 Task: Find connections with filter location Taree with filter topic #LetsWork with filter profile language Potuguese with filter current company ANZ OILFIELD SERVICES PVT. LTD. with filter school AYYA NADAR JANAKI AMMAL COLLEGE with filter industry Water, Waste, Steam, and Air Conditioning Services with filter service category AnimationArchitecture with filter keywords title Bus Driver
Action: Mouse moved to (614, 115)
Screenshot: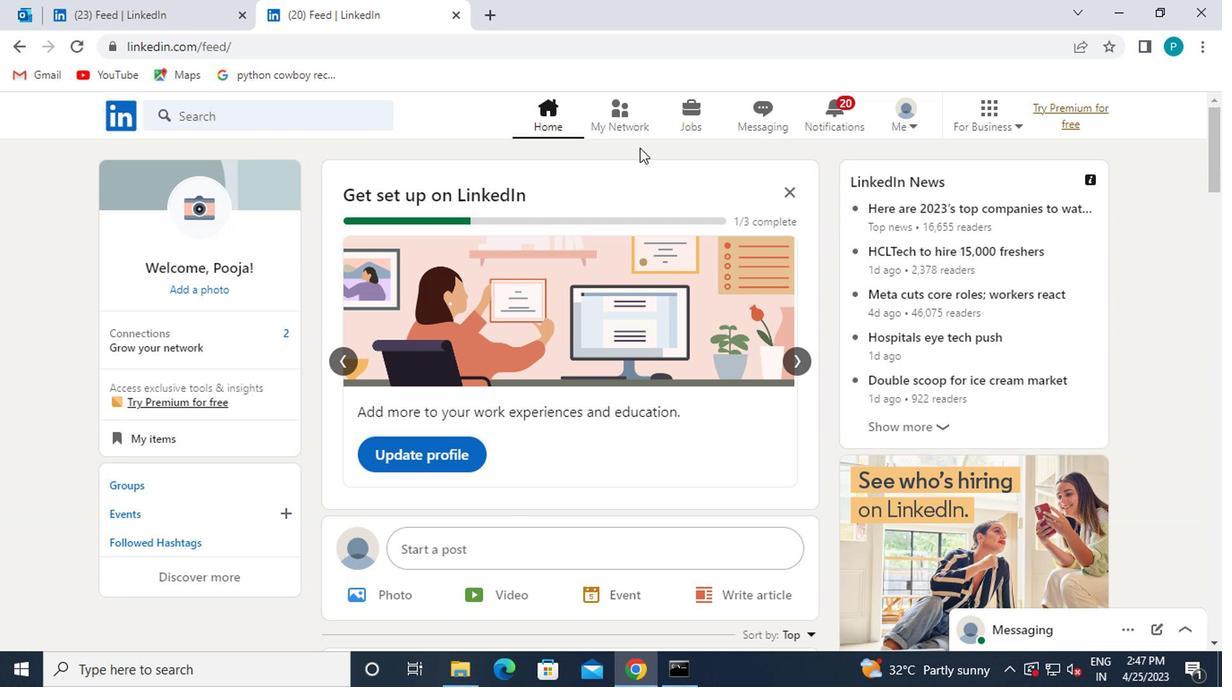 
Action: Mouse pressed left at (614, 115)
Screenshot: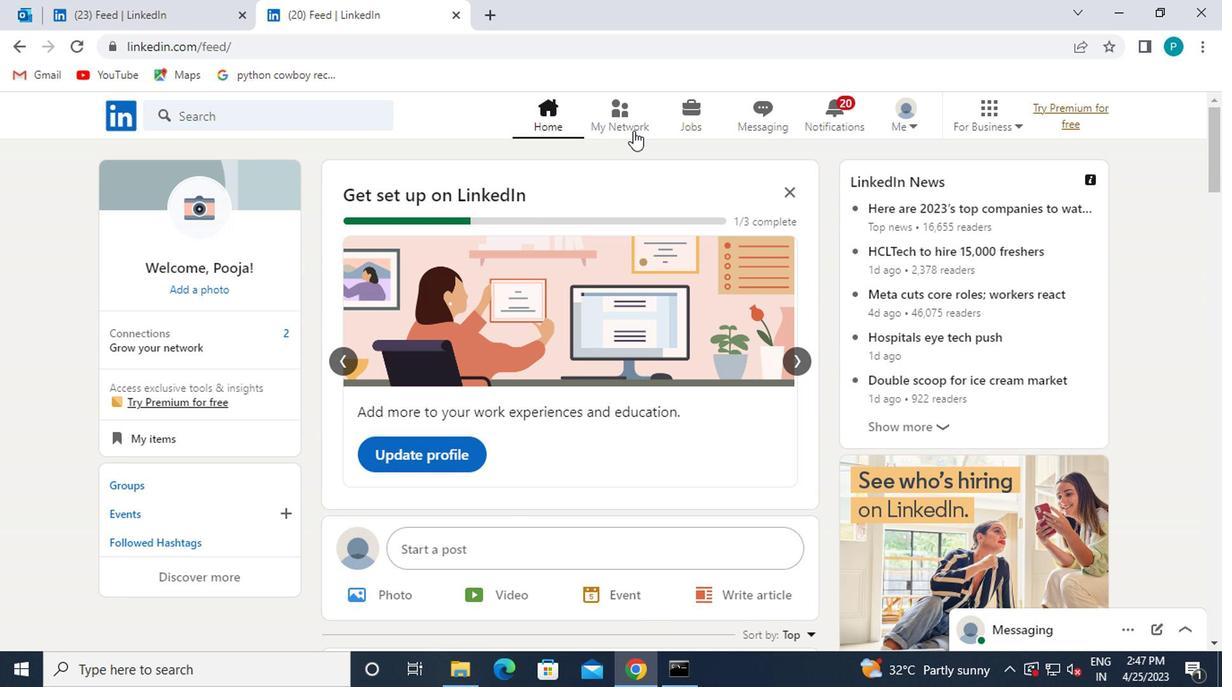 
Action: Mouse moved to (227, 223)
Screenshot: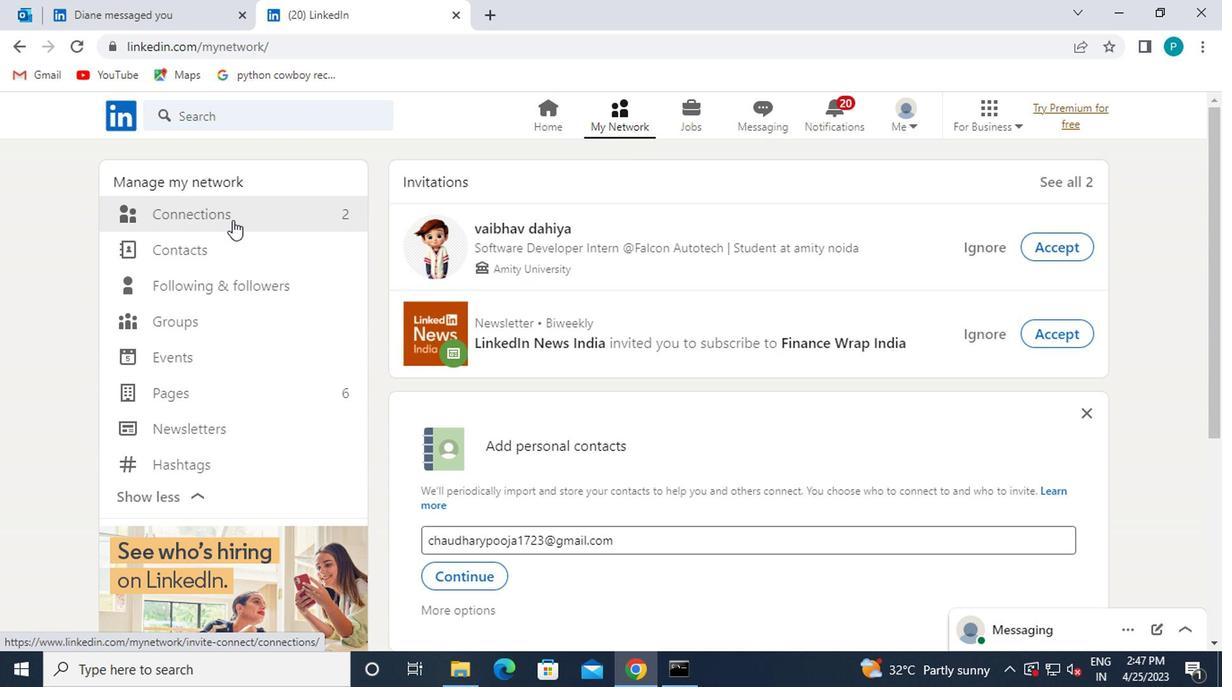 
Action: Mouse pressed left at (227, 223)
Screenshot: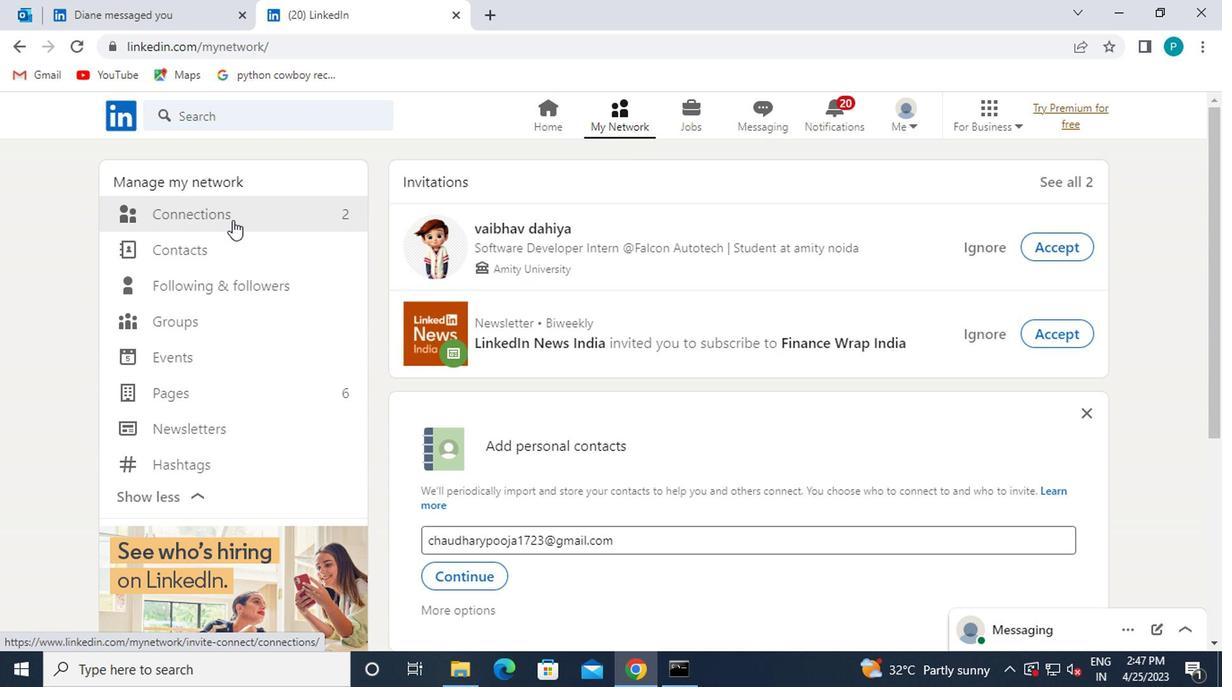 
Action: Mouse moved to (751, 208)
Screenshot: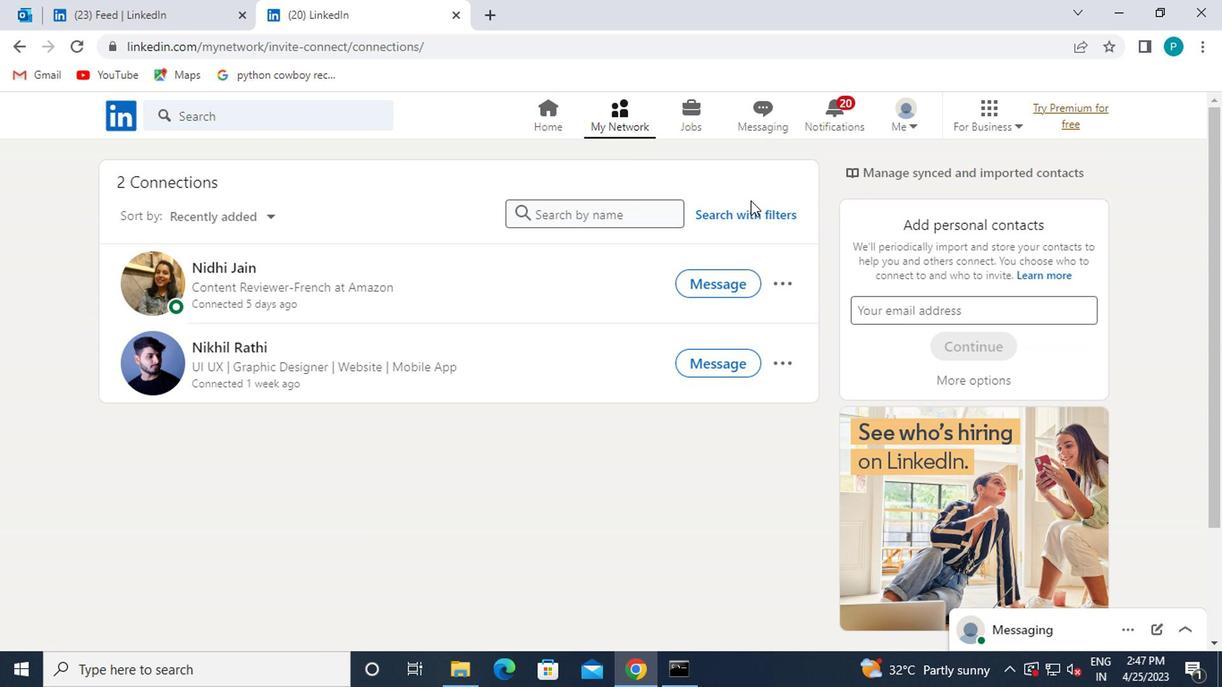 
Action: Mouse pressed left at (751, 208)
Screenshot: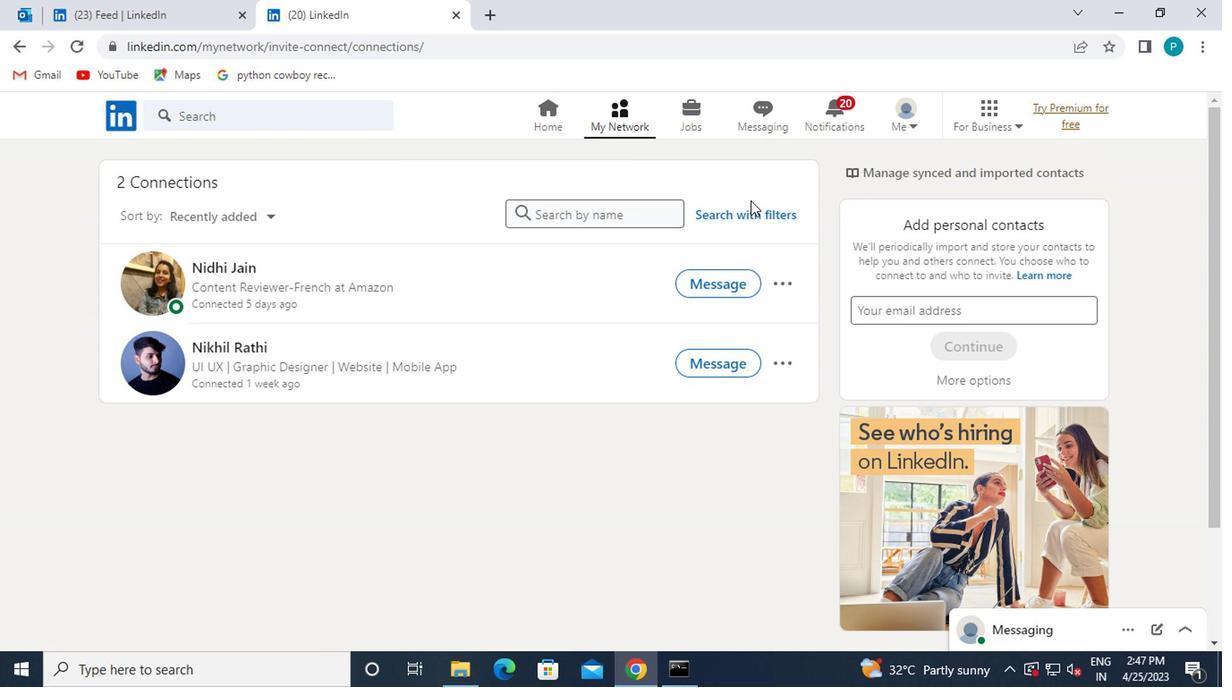 
Action: Mouse moved to (613, 161)
Screenshot: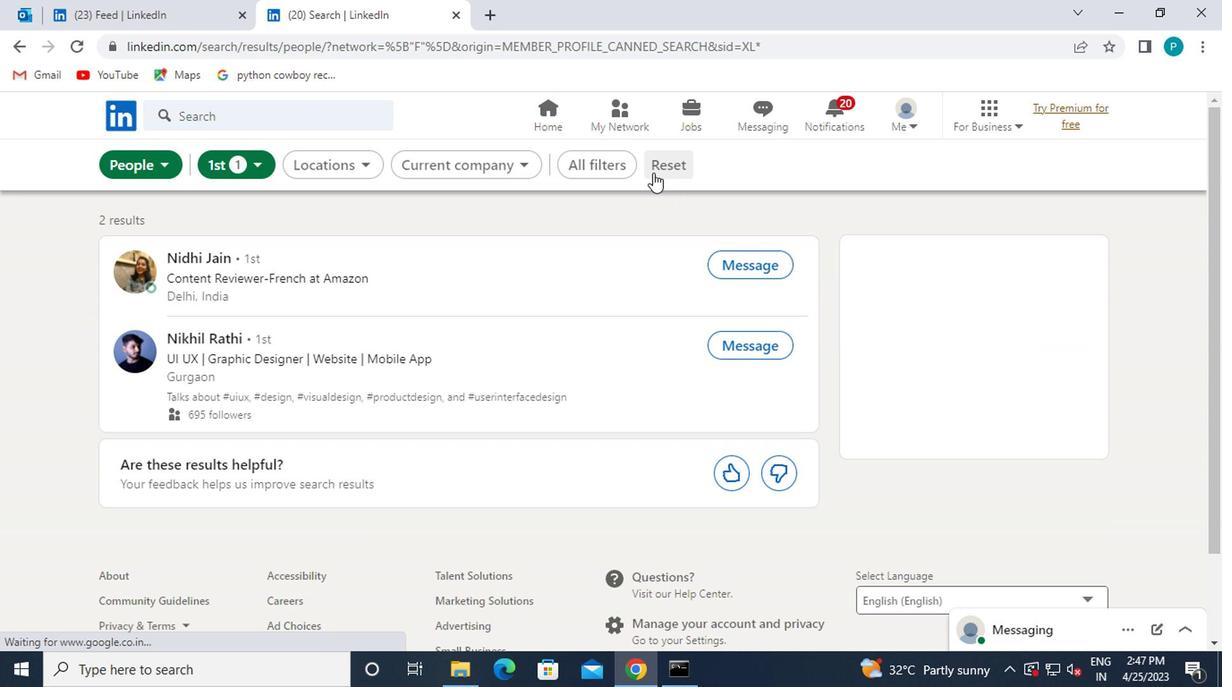
Action: Mouse pressed left at (613, 161)
Screenshot: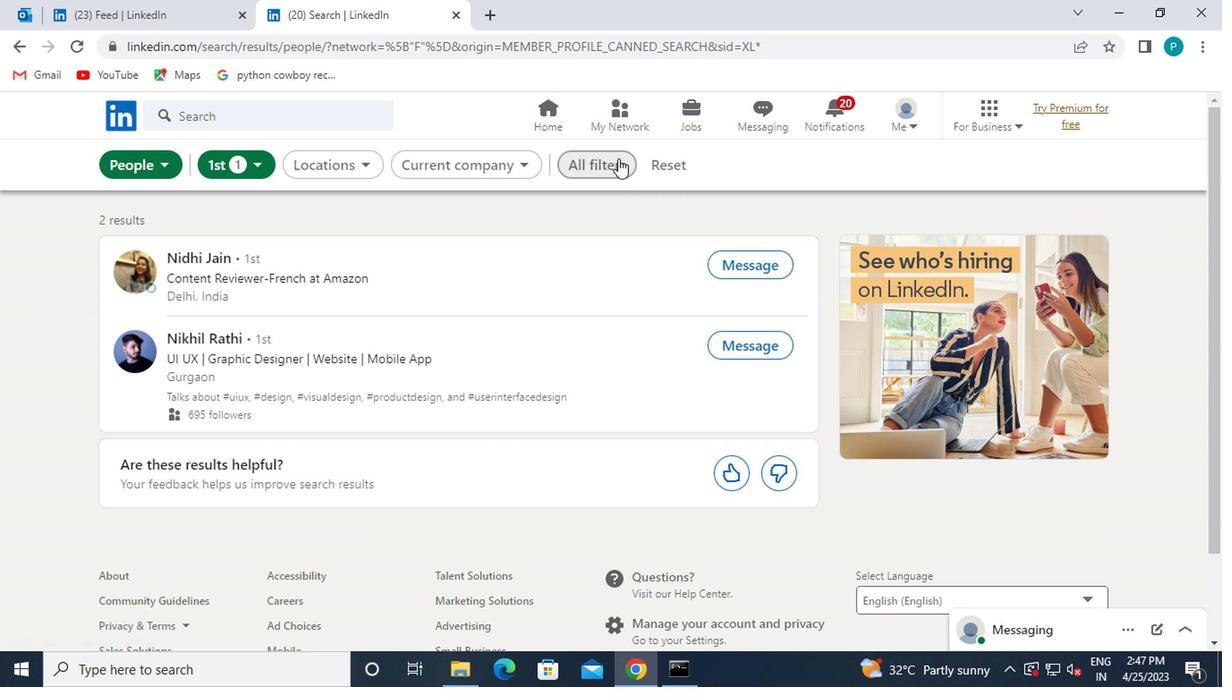 
Action: Mouse moved to (896, 364)
Screenshot: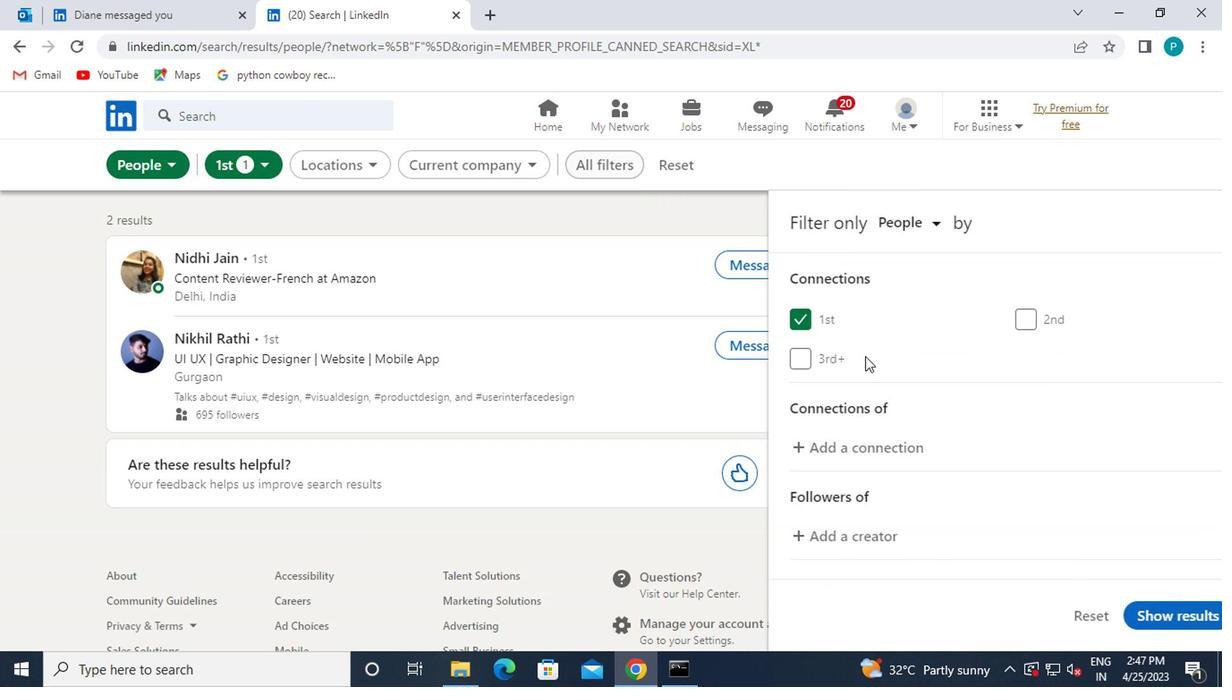 
Action: Mouse scrolled (896, 364) with delta (0, 0)
Screenshot: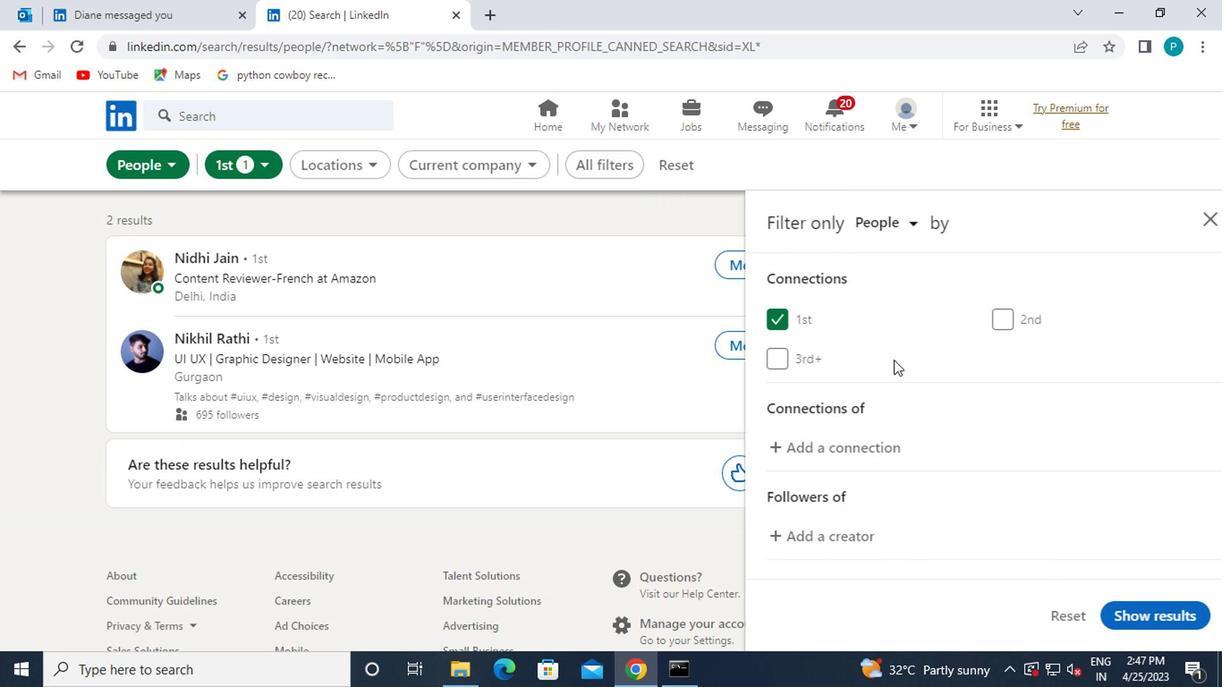 
Action: Mouse scrolled (896, 364) with delta (0, 0)
Screenshot: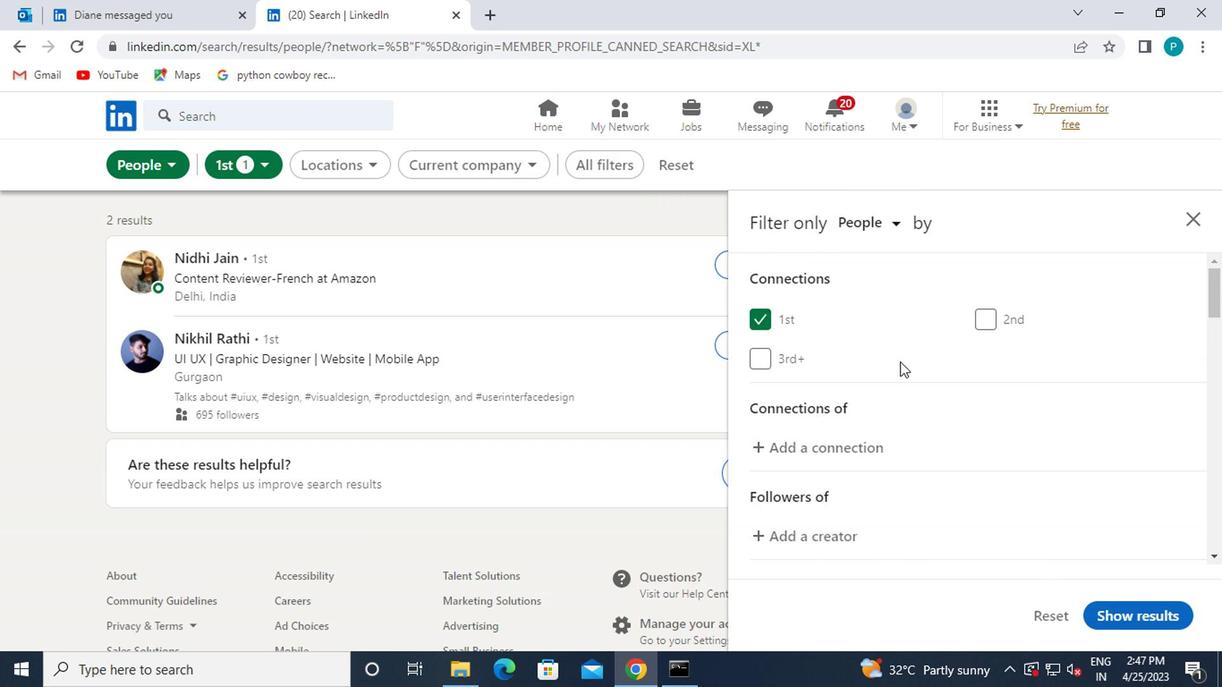 
Action: Mouse moved to (898, 364)
Screenshot: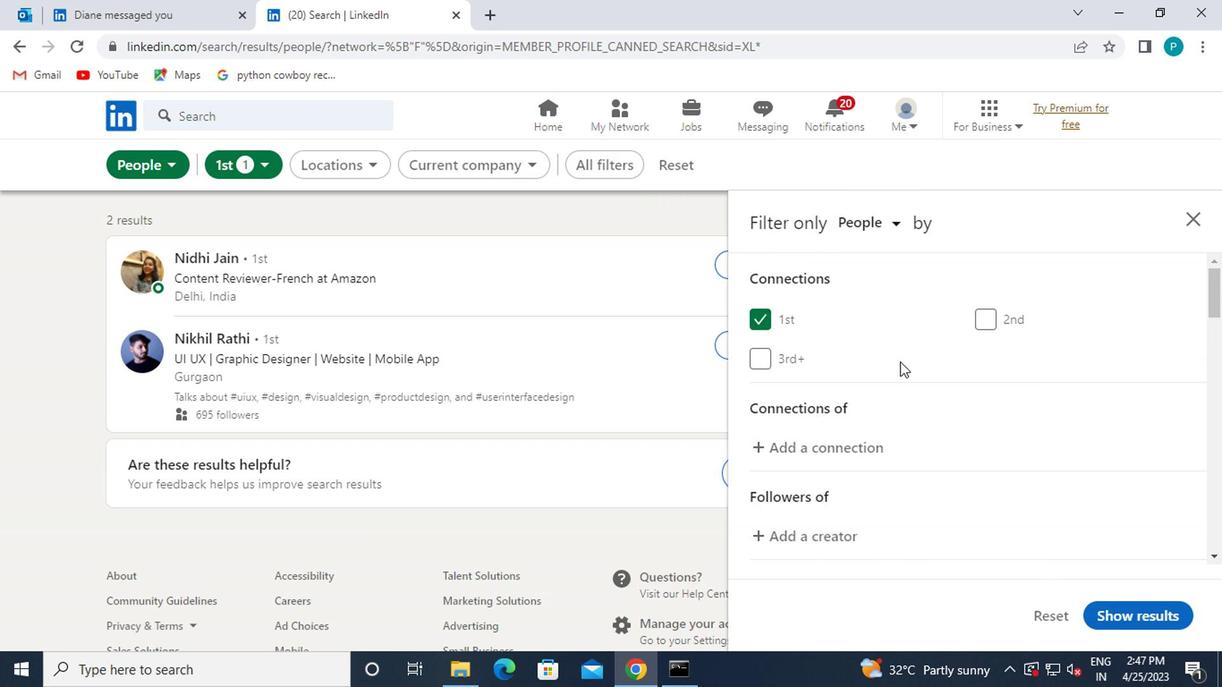 
Action: Mouse scrolled (898, 364) with delta (0, 0)
Screenshot: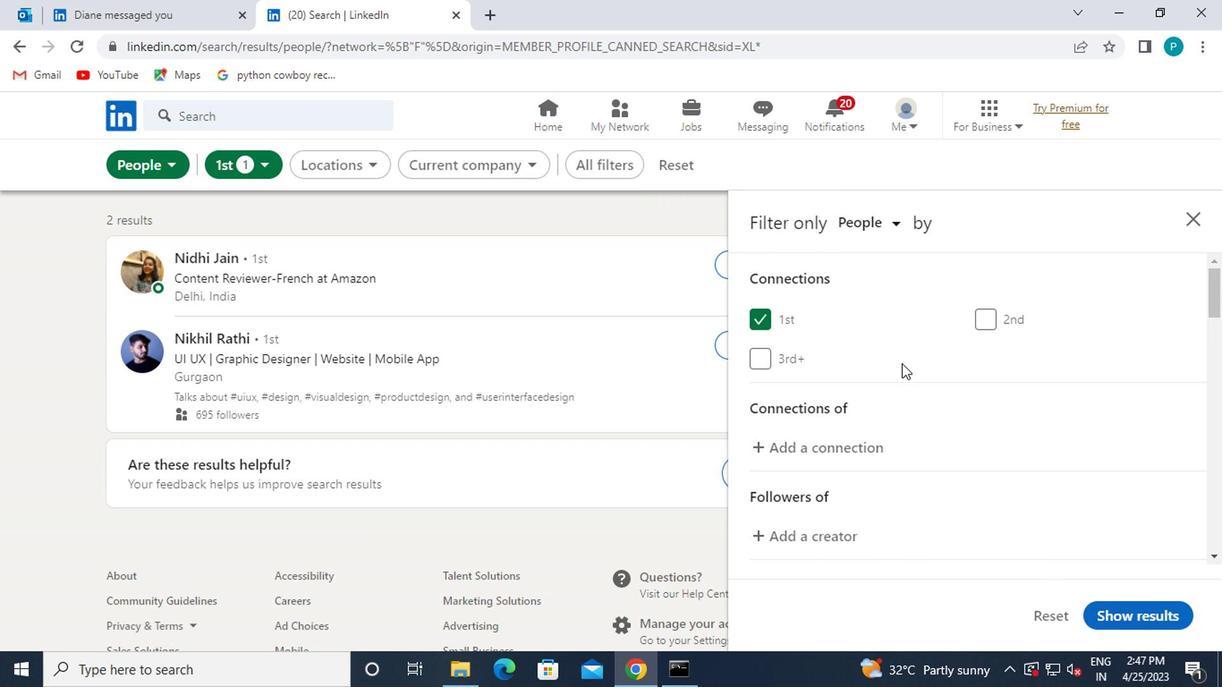 
Action: Mouse moved to (1008, 430)
Screenshot: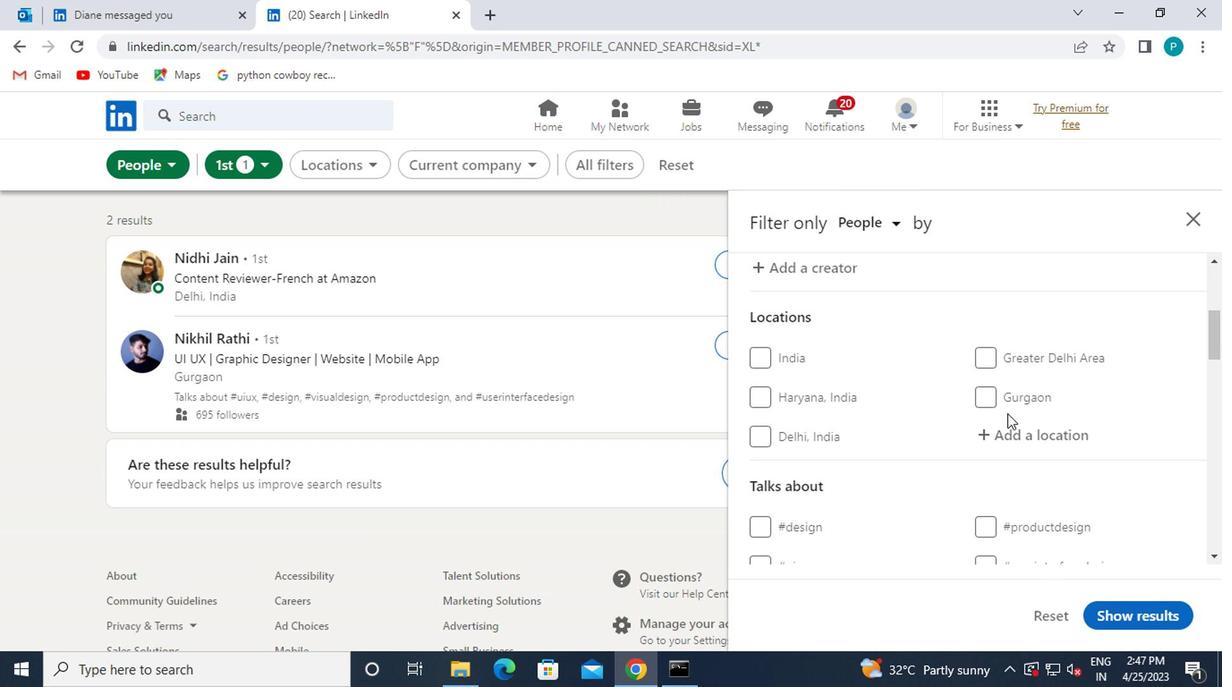 
Action: Mouse pressed left at (1008, 430)
Screenshot: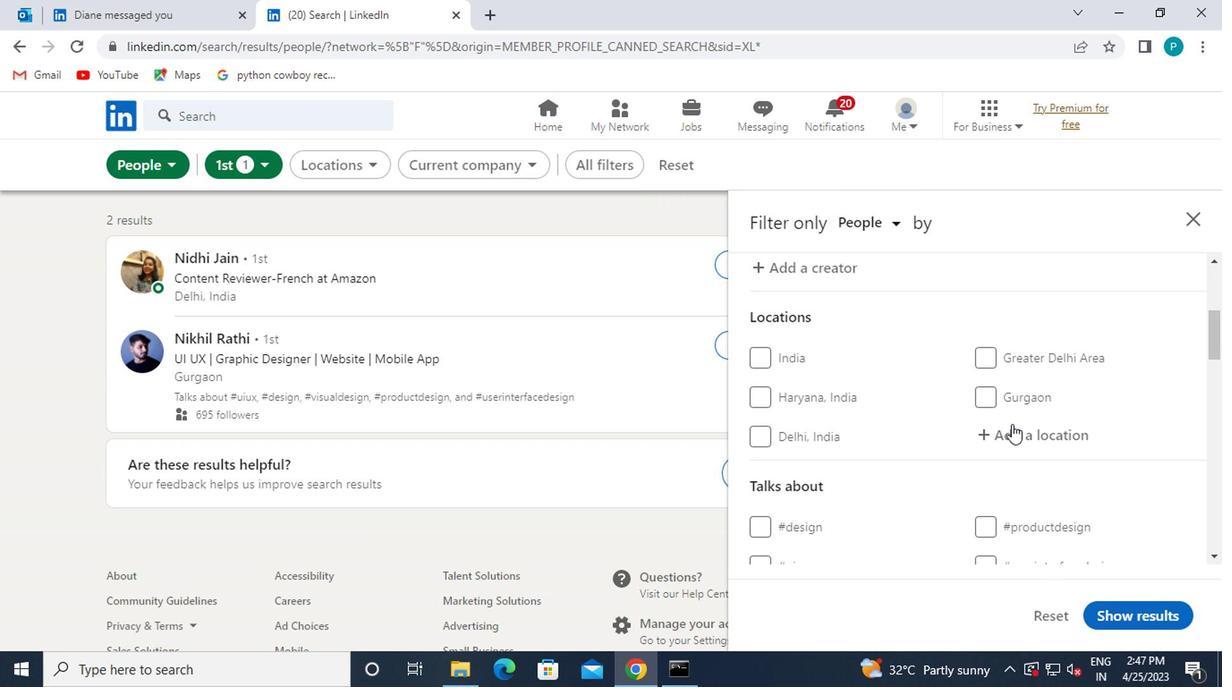 
Action: Key pressed <Key.caps_lock>t<Key.caps_lock>aree
Screenshot: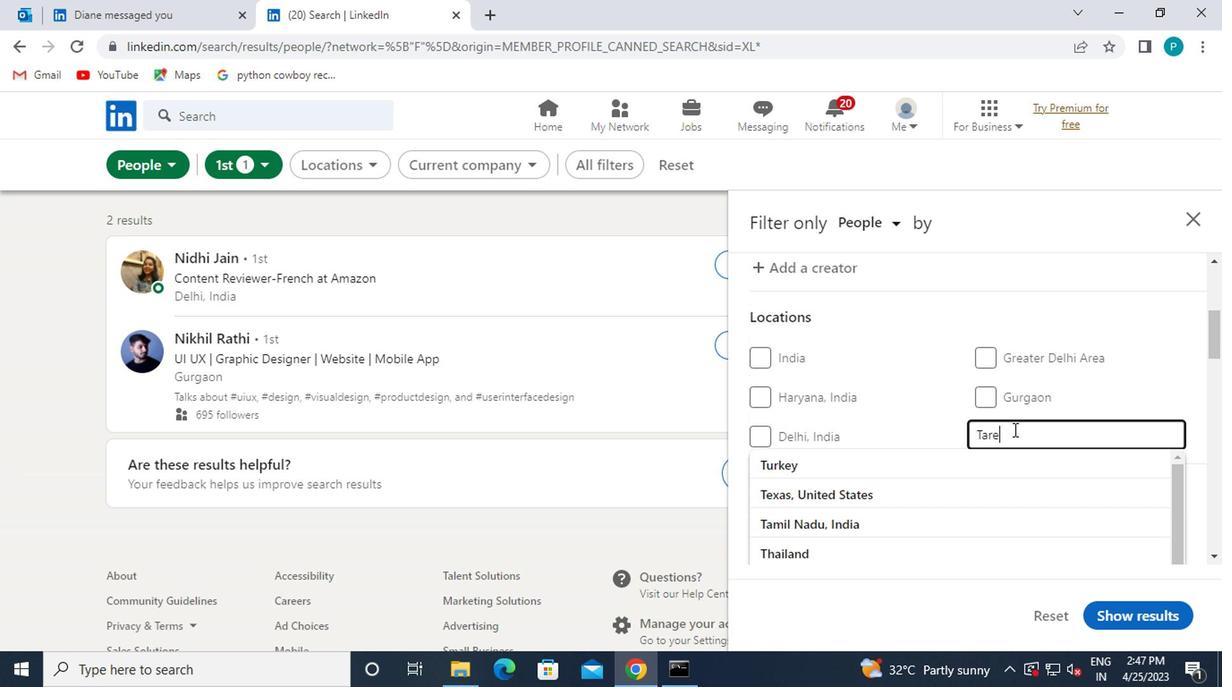 
Action: Mouse moved to (910, 471)
Screenshot: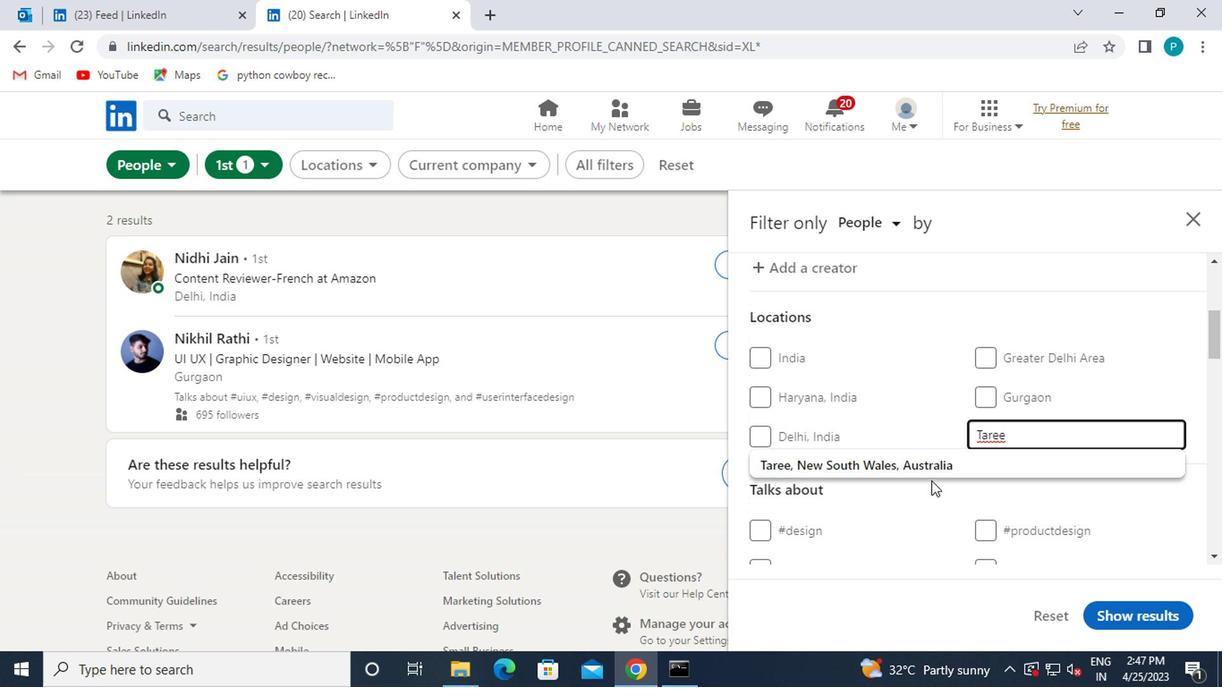 
Action: Mouse pressed left at (910, 471)
Screenshot: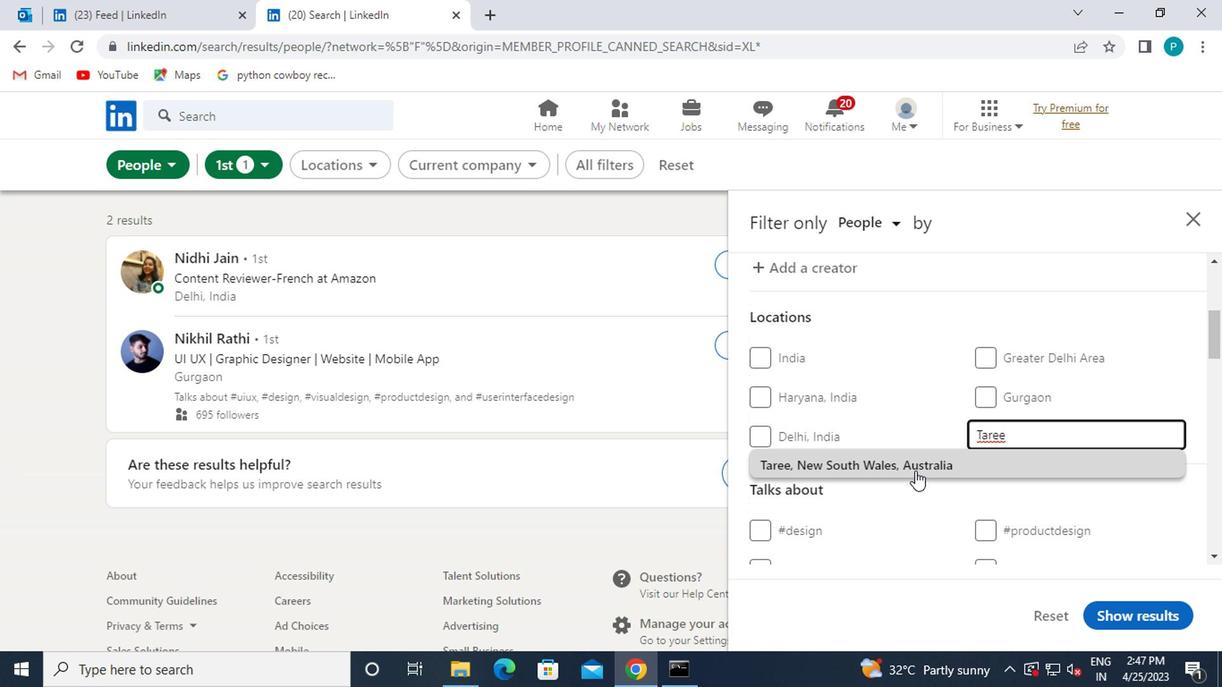 
Action: Mouse scrolled (910, 470) with delta (0, -1)
Screenshot: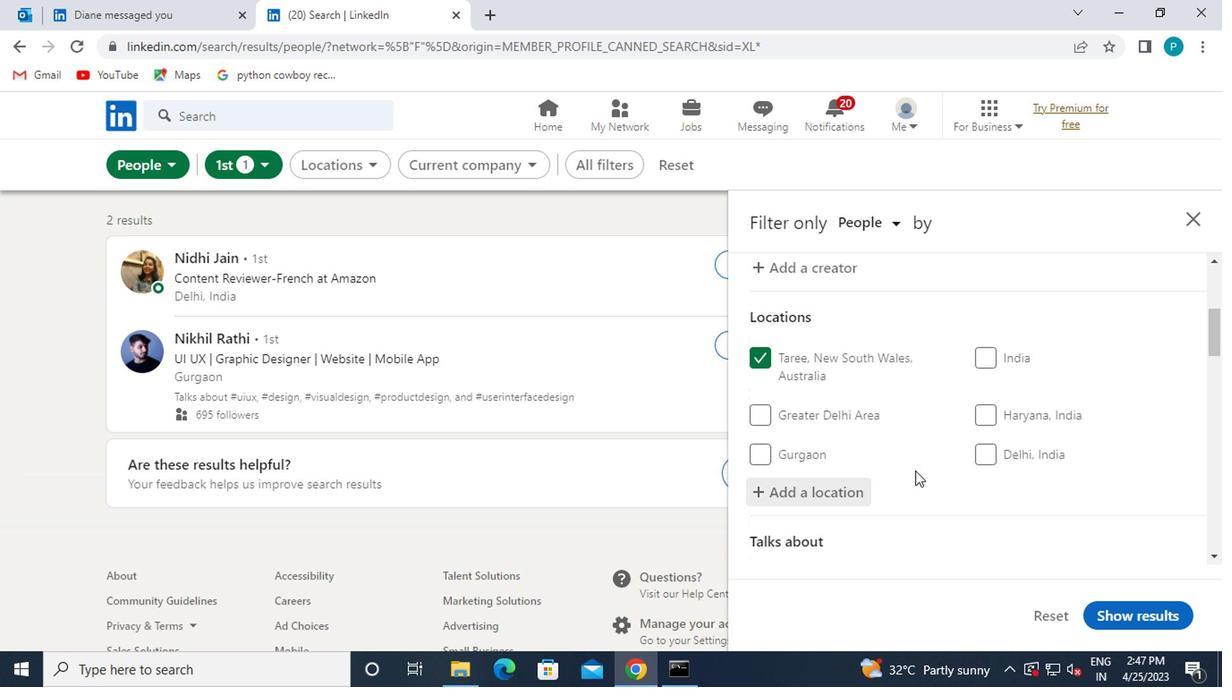 
Action: Mouse moved to (914, 472)
Screenshot: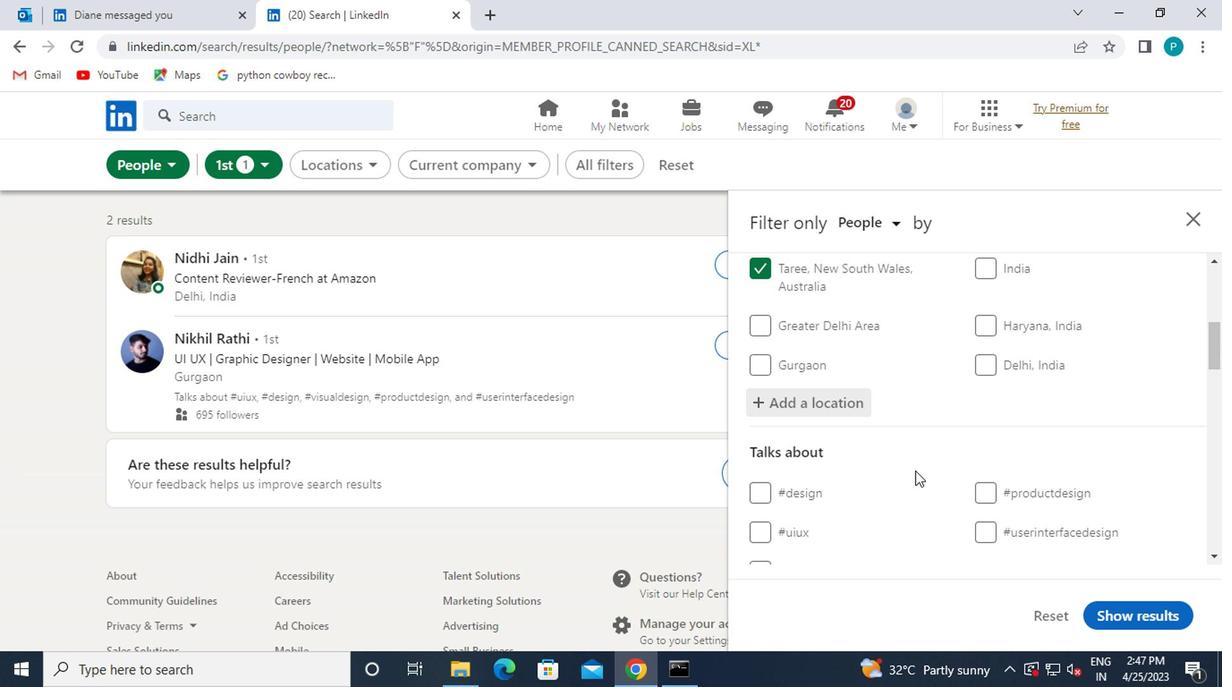 
Action: Mouse scrolled (914, 471) with delta (0, 0)
Screenshot: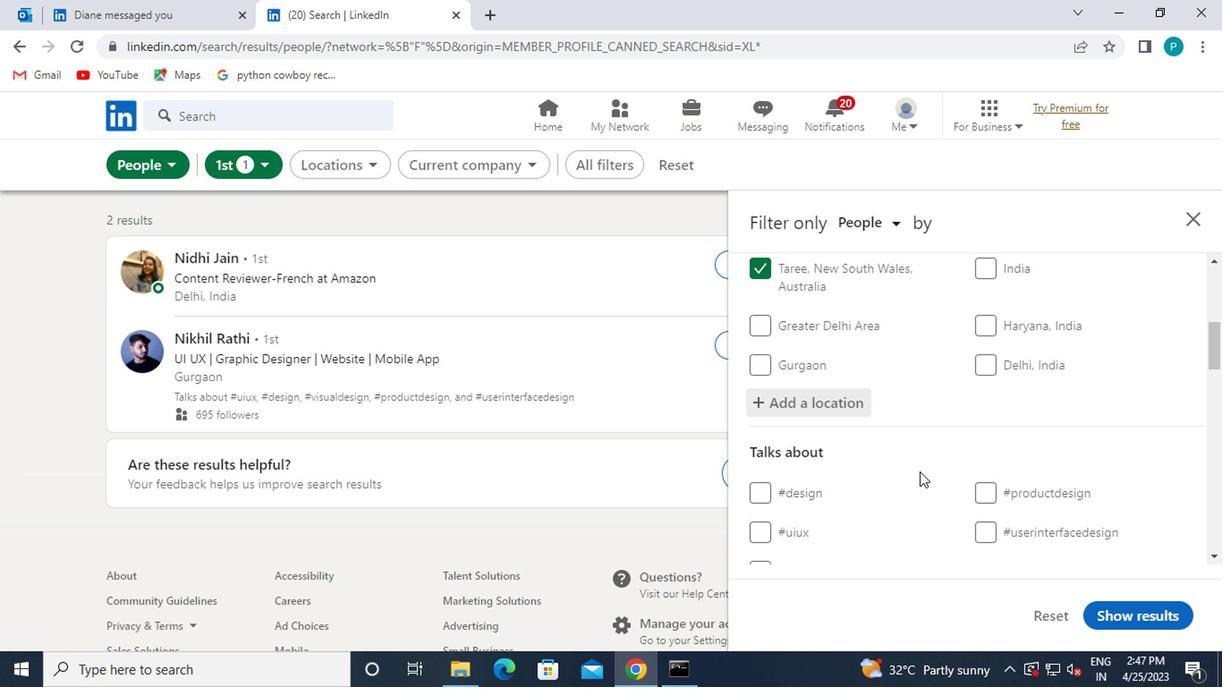 
Action: Mouse moved to (1015, 487)
Screenshot: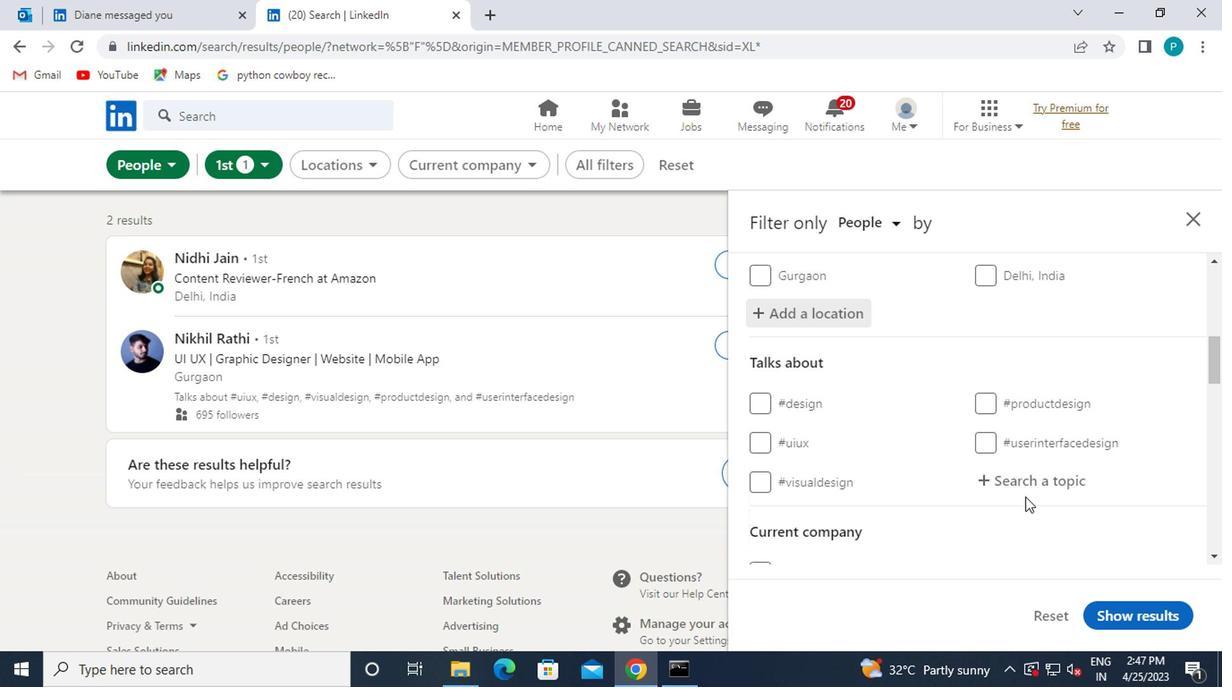 
Action: Mouse pressed left at (1015, 487)
Screenshot: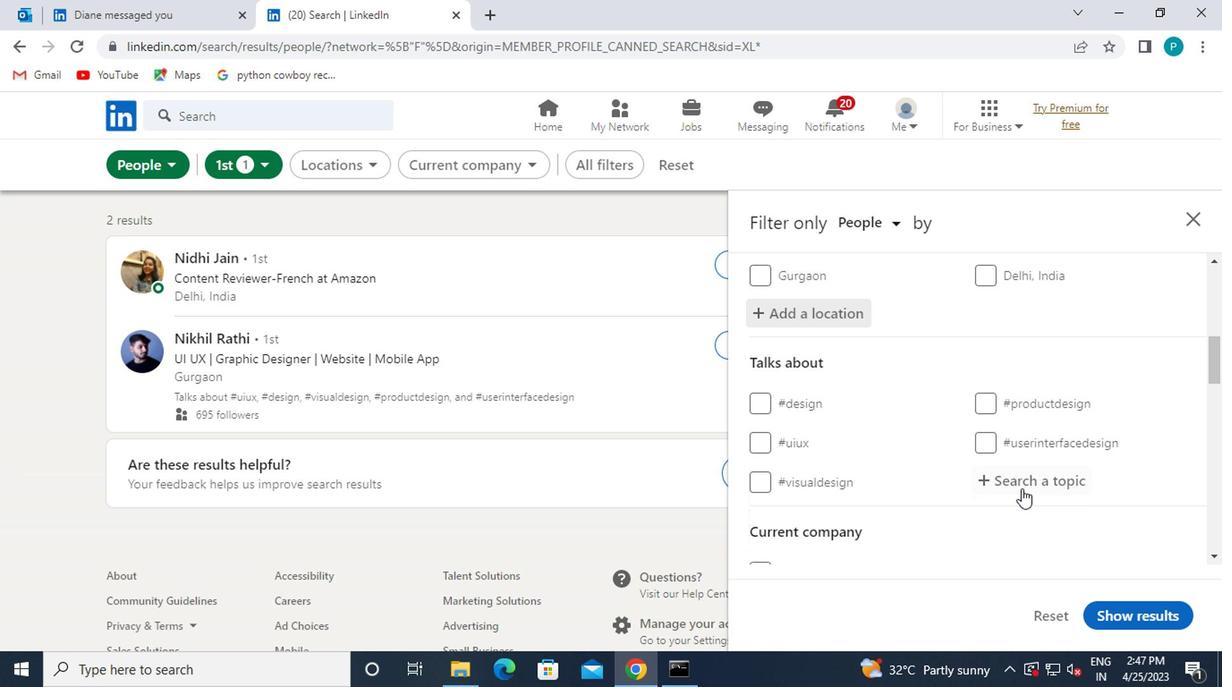 
Action: Key pressed <Key.shift>#LETSWORK
Screenshot: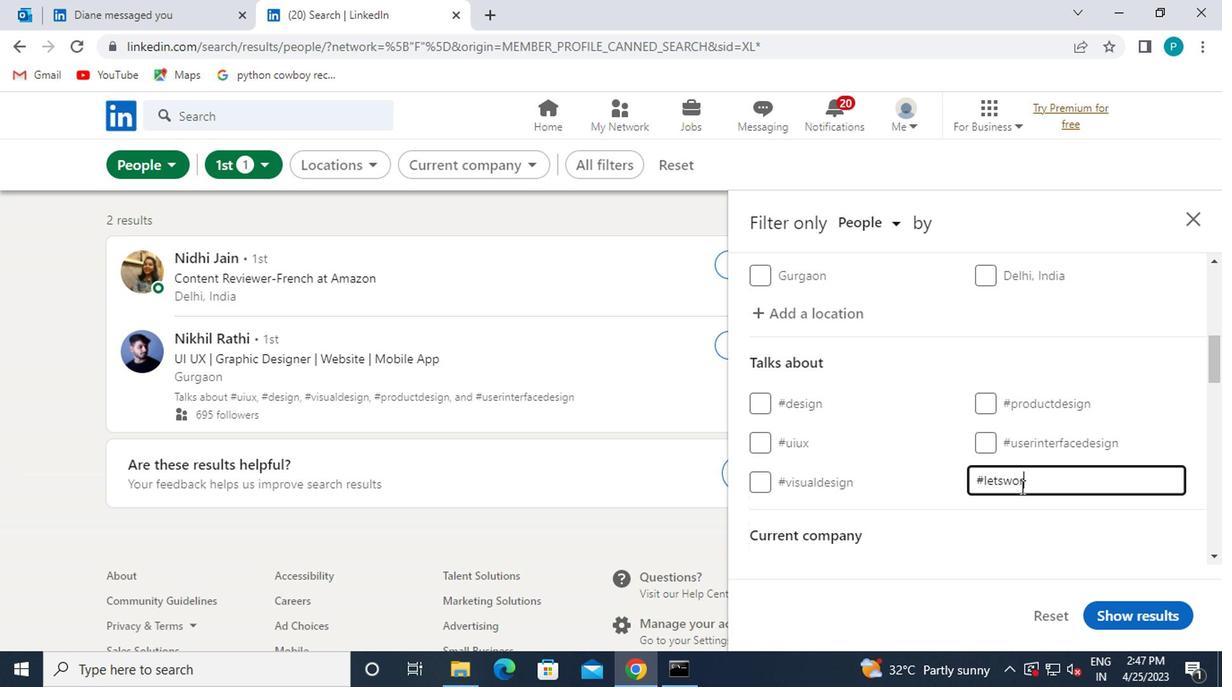 
Action: Mouse moved to (966, 500)
Screenshot: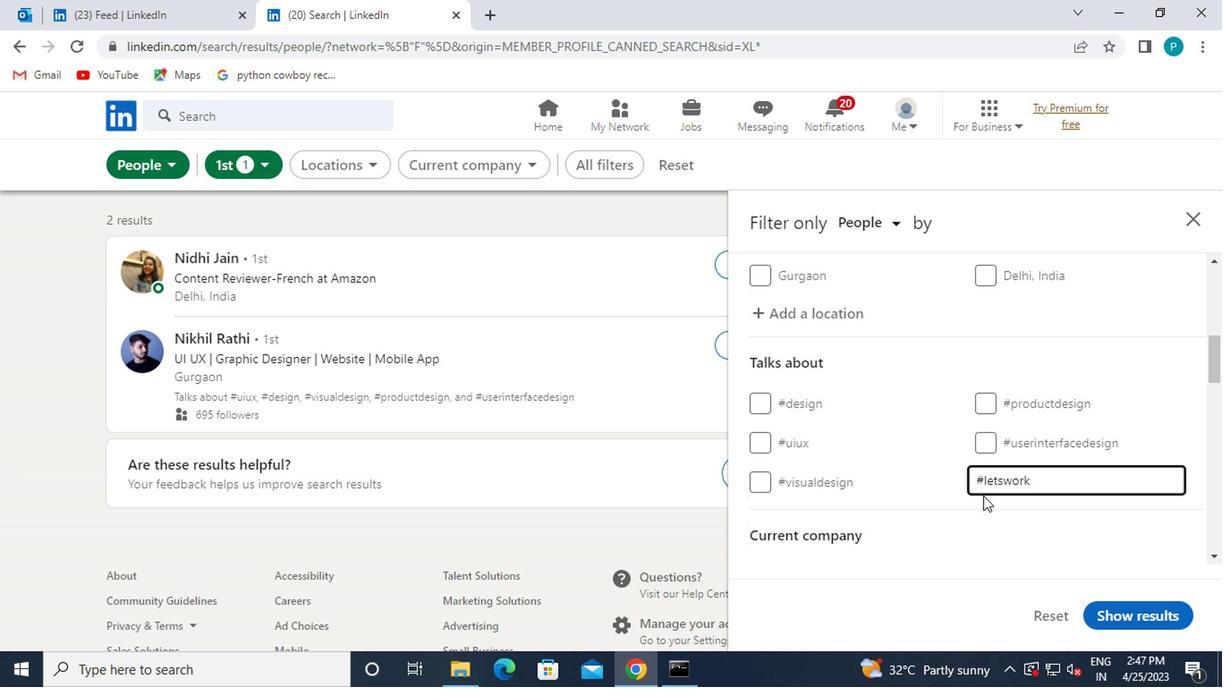 
Action: Mouse scrolled (966, 500) with delta (0, 0)
Screenshot: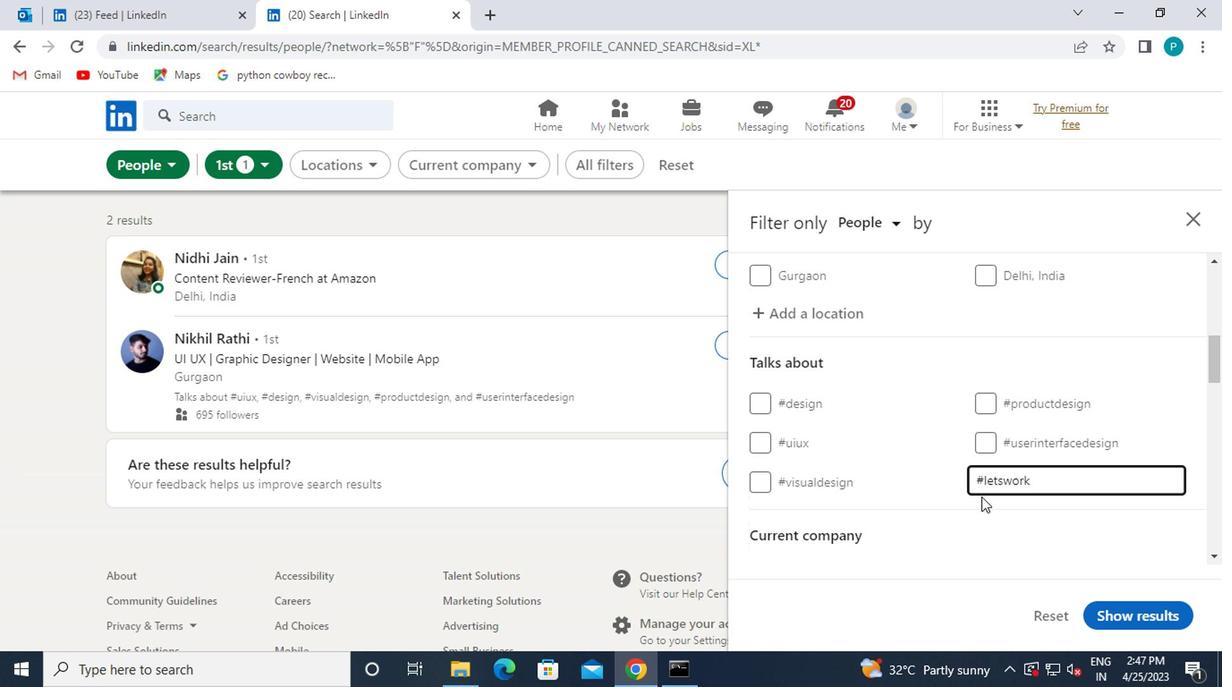 
Action: Mouse moved to (989, 480)
Screenshot: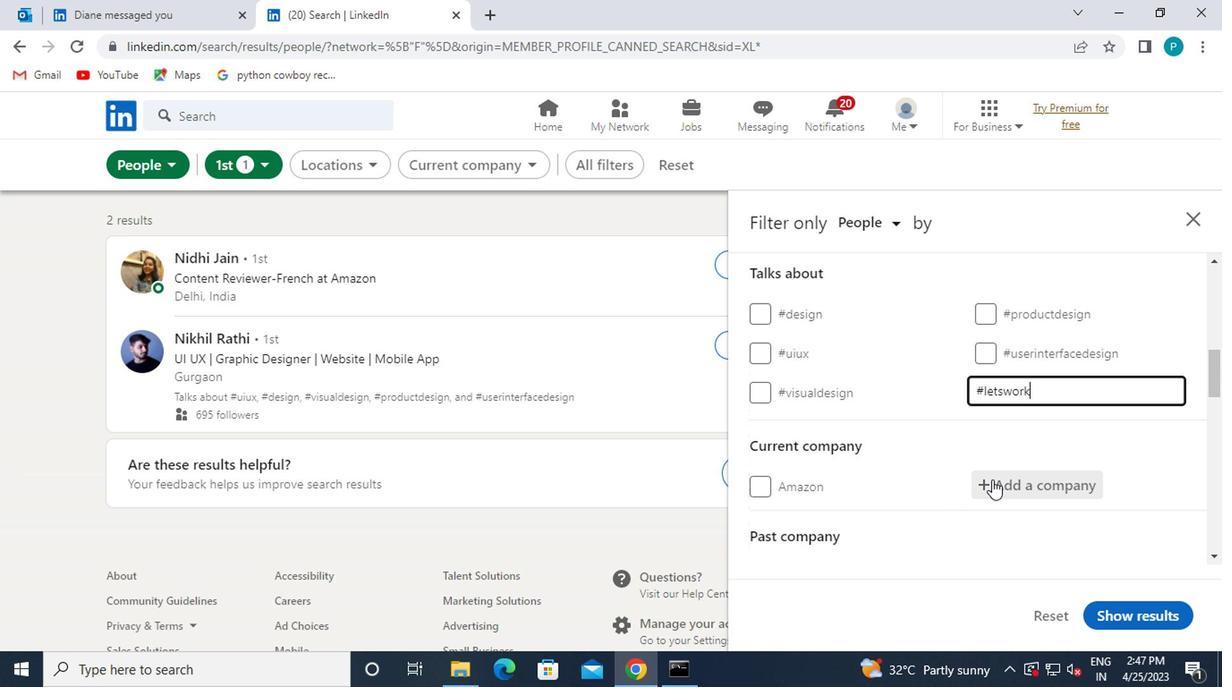 
Action: Mouse pressed left at (989, 480)
Screenshot: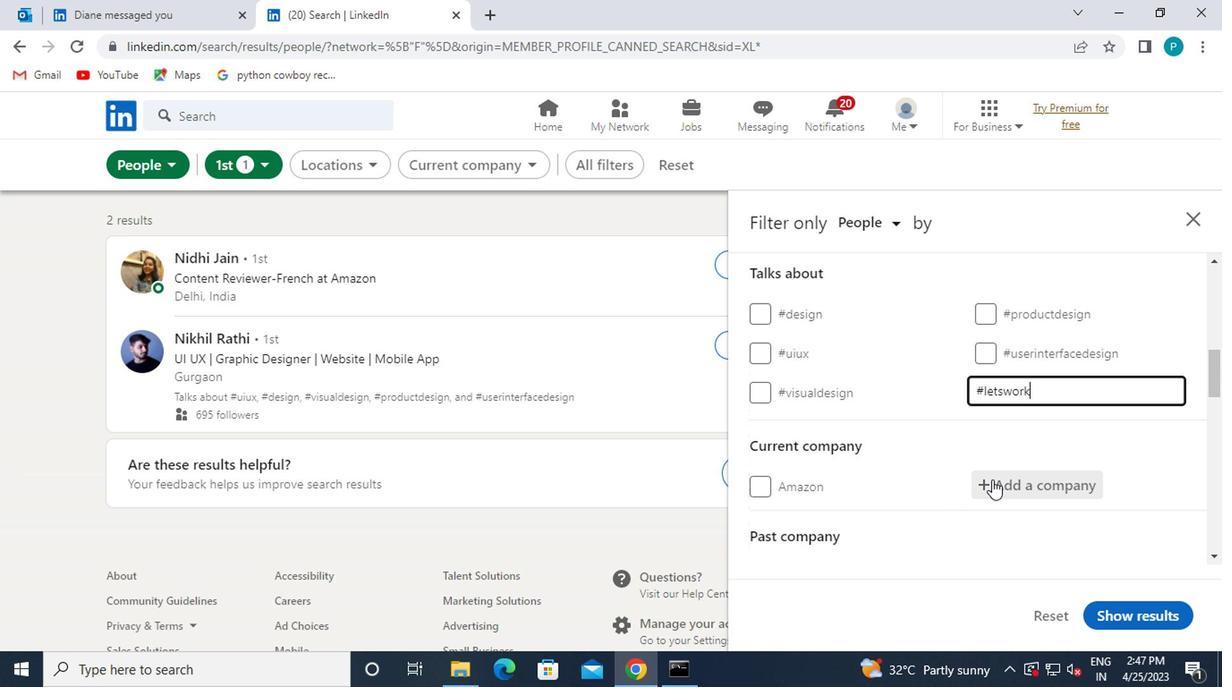 
Action: Mouse moved to (989, 483)
Screenshot: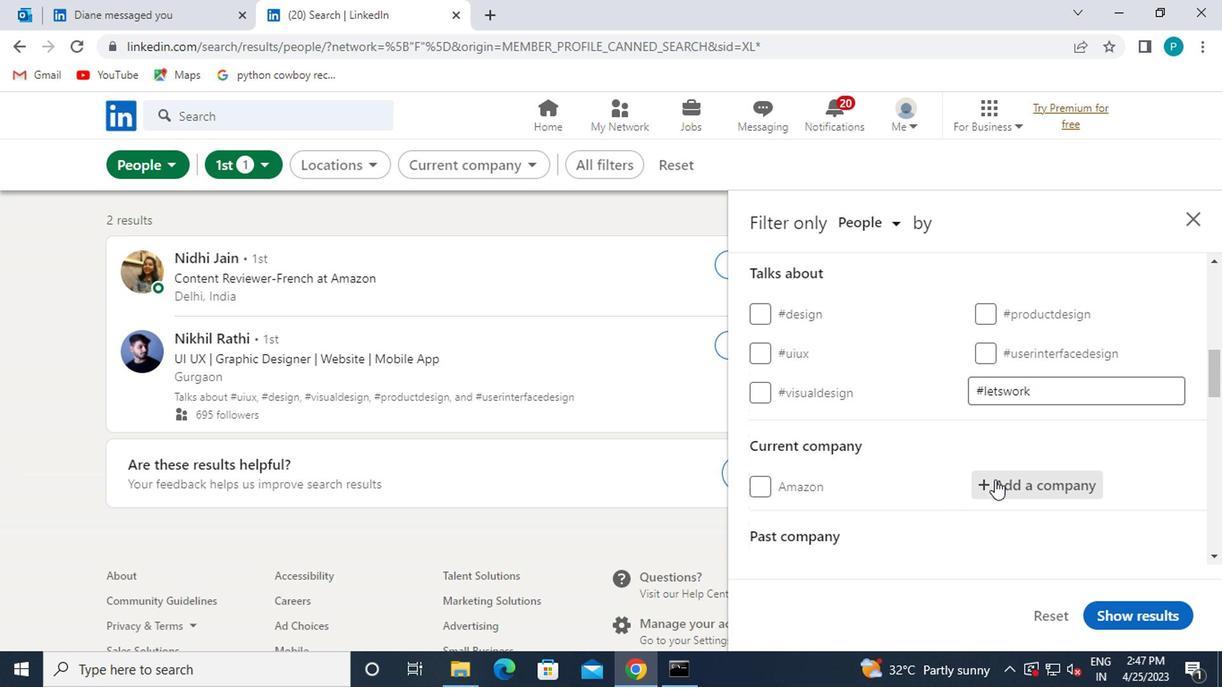 
Action: Key pressed ANZ
Screenshot: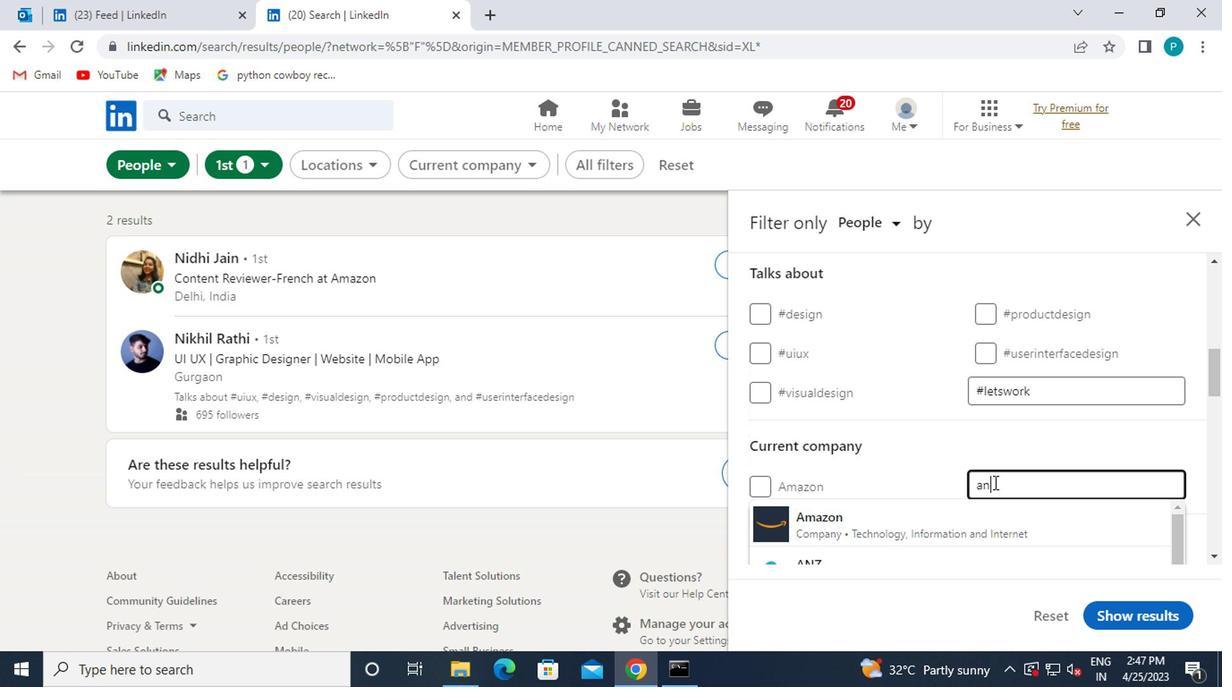 
Action: Mouse moved to (803, 499)
Screenshot: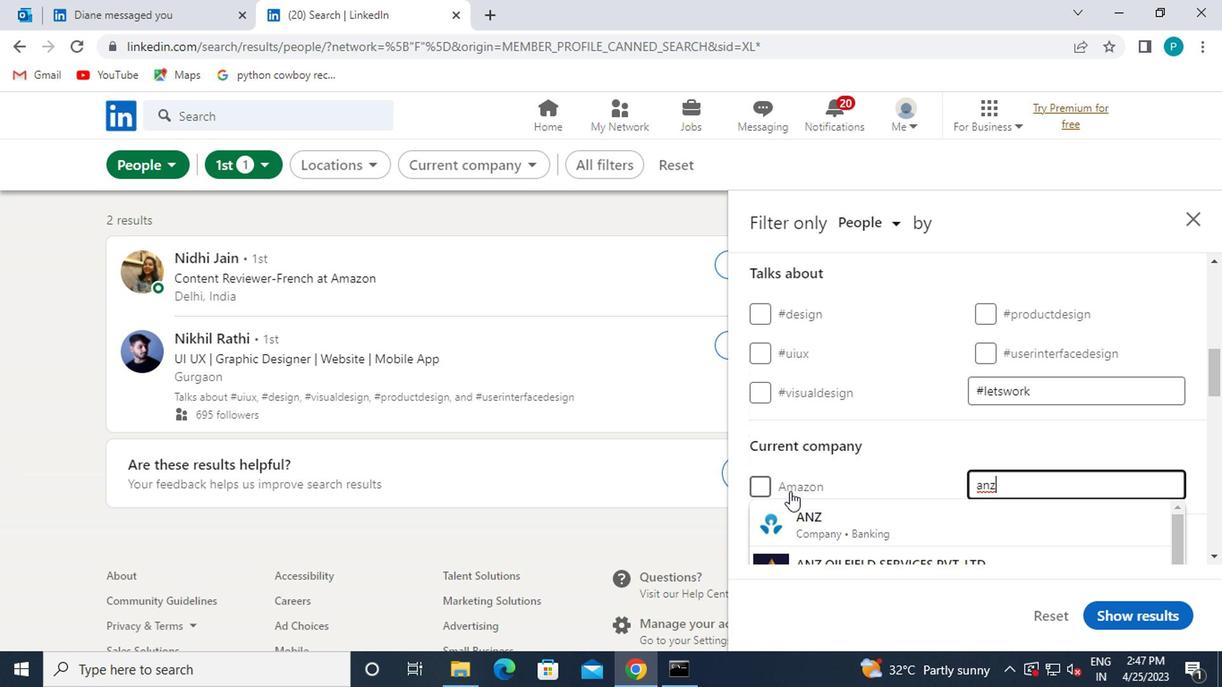 
Action: Mouse scrolled (803, 498) with delta (0, 0)
Screenshot: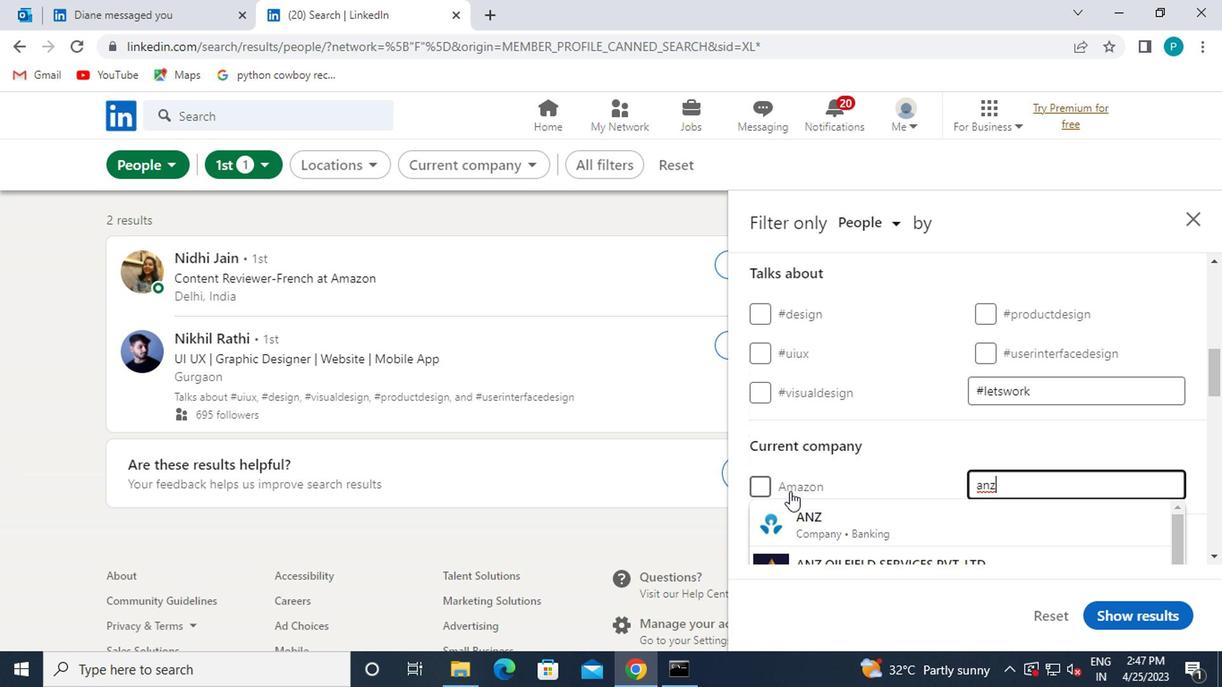 
Action: Mouse moved to (851, 525)
Screenshot: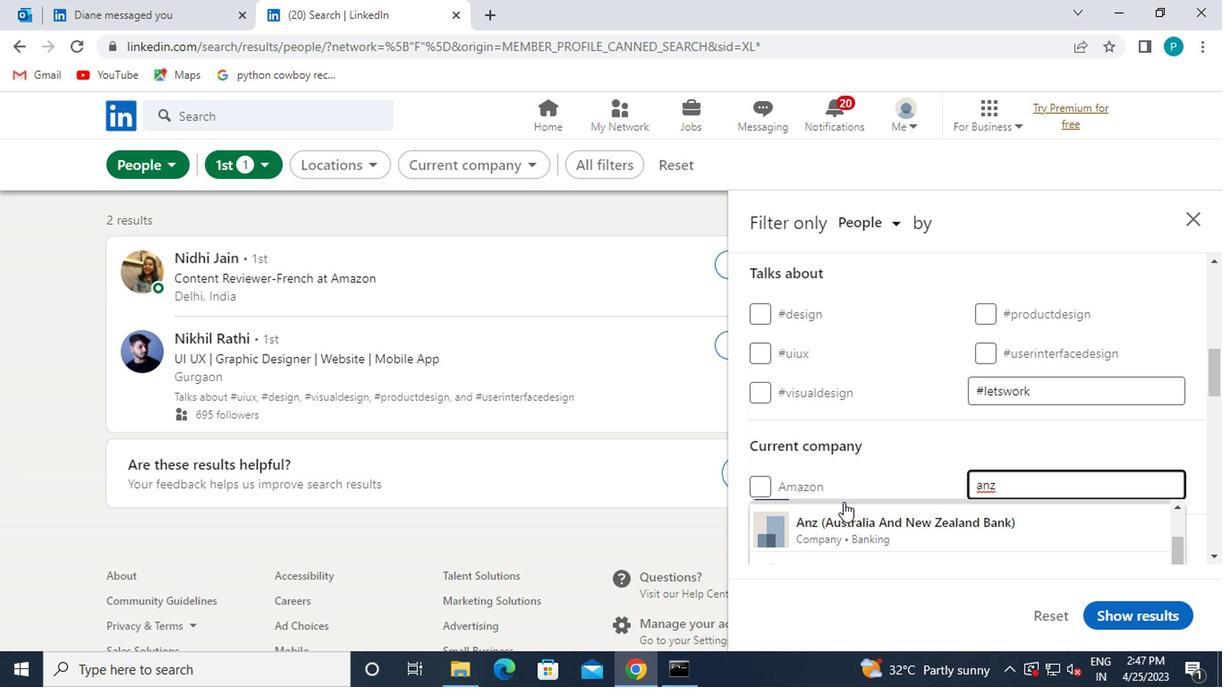 
Action: Mouse scrolled (851, 525) with delta (0, 0)
Screenshot: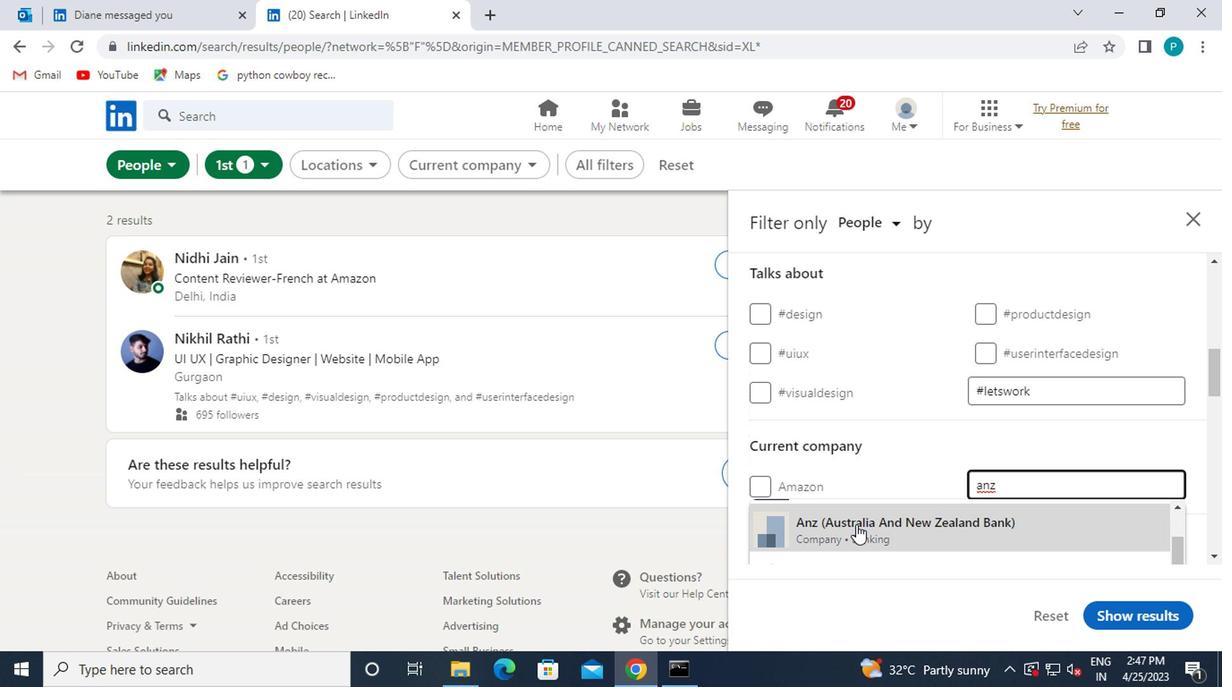 
Action: Mouse moved to (859, 544)
Screenshot: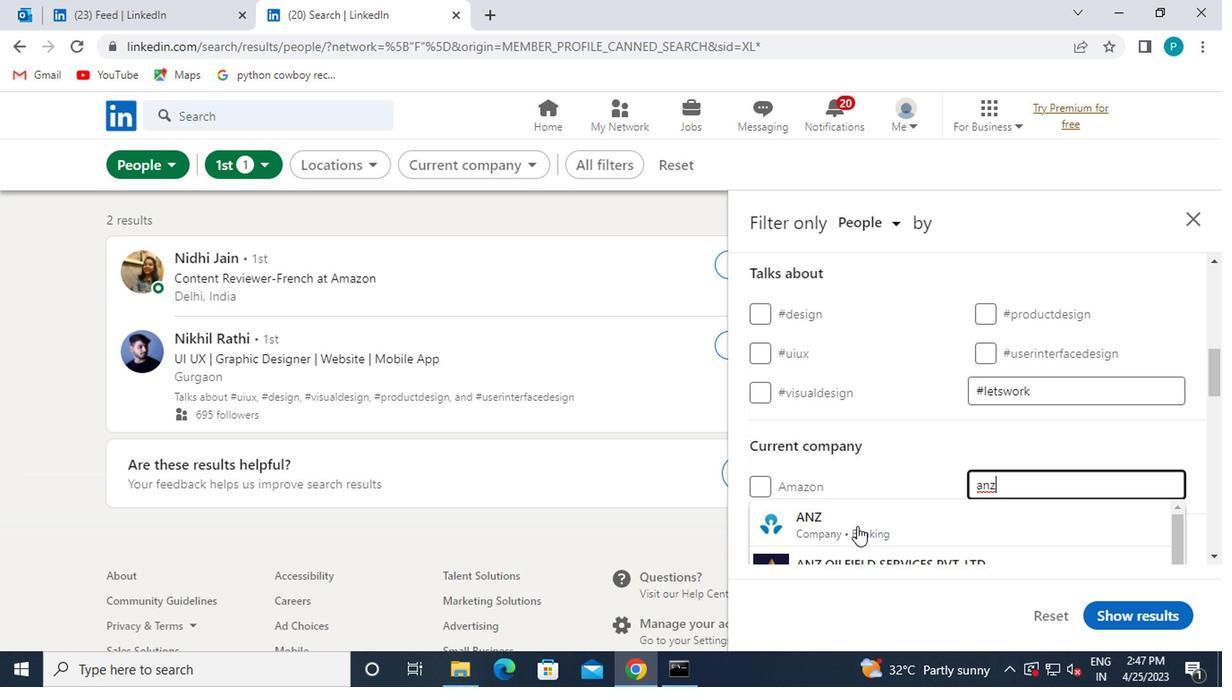 
Action: Mouse scrolled (859, 543) with delta (0, 0)
Screenshot: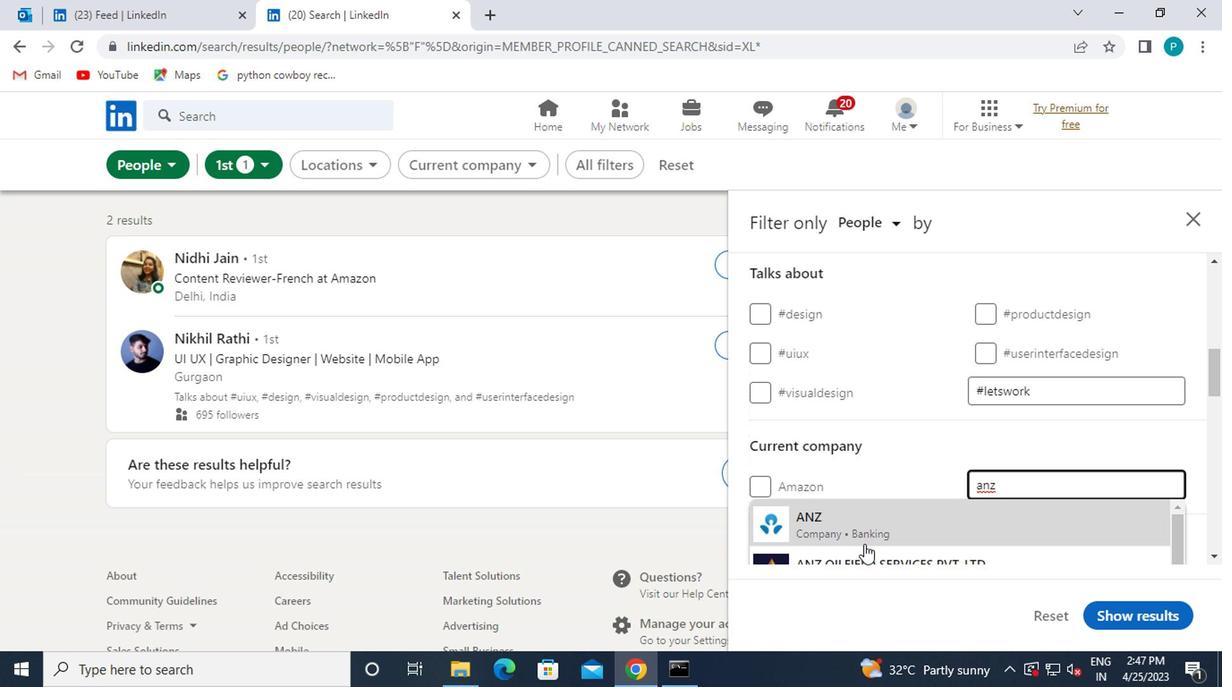 
Action: Mouse moved to (861, 525)
Screenshot: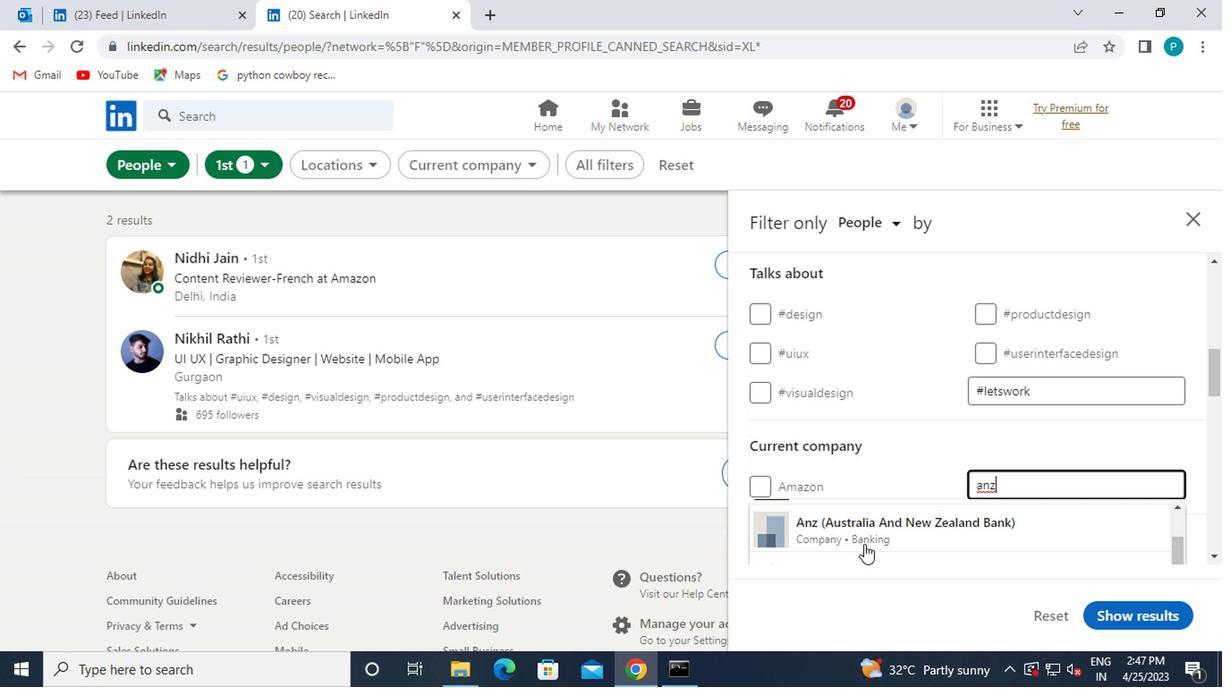 
Action: Mouse scrolled (861, 526) with delta (0, 0)
Screenshot: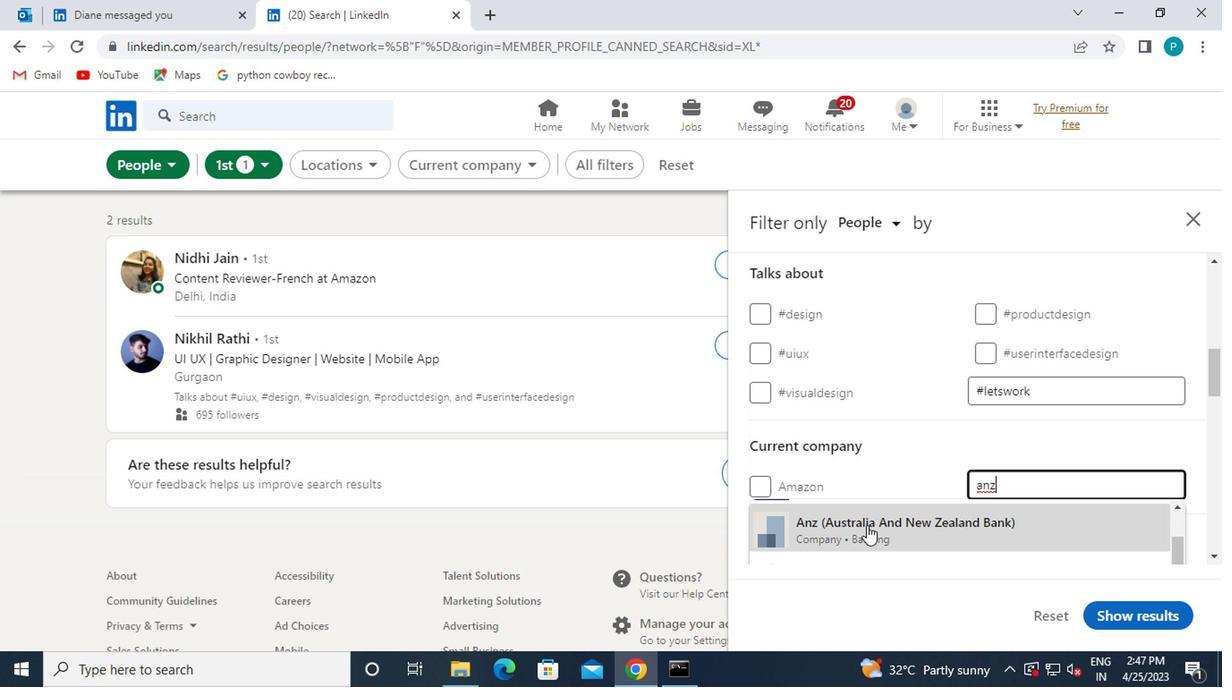 
Action: Mouse scrolled (861, 525) with delta (0, 0)
Screenshot: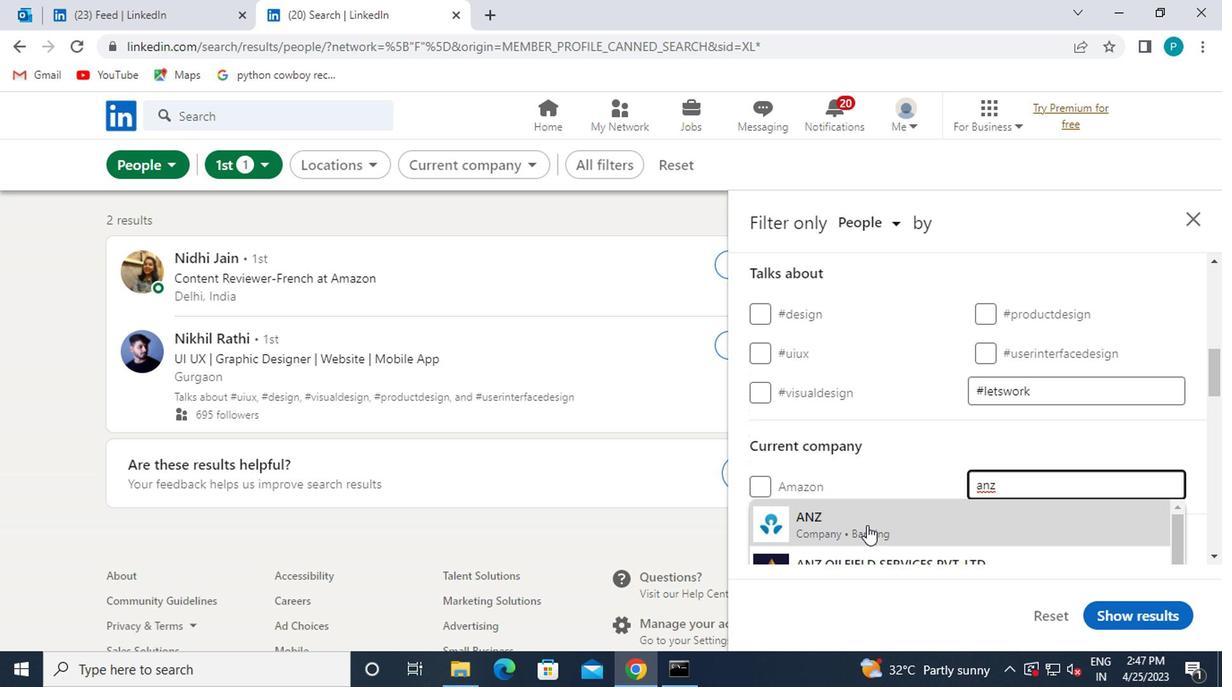 
Action: Mouse scrolled (861, 526) with delta (0, 0)
Screenshot: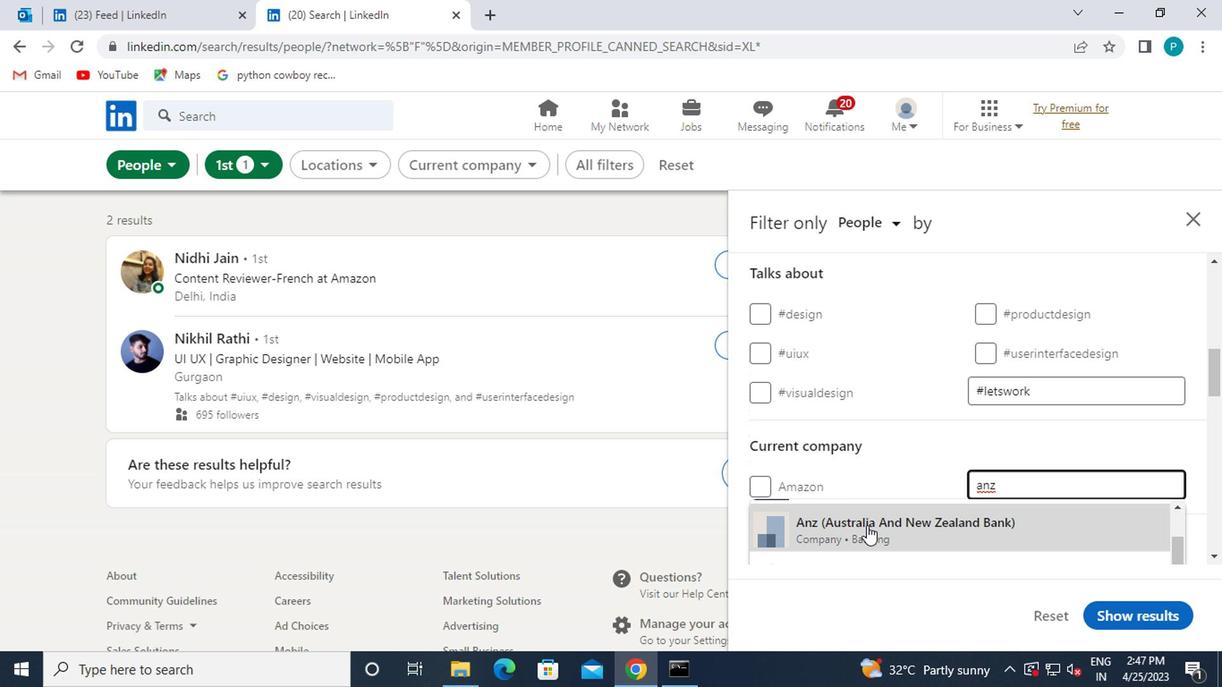 
Action: Mouse moved to (1005, 486)
Screenshot: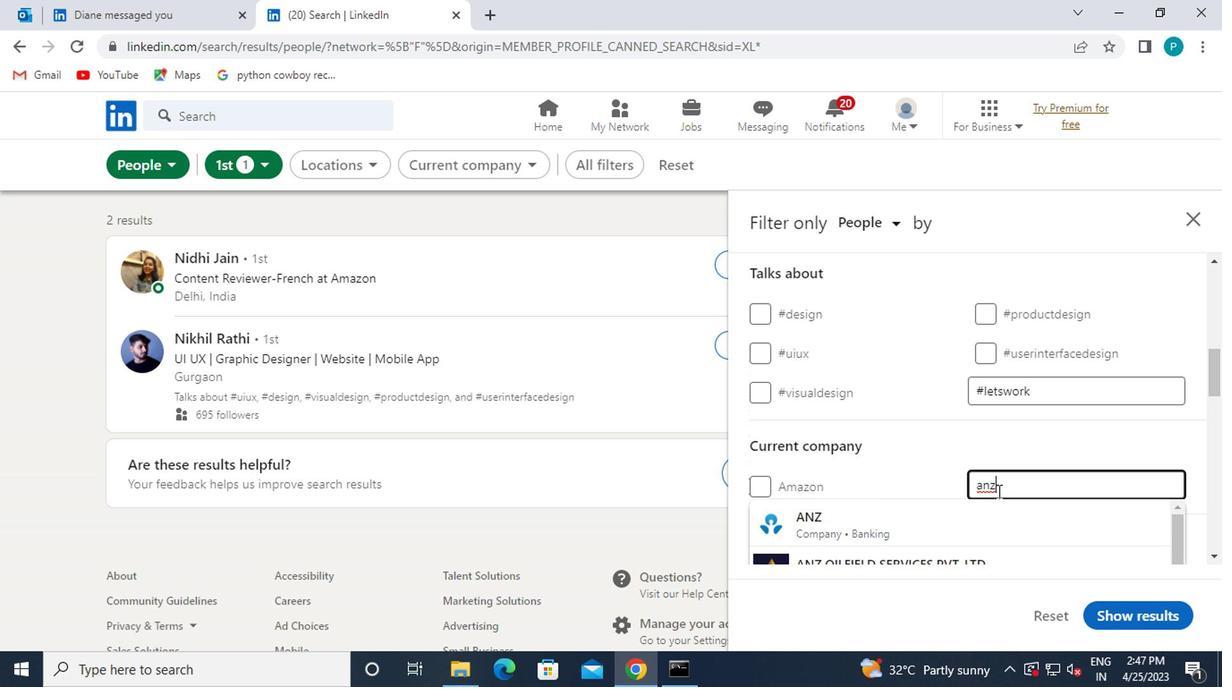 
Action: Key pressed <Key.space>OI
Screenshot: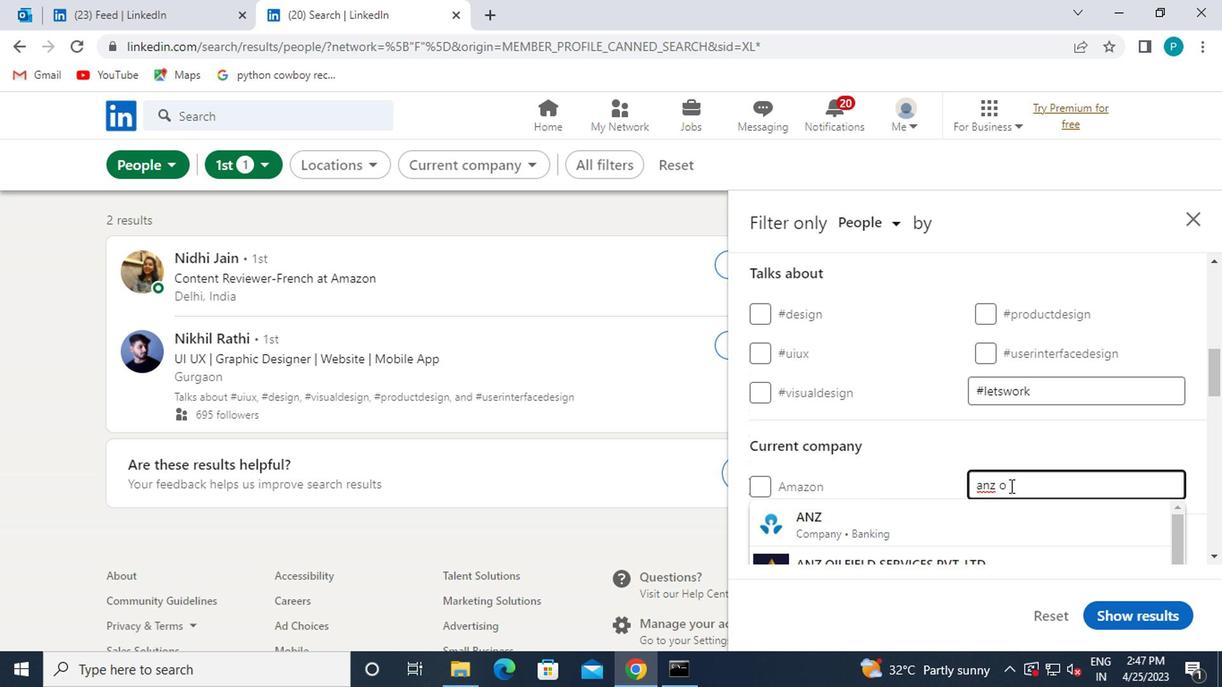 
Action: Mouse moved to (966, 516)
Screenshot: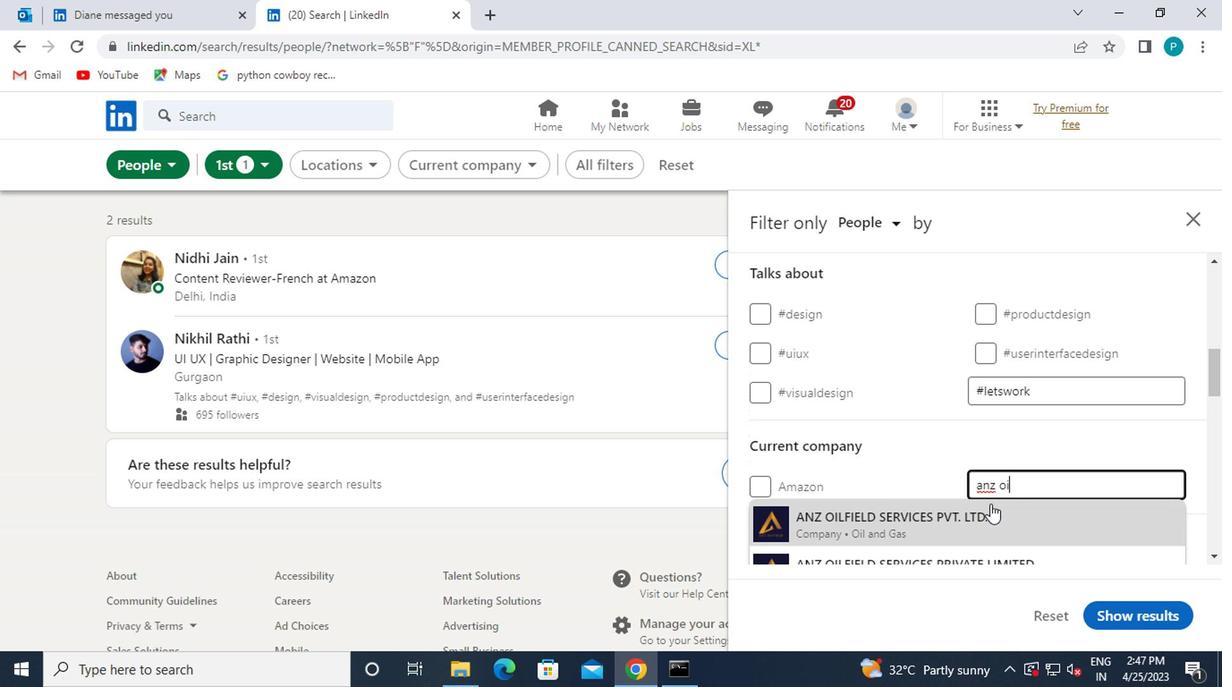 
Action: Mouse pressed left at (966, 516)
Screenshot: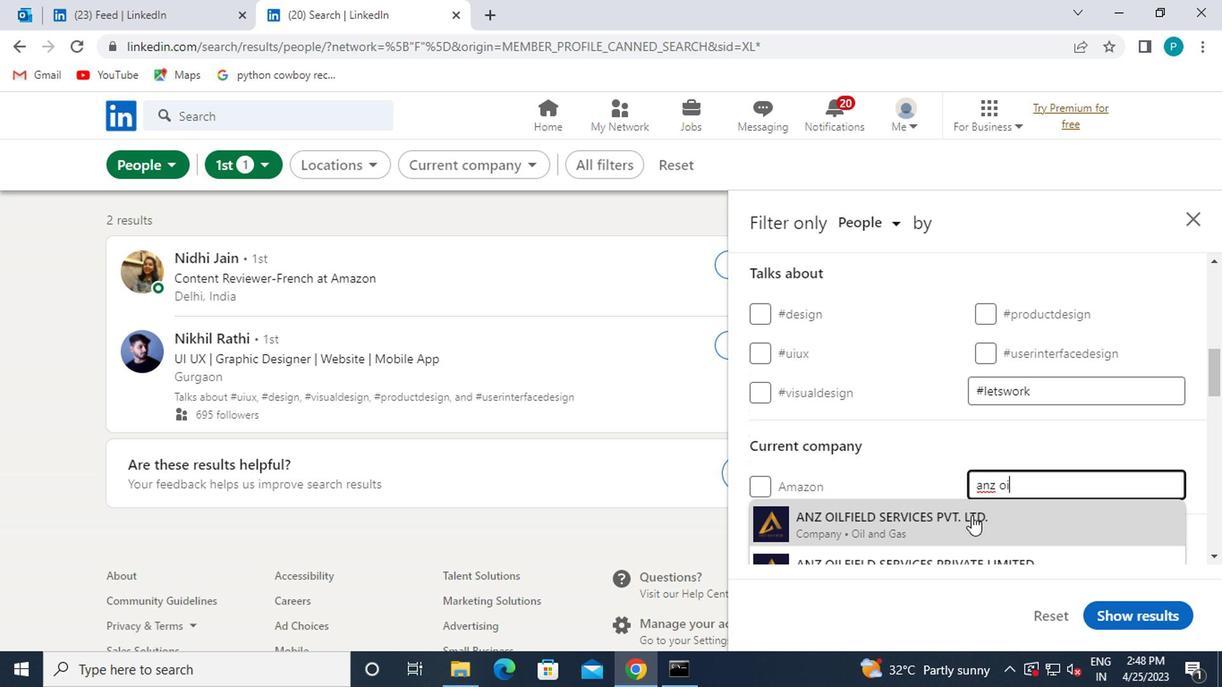 
Action: Mouse moved to (887, 480)
Screenshot: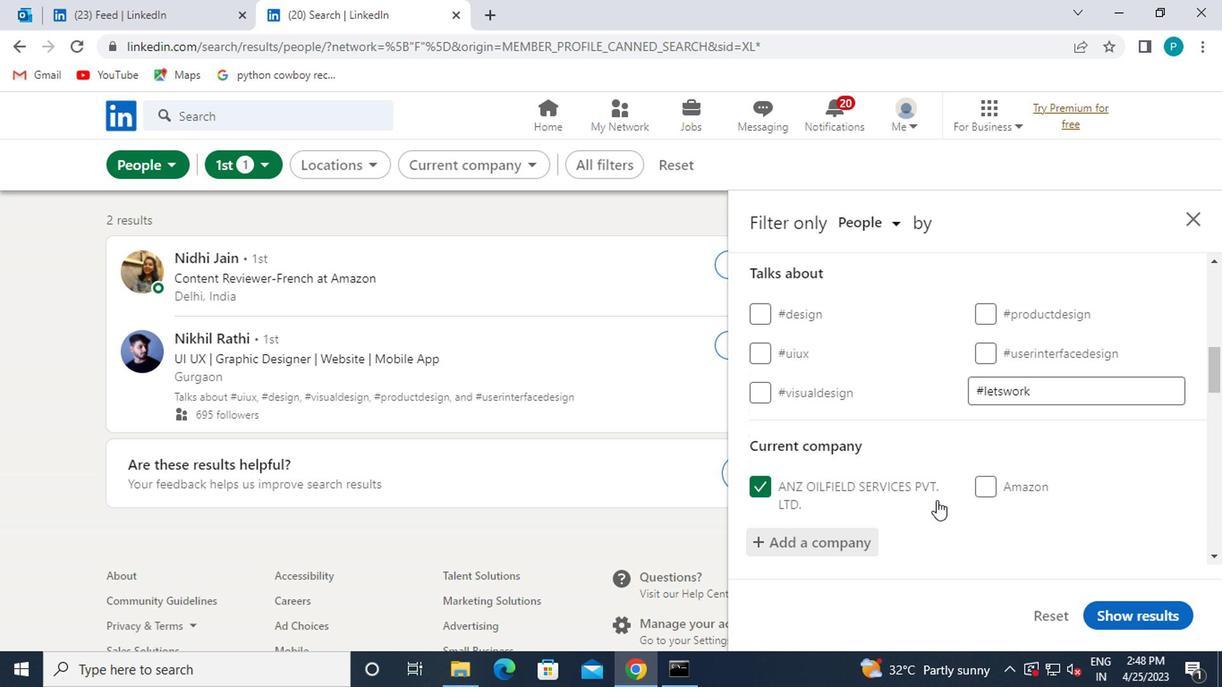 
Action: Mouse scrolled (887, 479) with delta (0, -1)
Screenshot: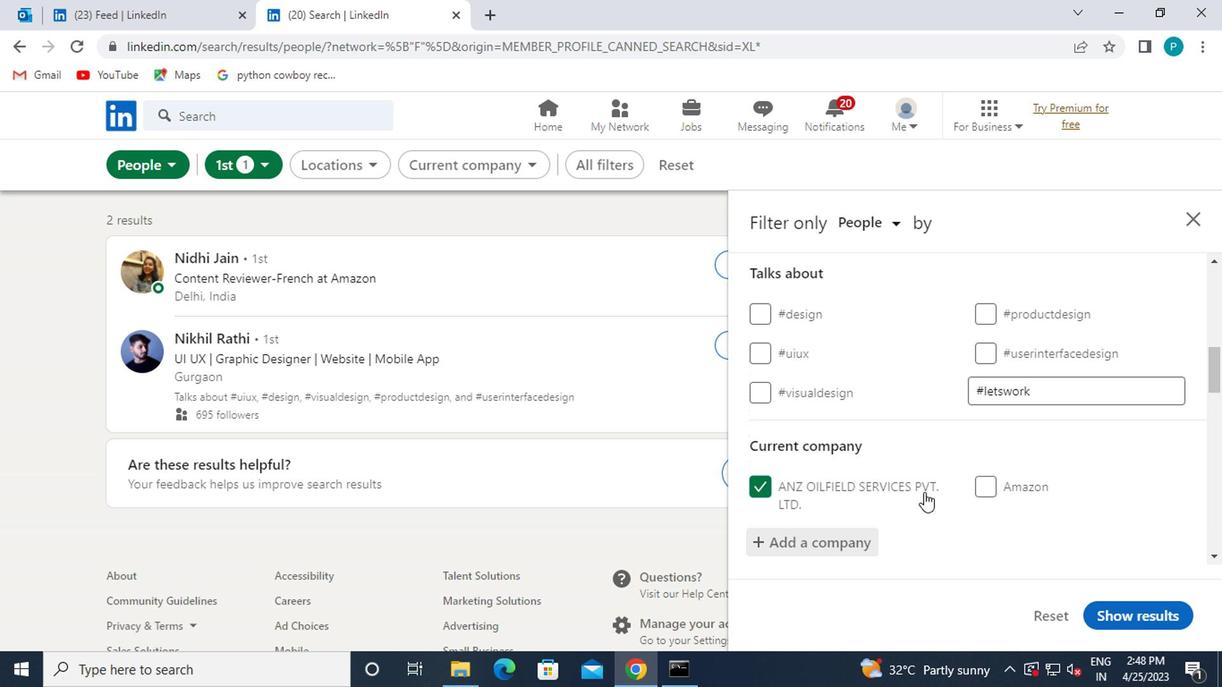 
Action: Mouse scrolled (887, 479) with delta (0, -1)
Screenshot: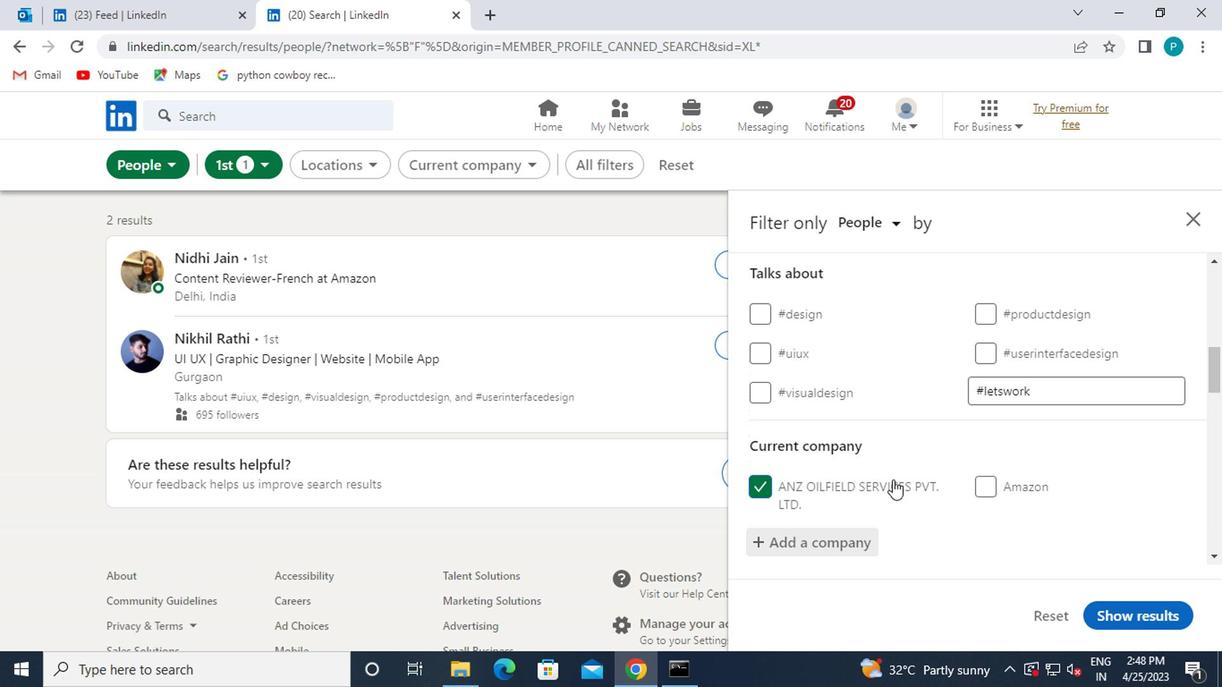 
Action: Mouse scrolled (887, 479) with delta (0, -1)
Screenshot: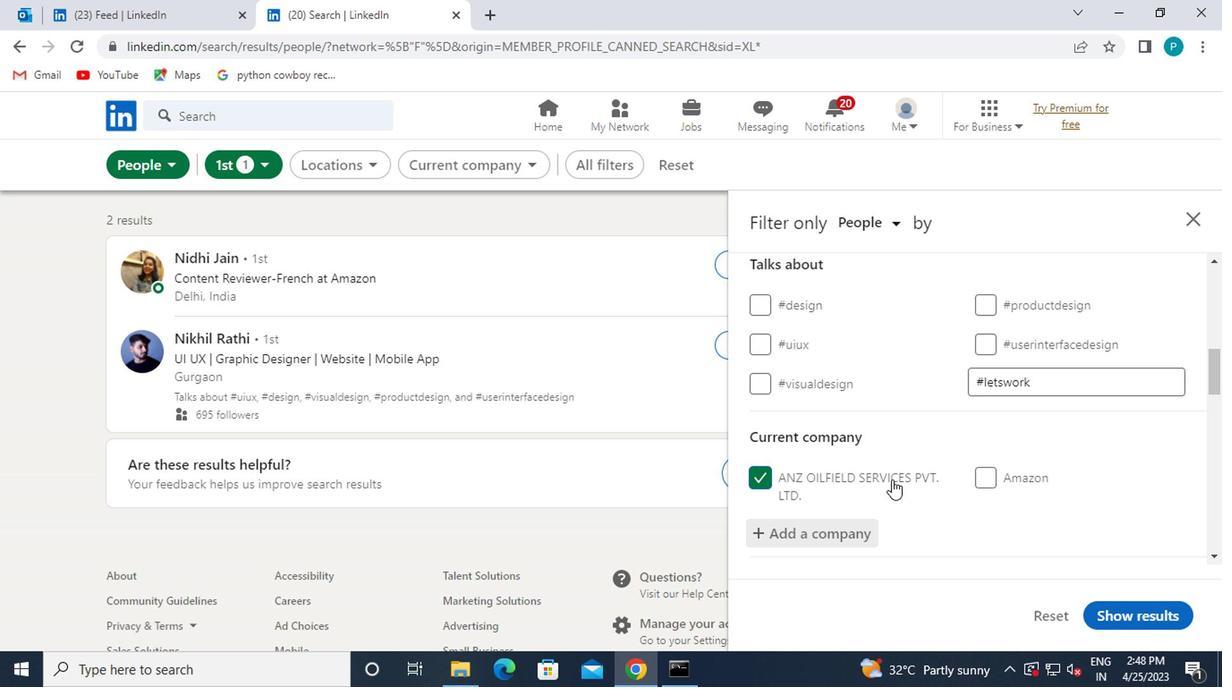 
Action: Mouse moved to (936, 509)
Screenshot: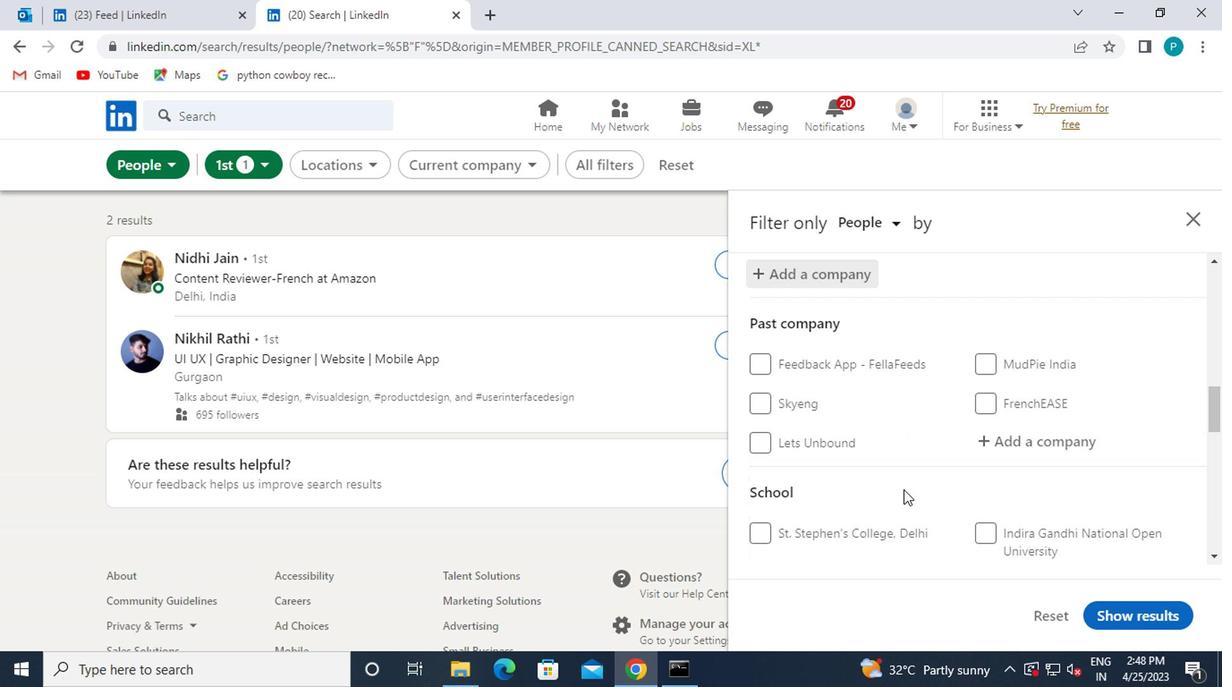 
Action: Mouse scrolled (936, 507) with delta (0, -1)
Screenshot: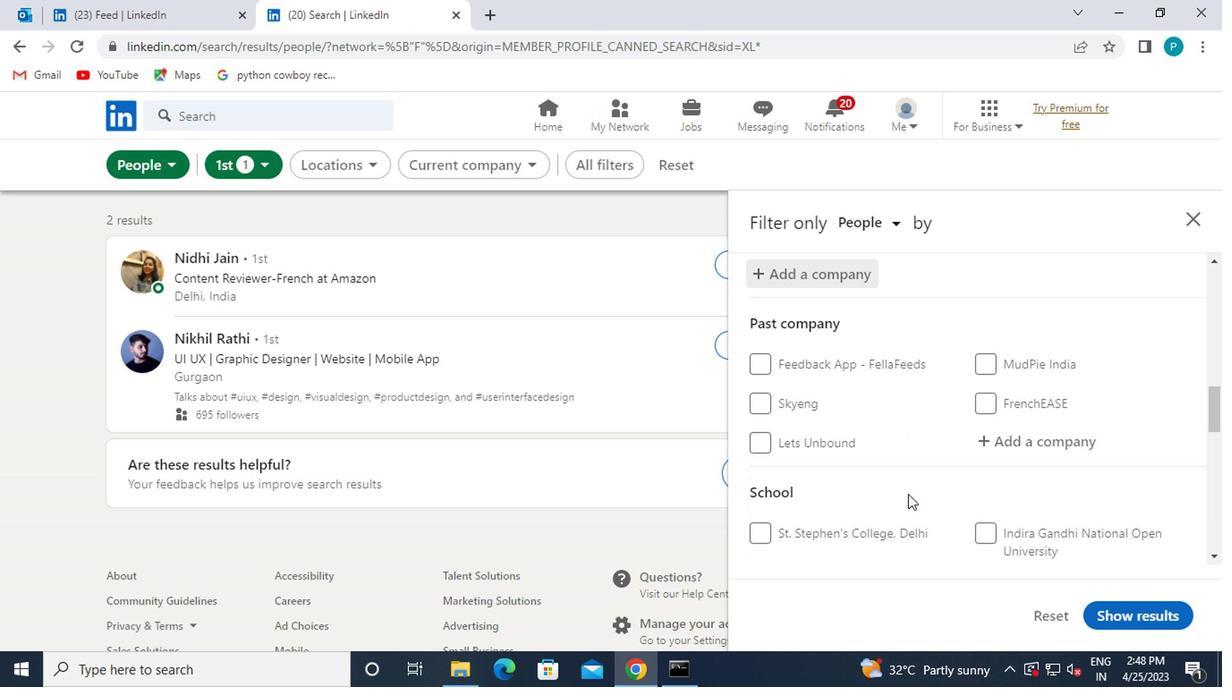 
Action: Mouse moved to (973, 514)
Screenshot: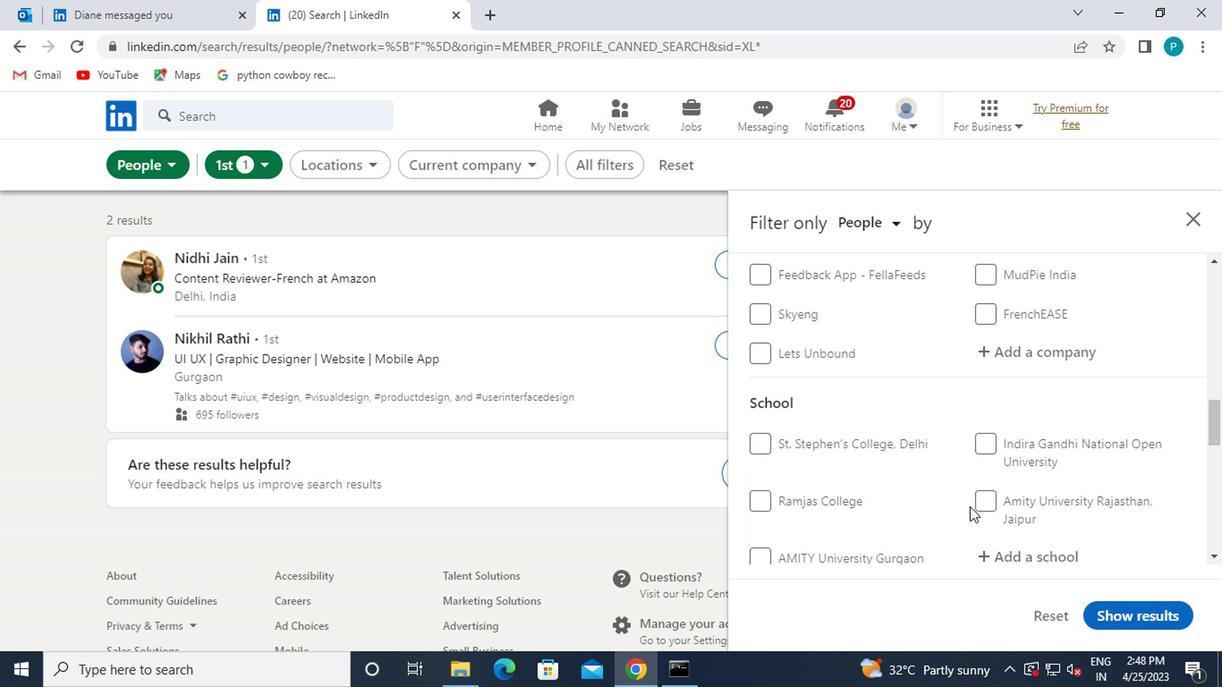 
Action: Mouse scrolled (973, 514) with delta (0, 0)
Screenshot: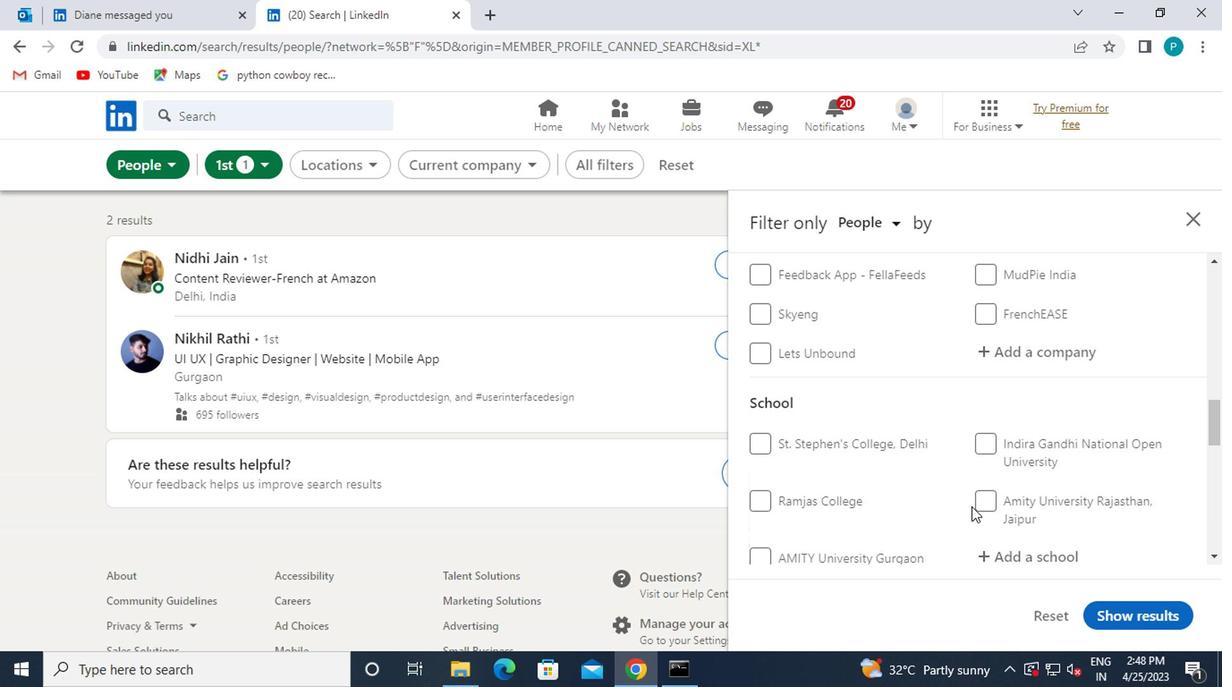 
Action: Mouse moved to (988, 474)
Screenshot: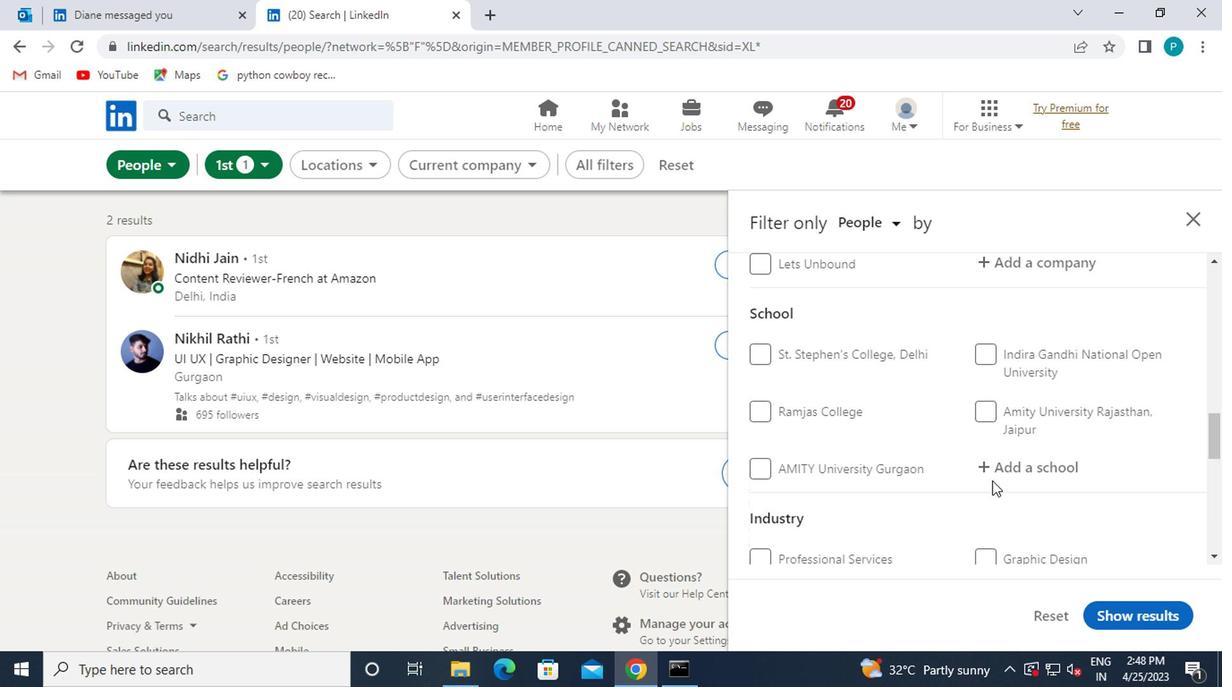 
Action: Mouse pressed left at (988, 474)
Screenshot: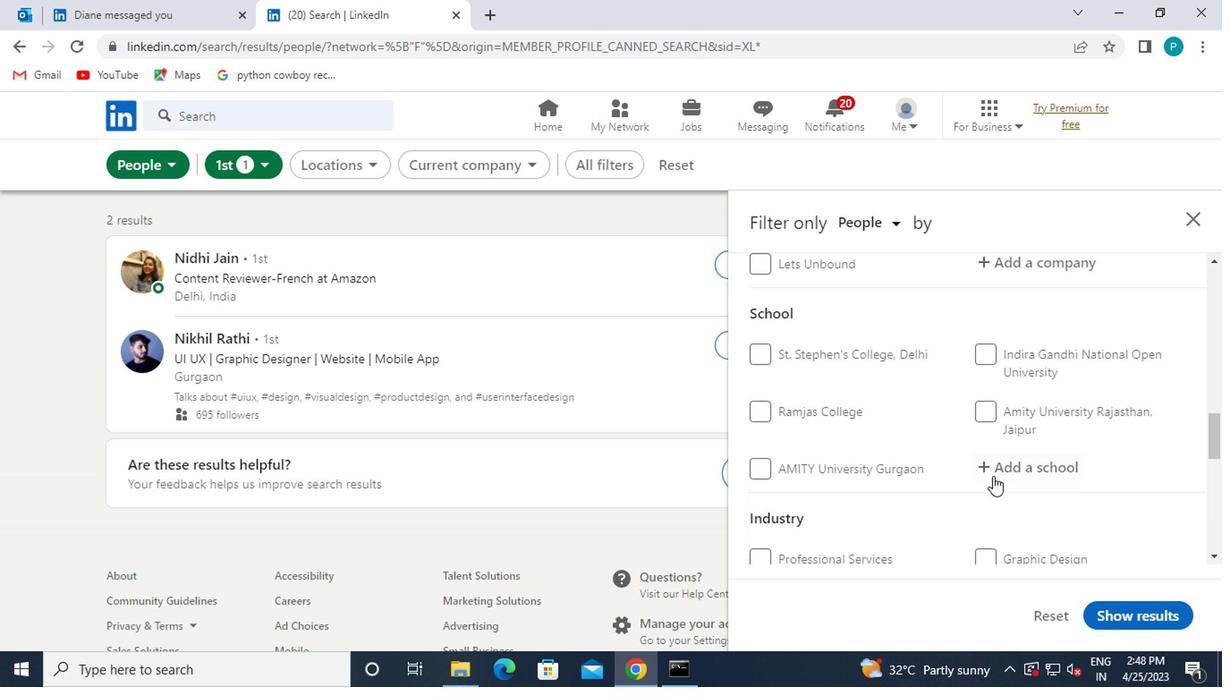 
Action: Key pressed <Key.caps_lock>AYYA
Screenshot: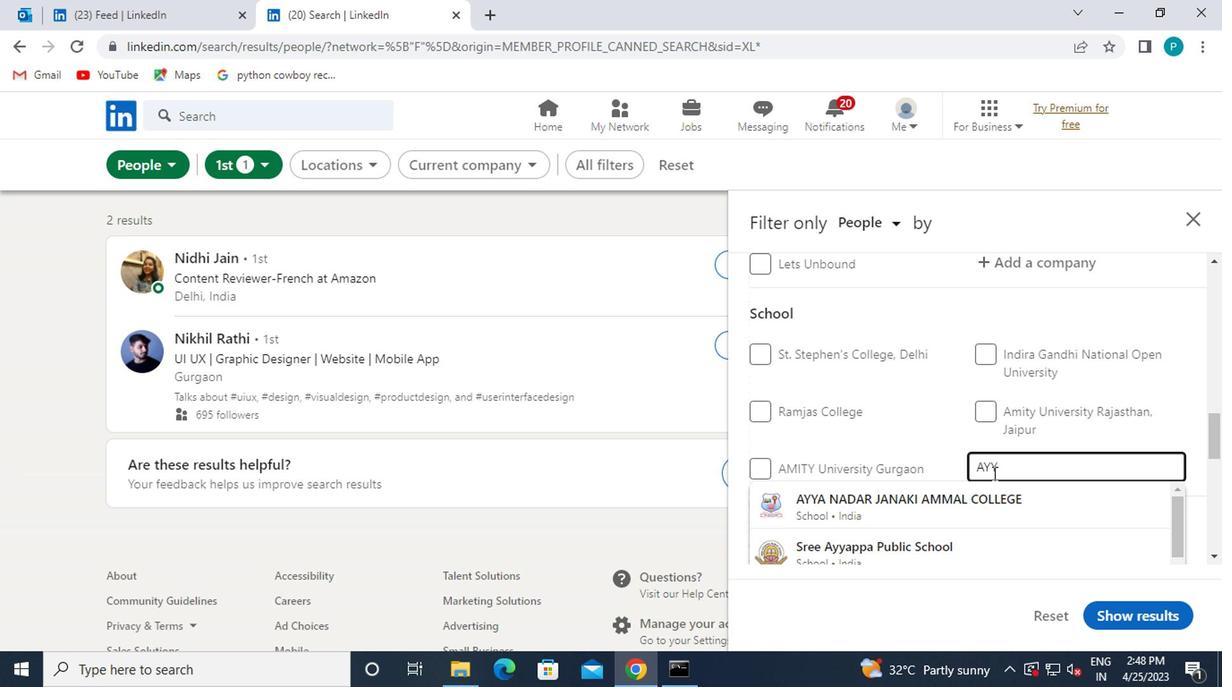 
Action: Mouse moved to (984, 506)
Screenshot: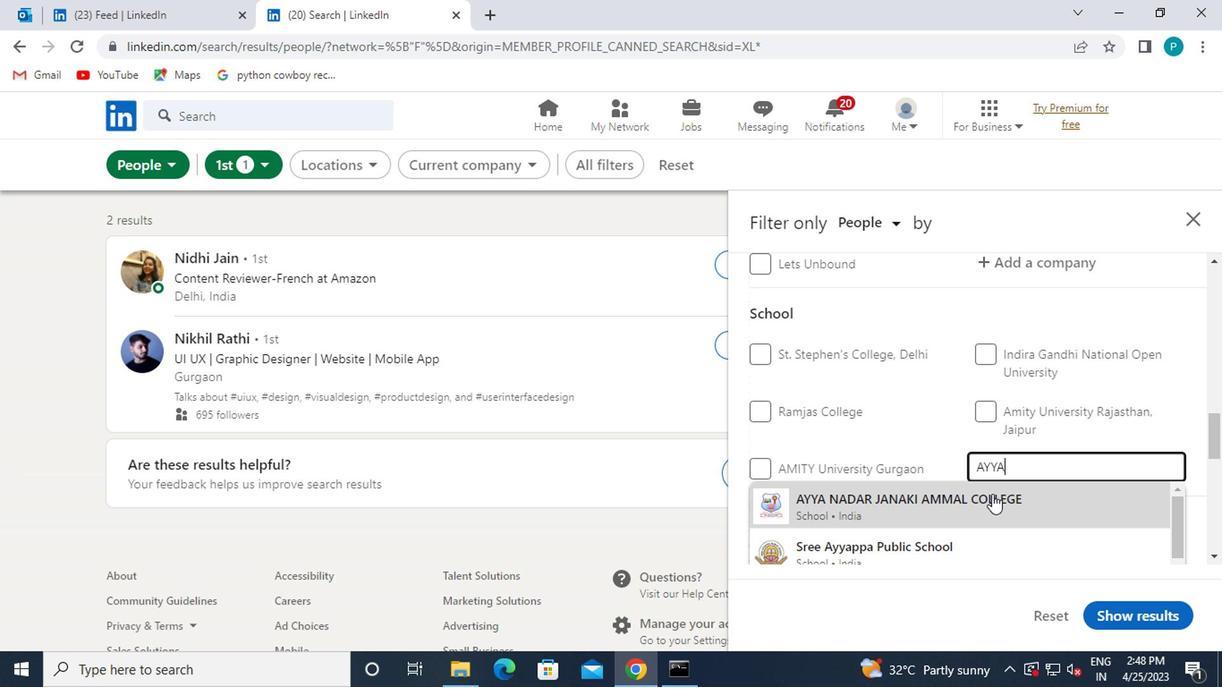 
Action: Mouse pressed left at (984, 506)
Screenshot: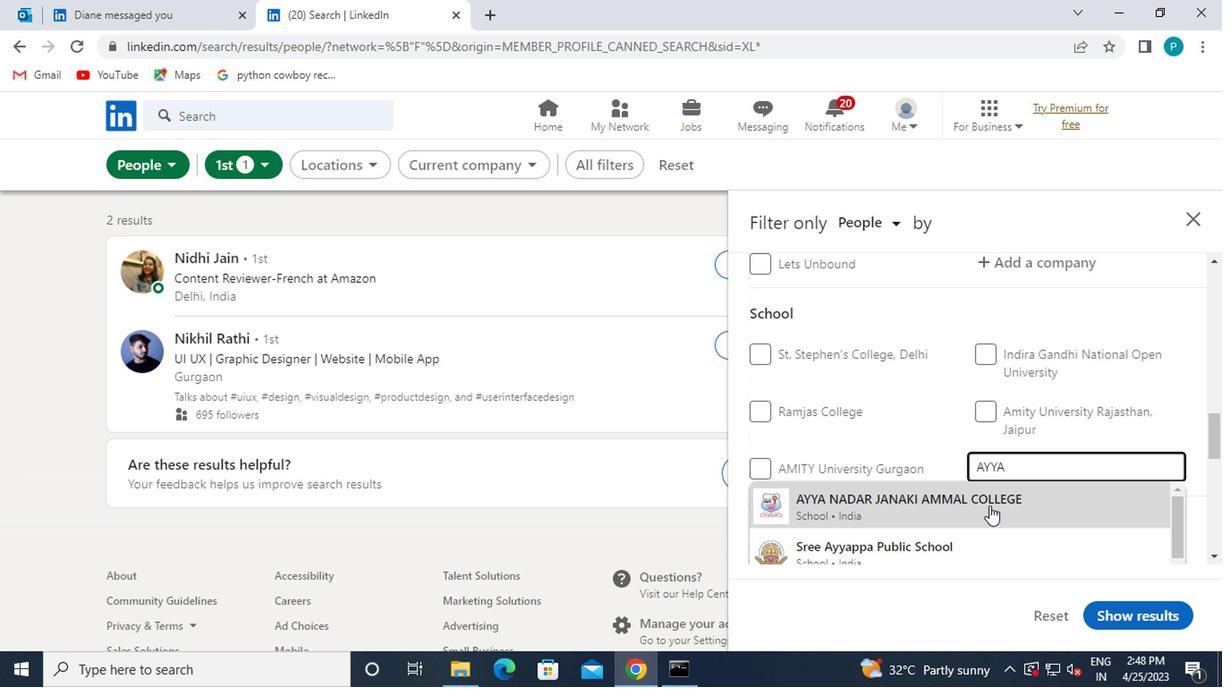 
Action: Mouse moved to (973, 503)
Screenshot: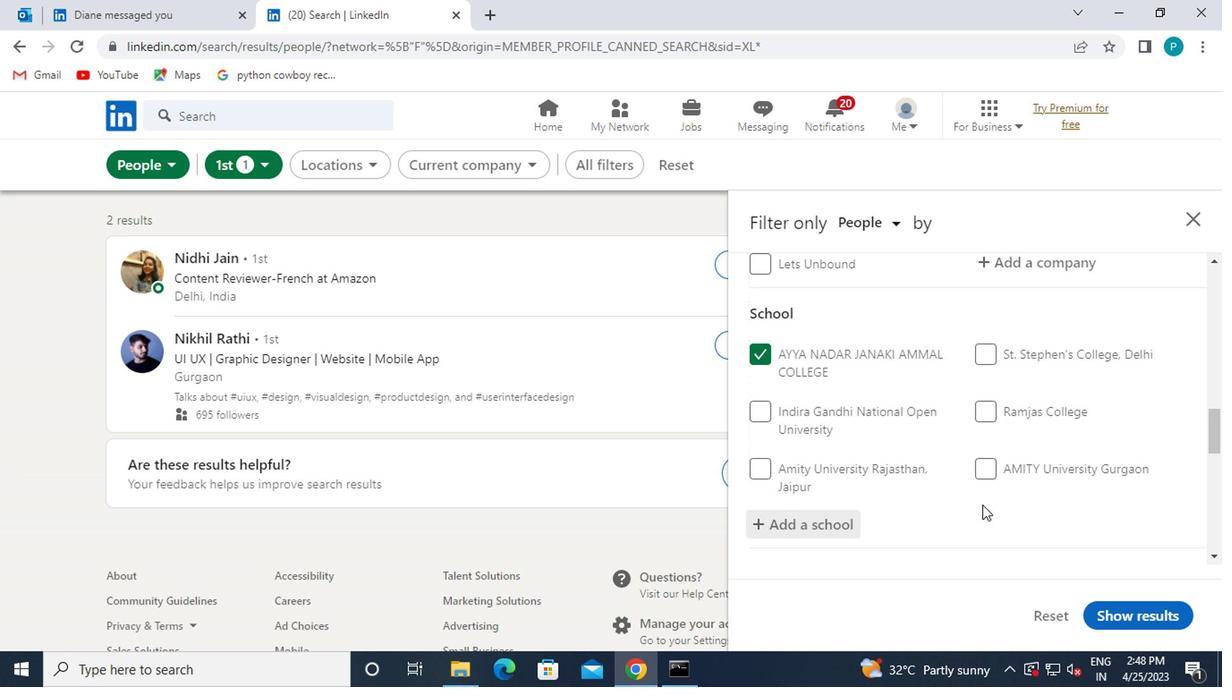 
Action: Mouse scrolled (973, 502) with delta (0, 0)
Screenshot: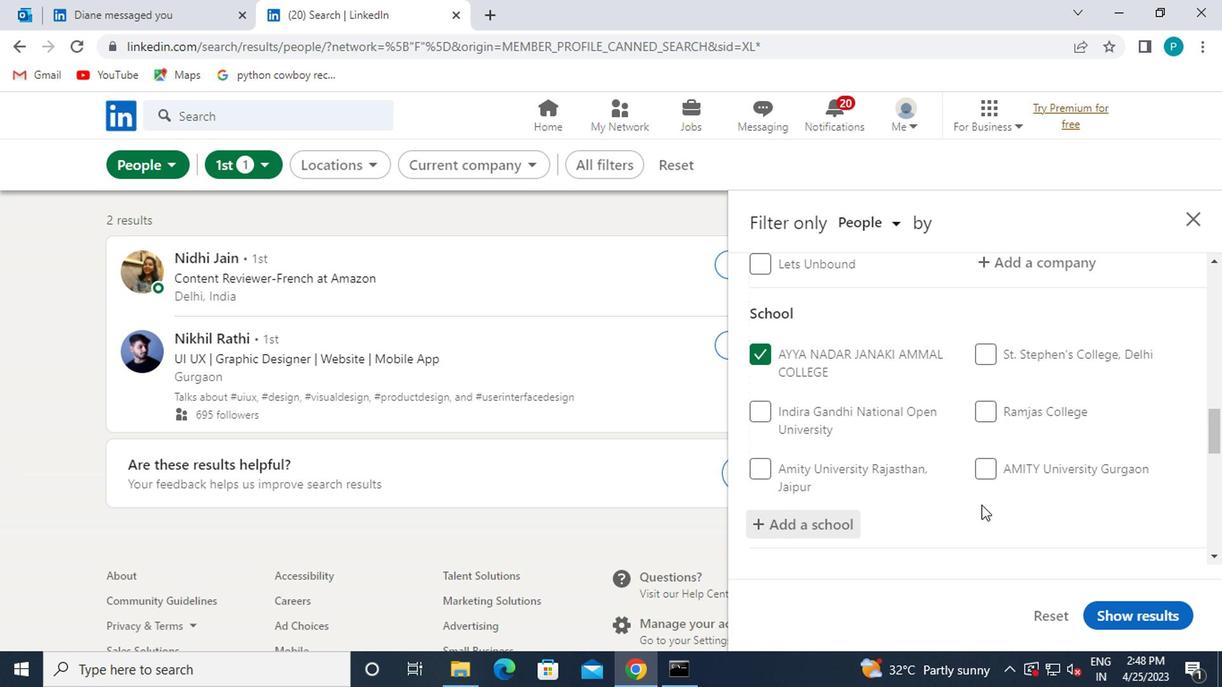 
Action: Mouse moved to (970, 500)
Screenshot: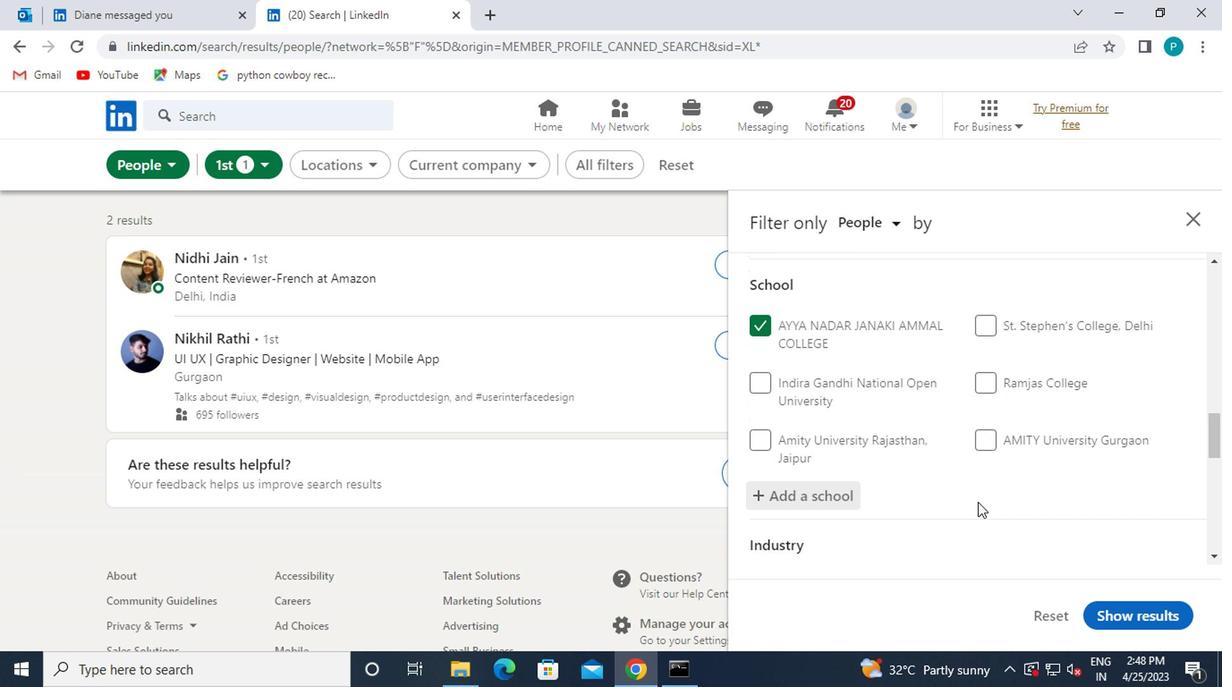 
Action: Mouse scrolled (970, 500) with delta (0, 0)
Screenshot: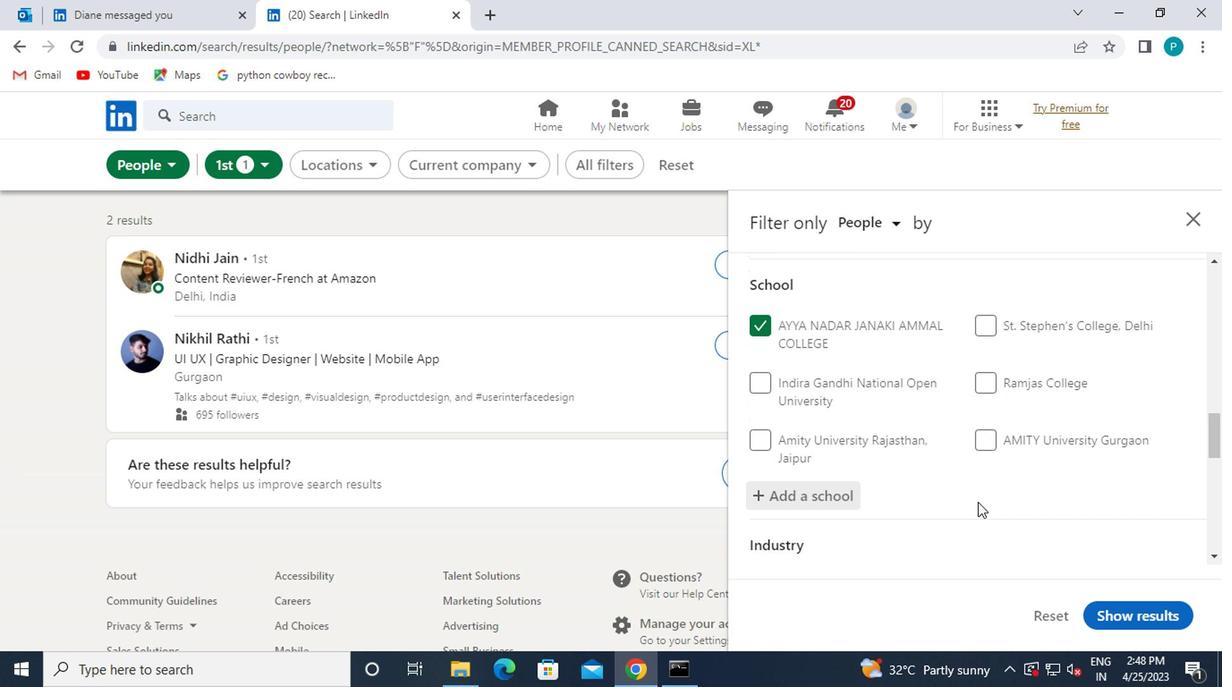 
Action: Mouse moved to (931, 490)
Screenshot: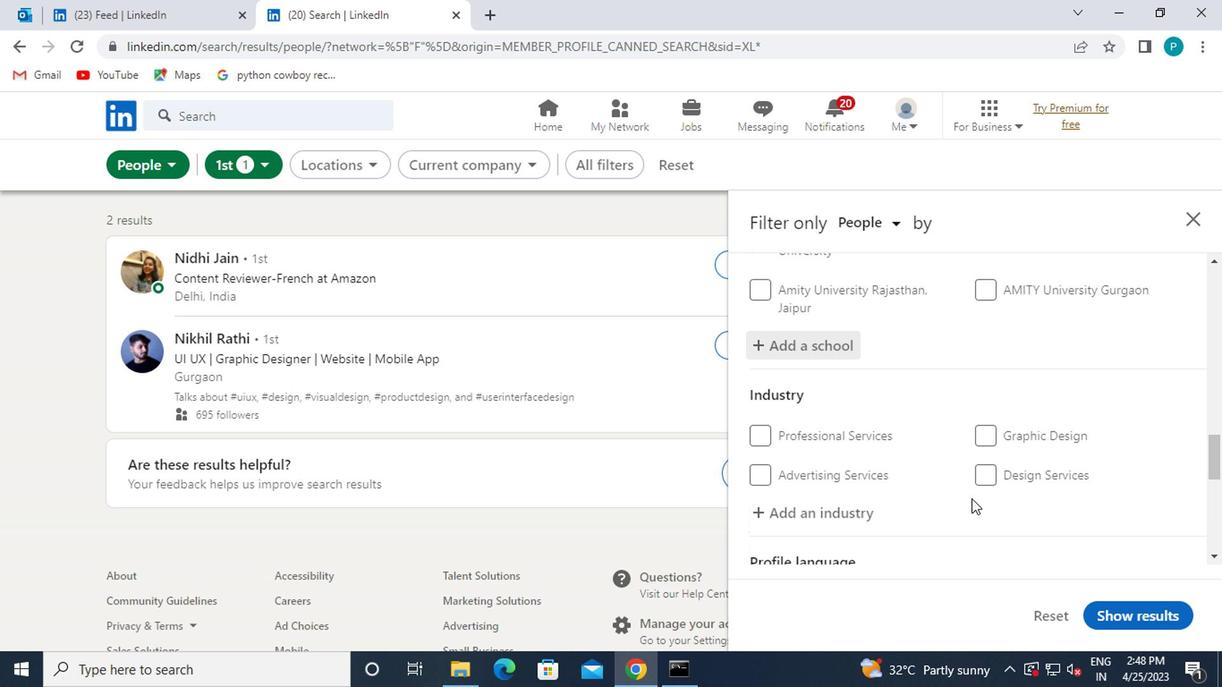 
Action: Mouse scrolled (931, 489) with delta (0, 0)
Screenshot: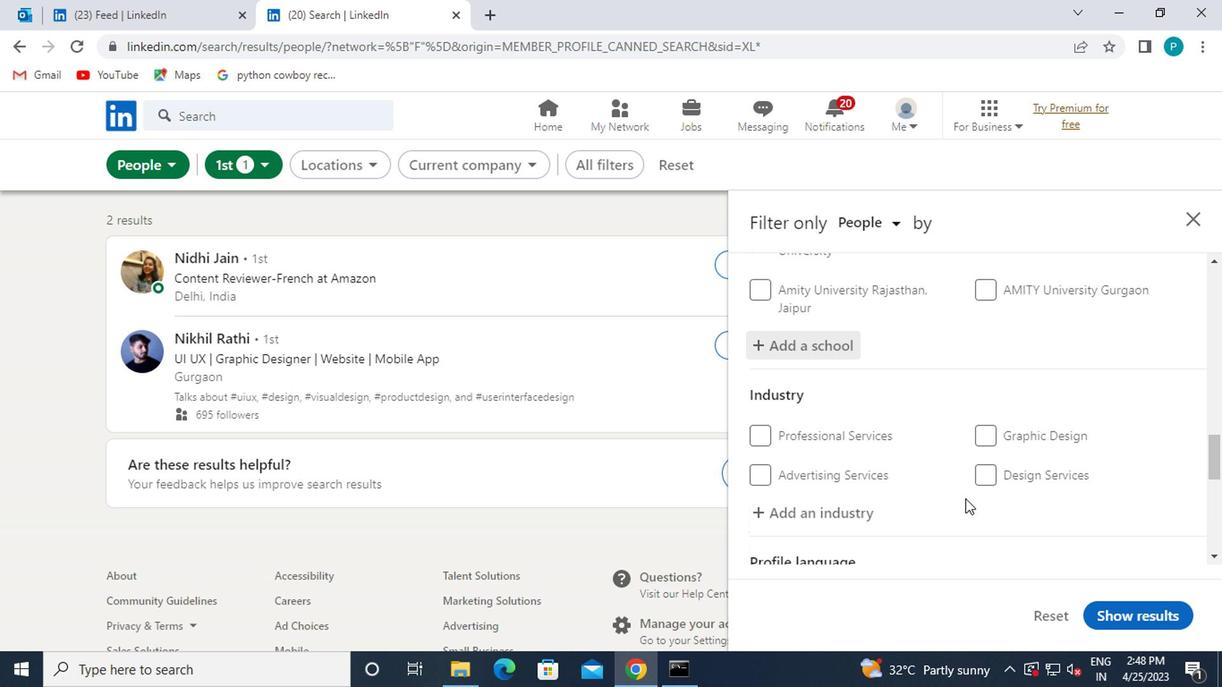 
Action: Mouse moved to (931, 490)
Screenshot: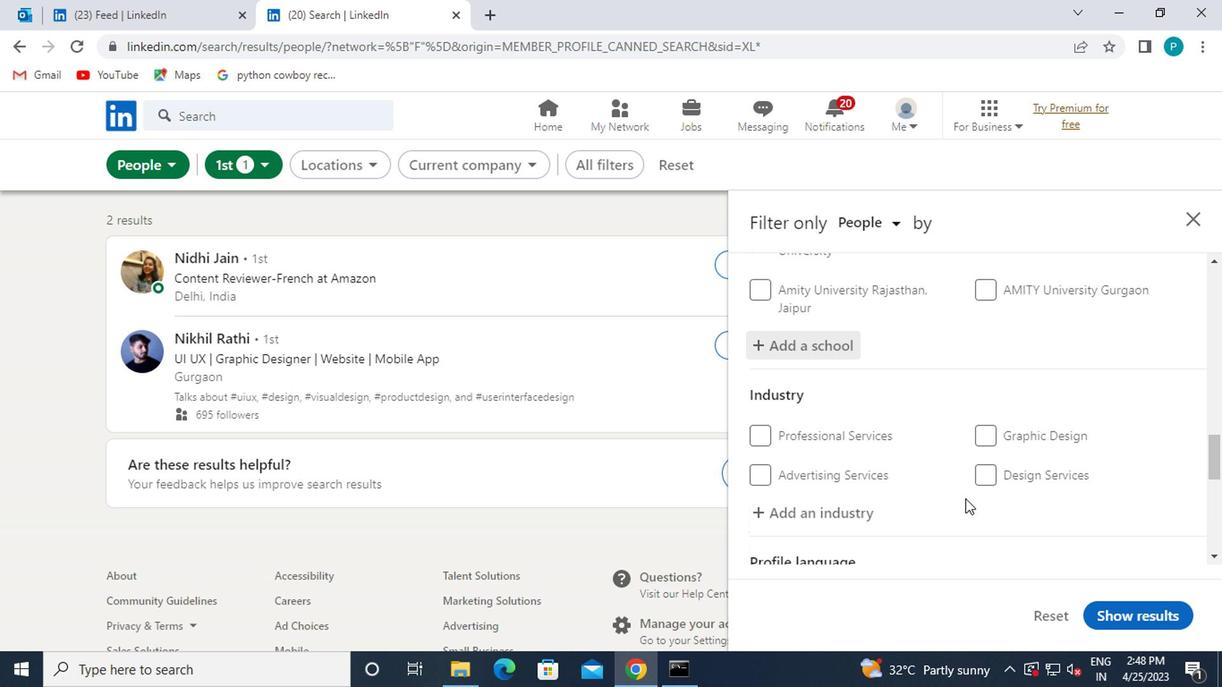
Action: Mouse scrolled (931, 489) with delta (0, 0)
Screenshot: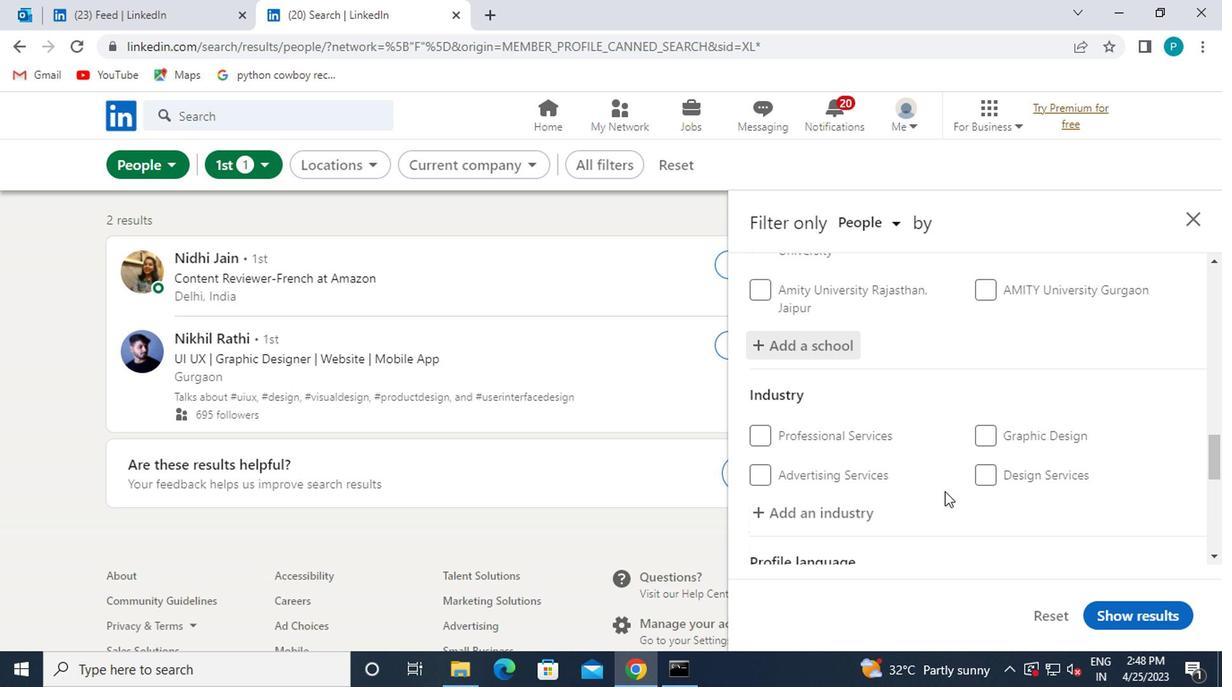 
Action: Mouse moved to (757, 345)
Screenshot: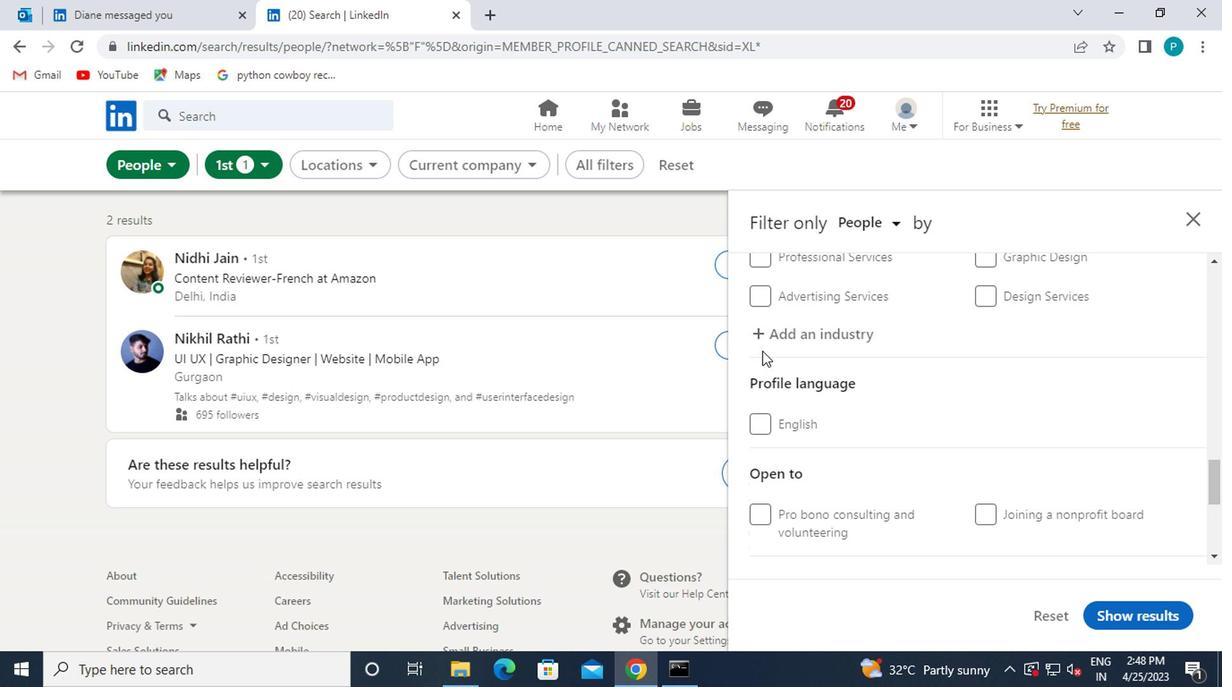 
Action: Mouse pressed left at (757, 345)
Screenshot: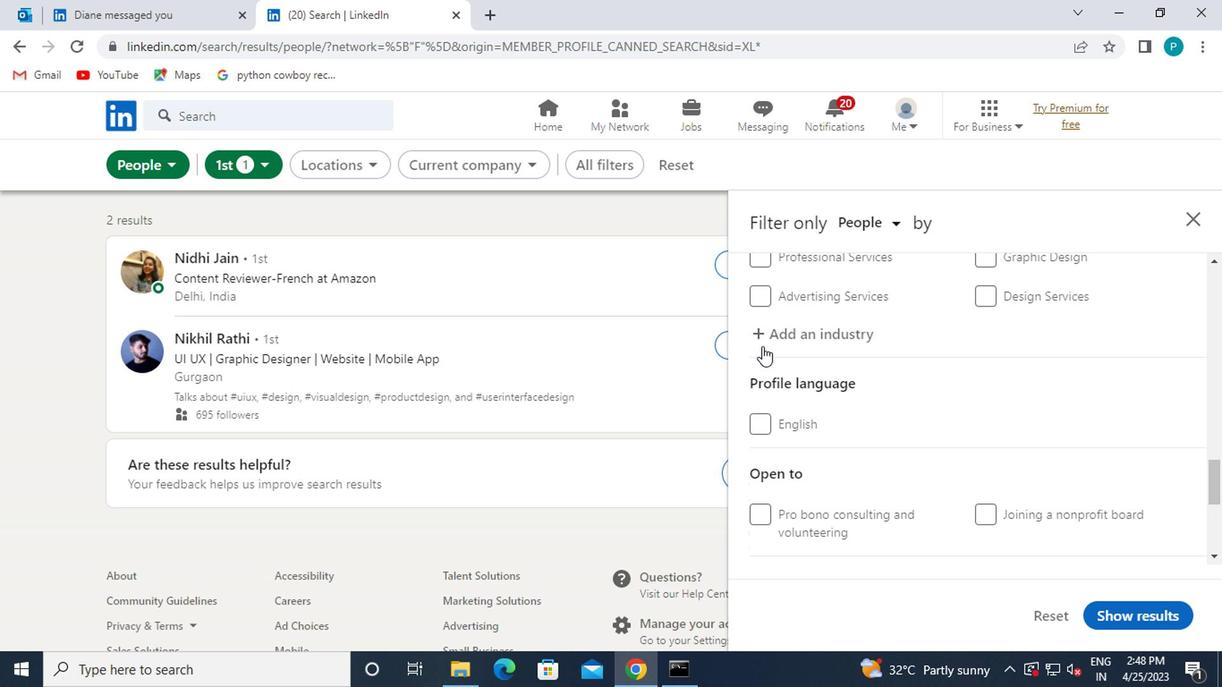 
Action: Key pressed WA<Key.backspace><Key.caps_lock>AT
Screenshot: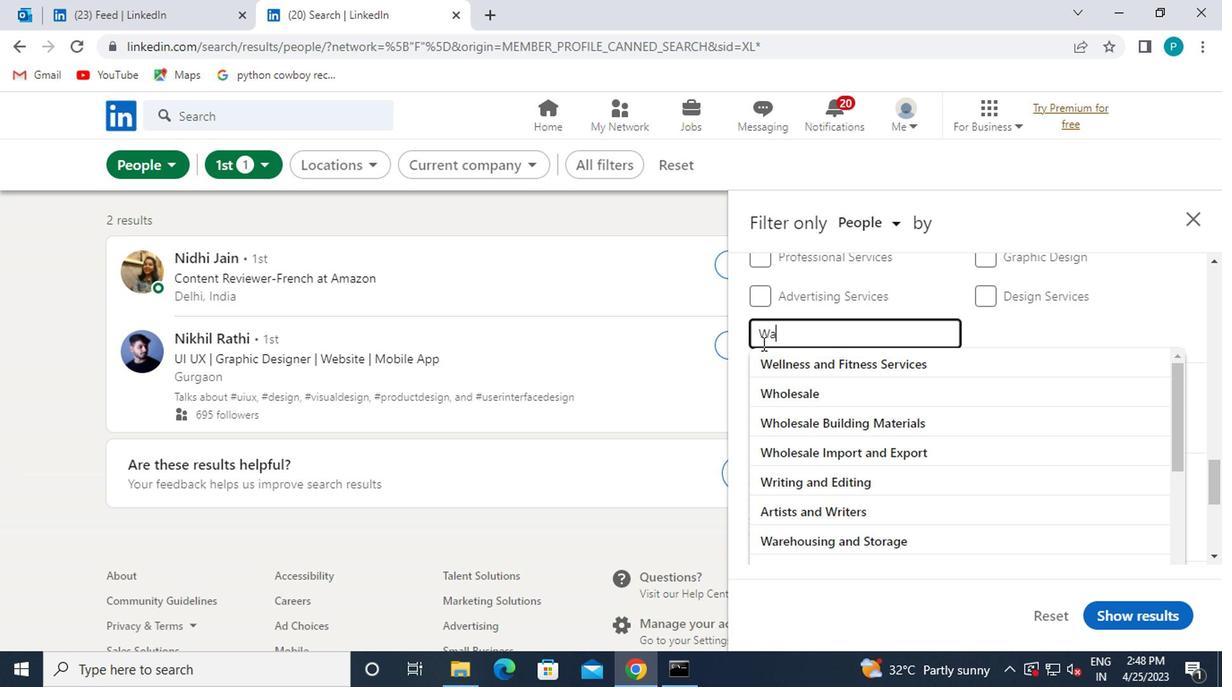 
Action: Mouse moved to (812, 413)
Screenshot: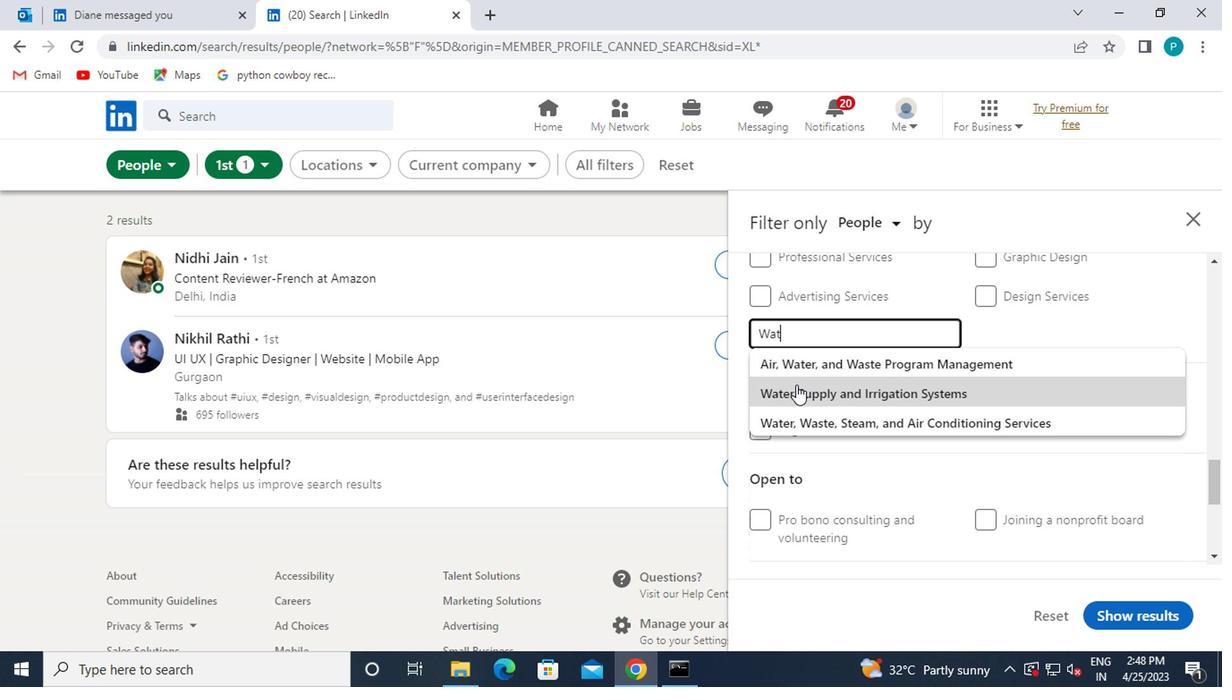 
Action: Mouse pressed left at (812, 413)
Screenshot: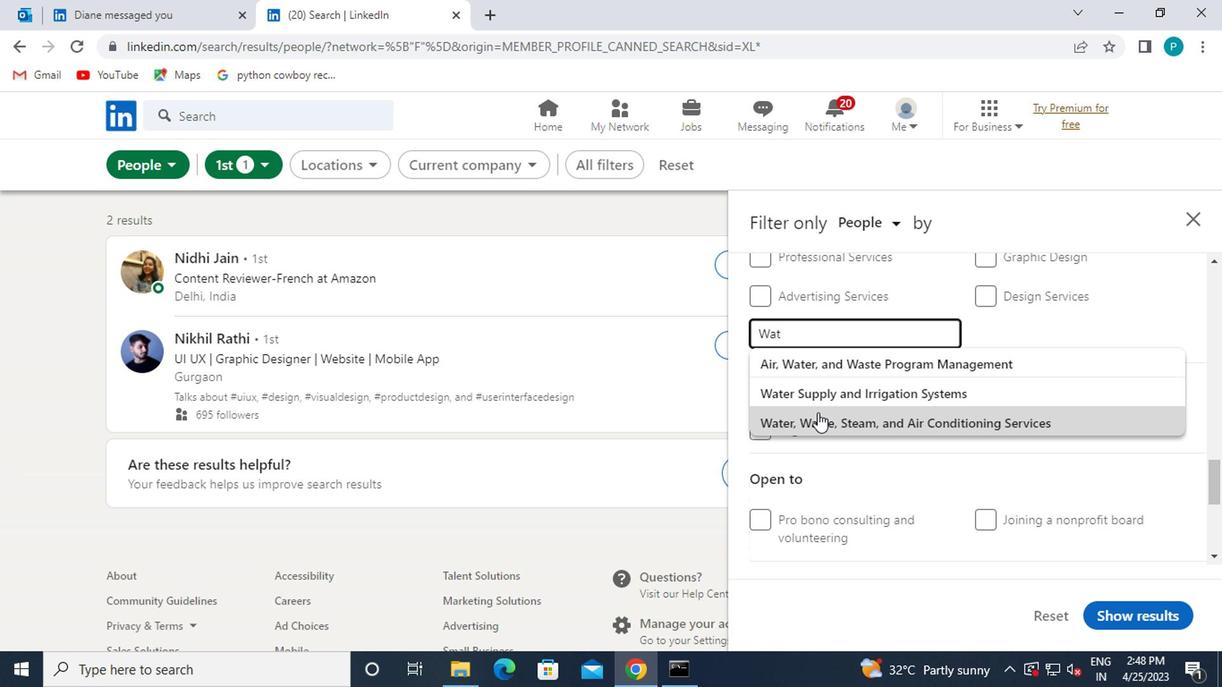 
Action: Mouse scrolled (812, 413) with delta (0, 0)
Screenshot: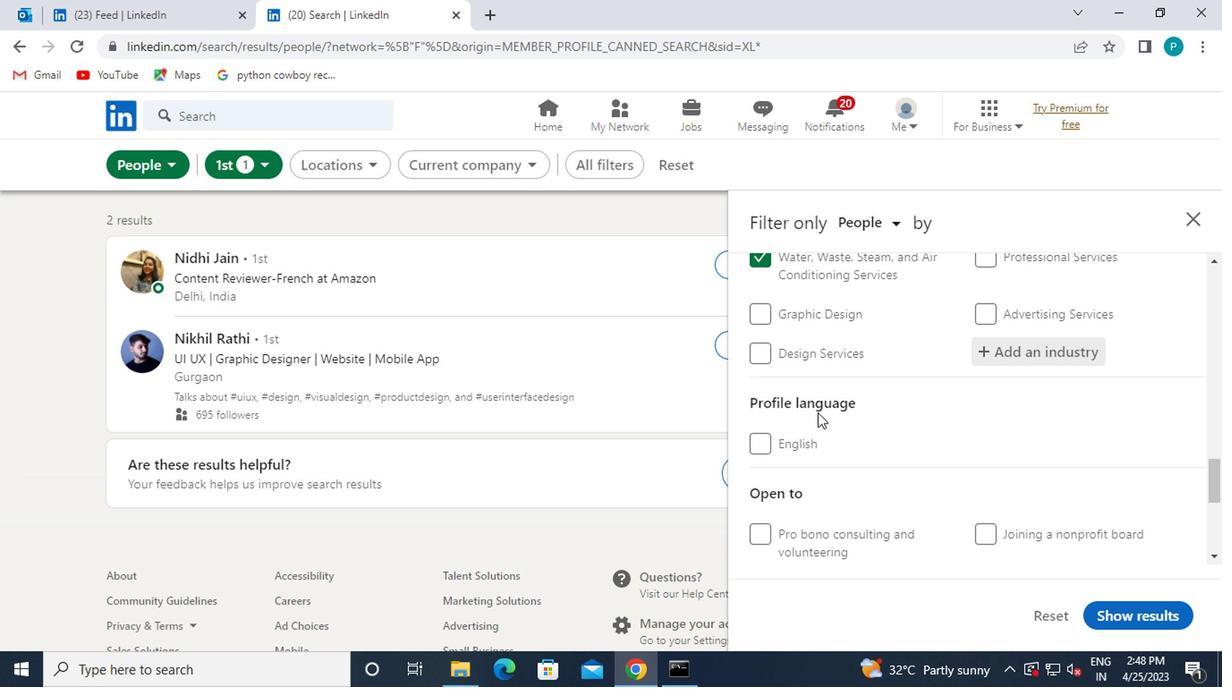 
Action: Mouse scrolled (812, 413) with delta (0, 0)
Screenshot: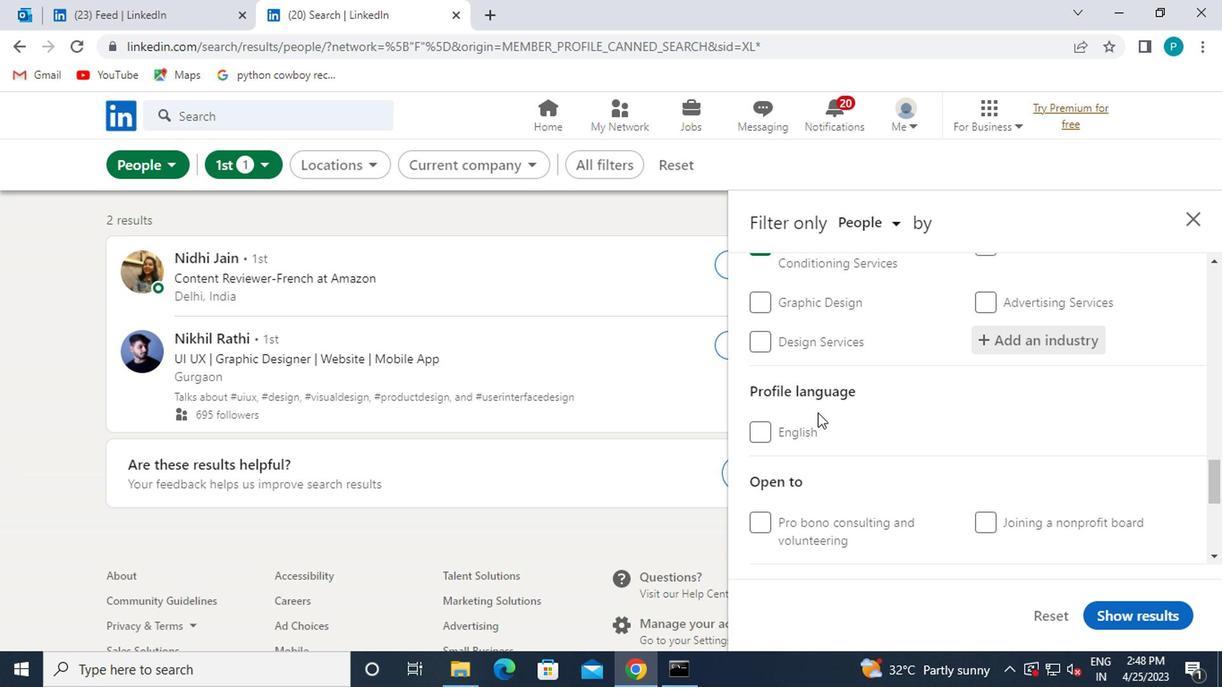 
Action: Mouse moved to (803, 456)
Screenshot: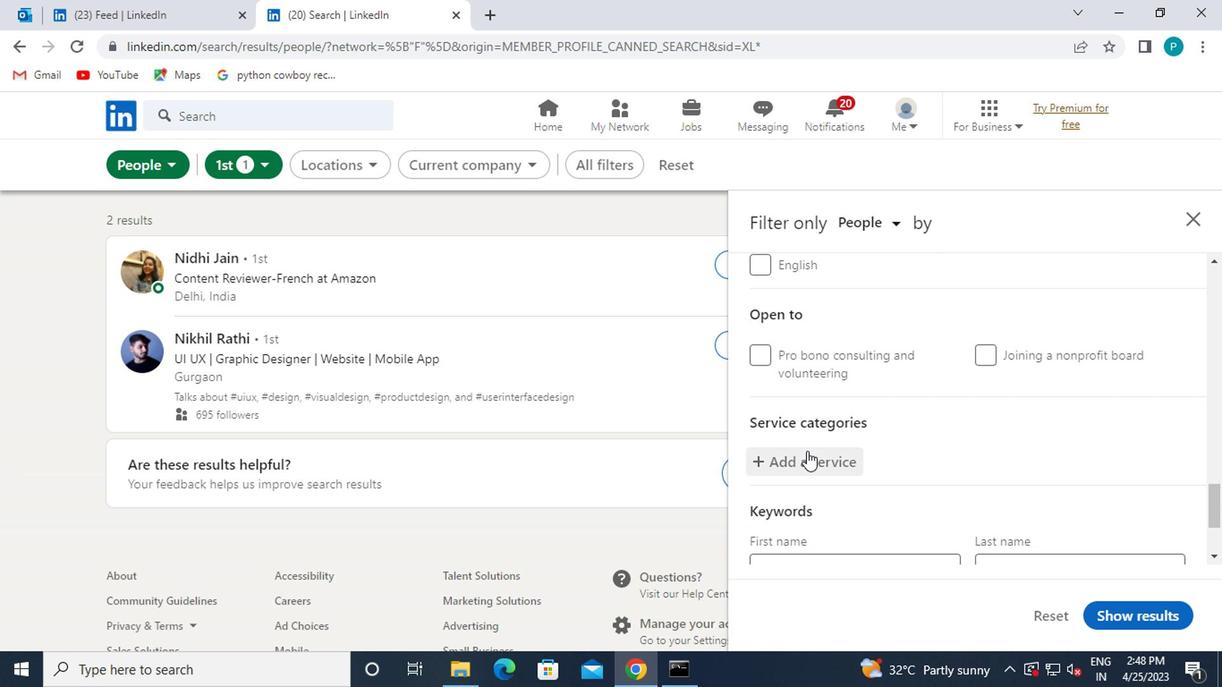 
Action: Mouse pressed left at (803, 456)
Screenshot: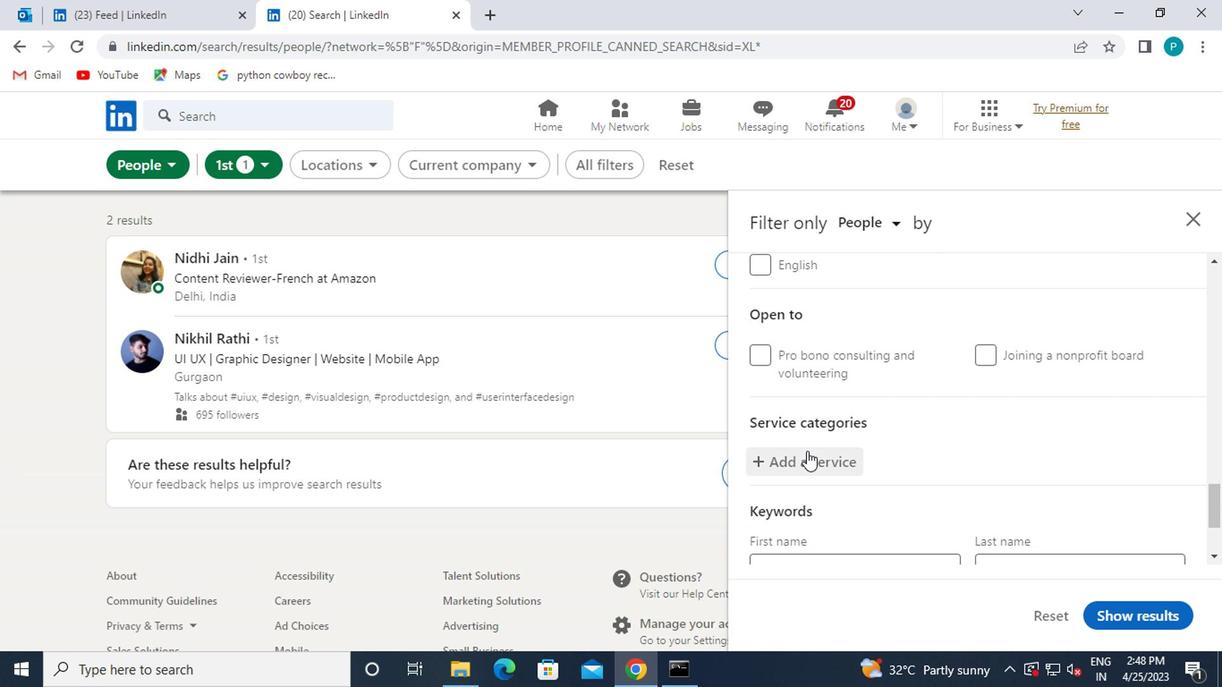 
Action: Mouse moved to (803, 458)
Screenshot: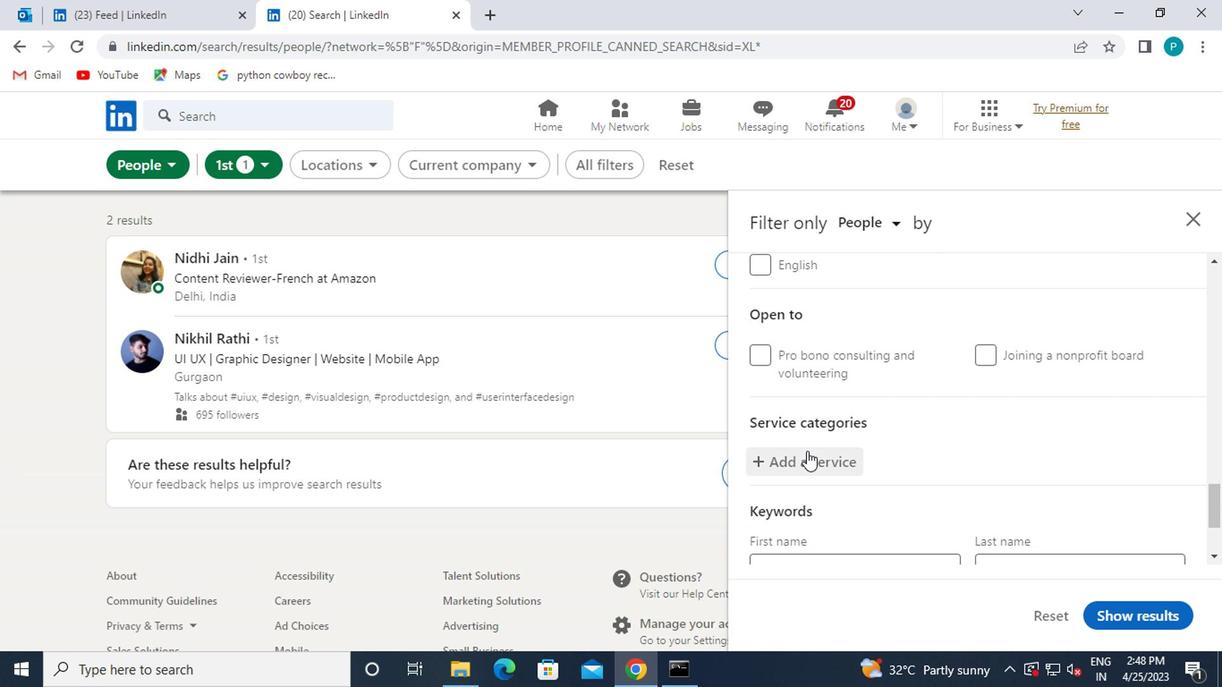 
Action: Key pressed ANIMATION<Key.space>ARCHITECTURE
Screenshot: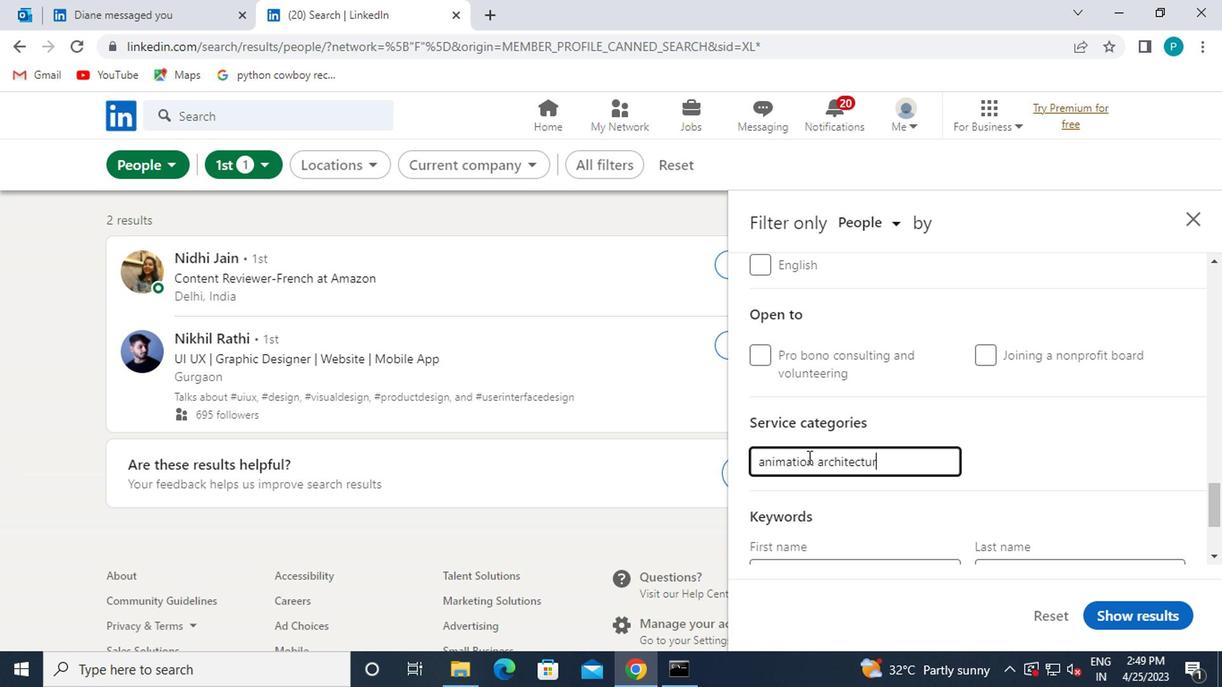 
Action: Mouse moved to (805, 458)
Screenshot: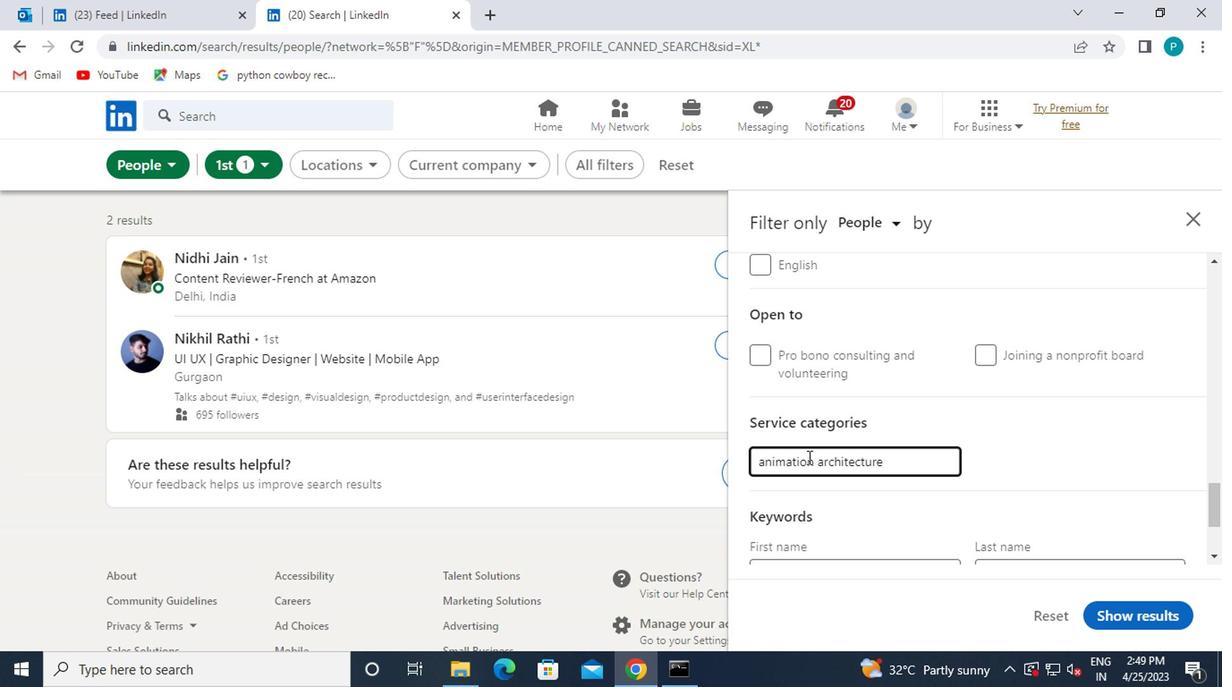 
Action: Mouse scrolled (805, 457) with delta (0, 0)
Screenshot: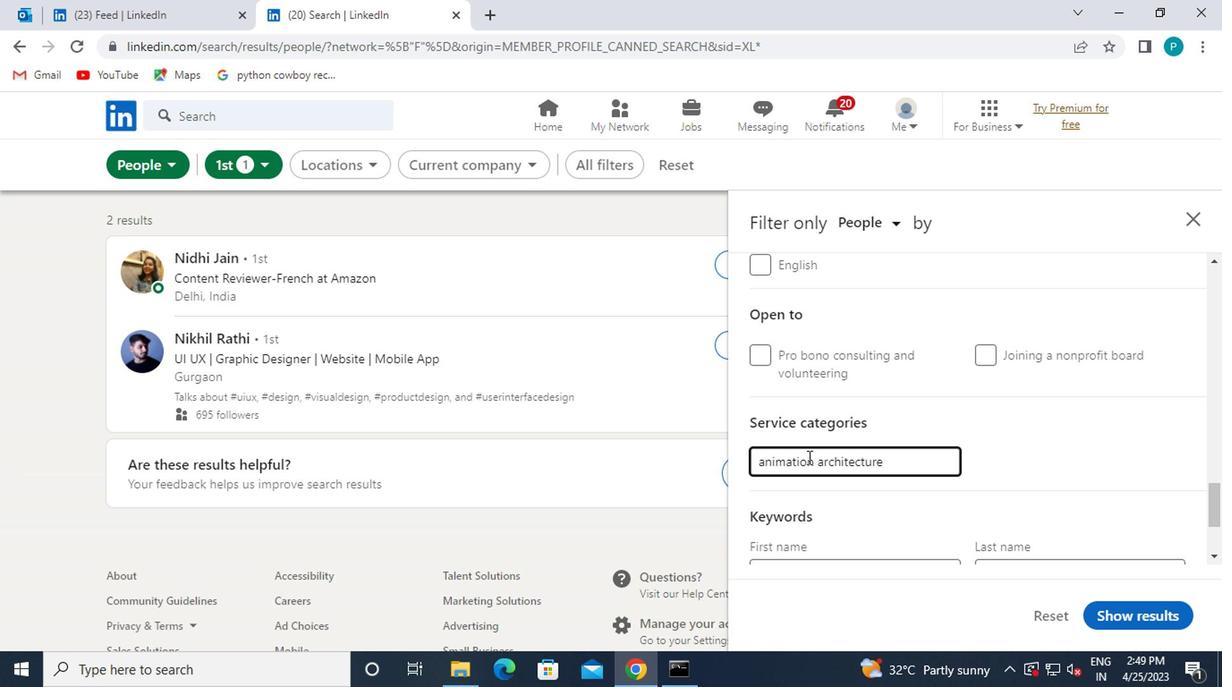 
Action: Mouse moved to (803, 546)
Screenshot: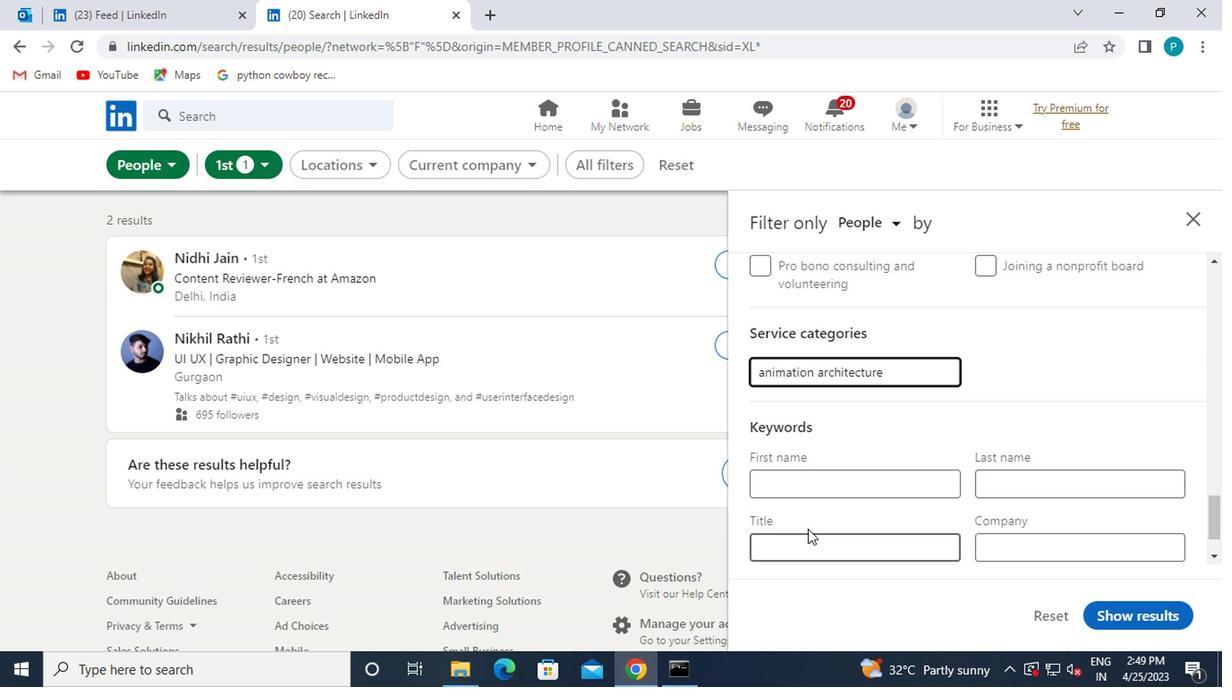 
Action: Mouse pressed left at (803, 546)
Screenshot: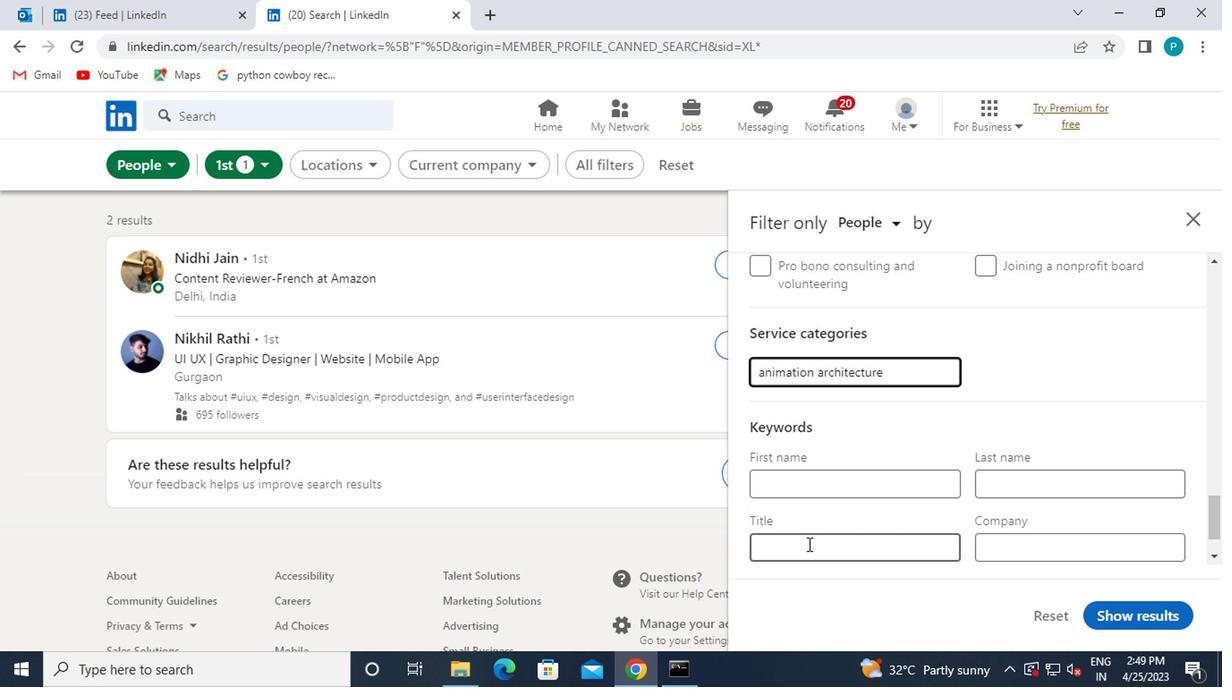 
Action: Key pressed <Key.caps_lock>B<Key.caps_lock>UA<Key.backspace>S<Key.space><Key.caps_lock>D<Key.caps_lock>RIVER
Screenshot: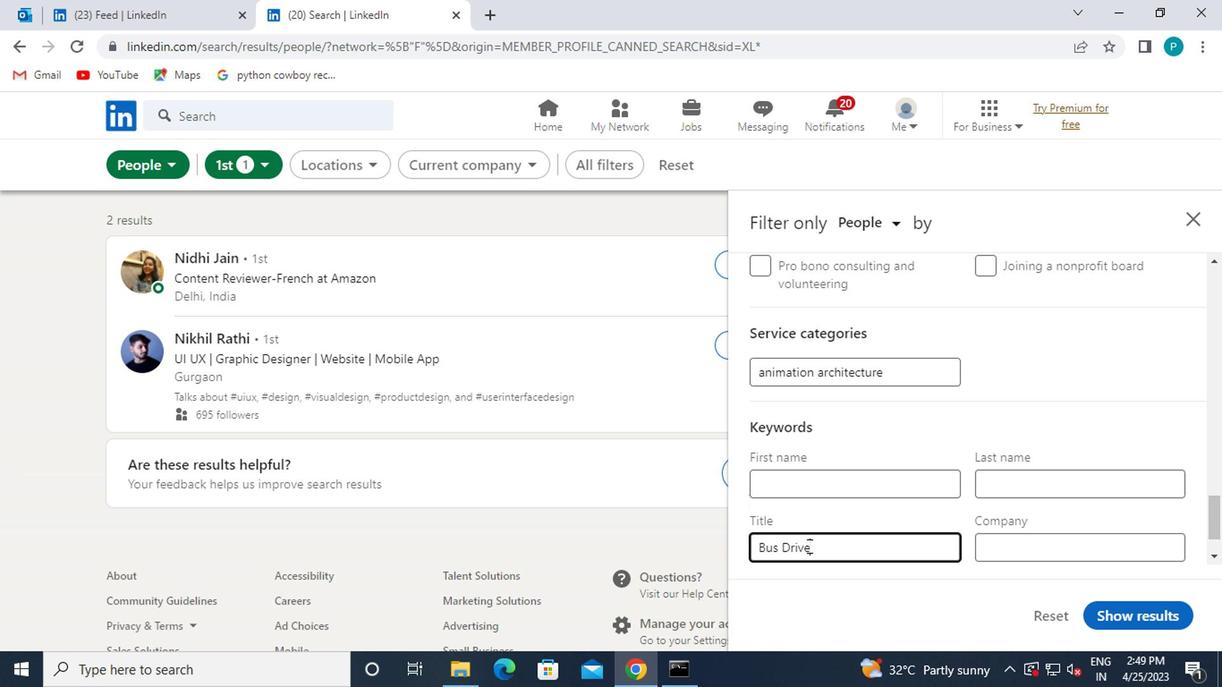 
Action: Mouse moved to (1132, 609)
Screenshot: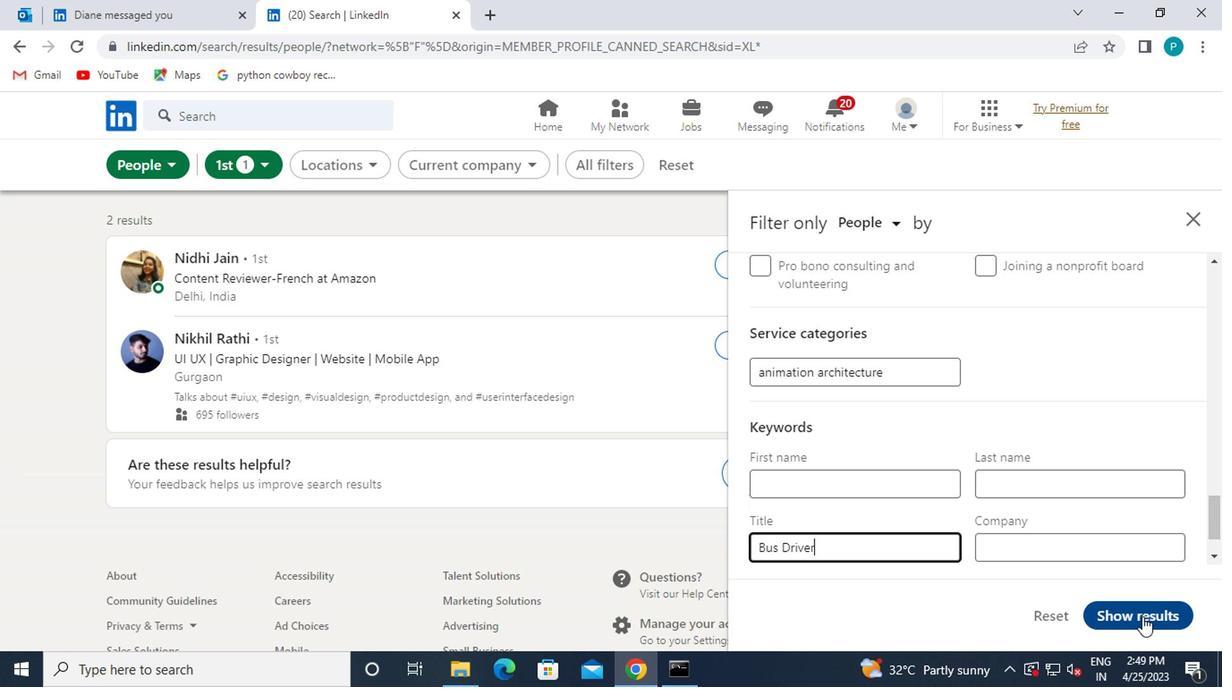 
Action: Mouse pressed left at (1132, 609)
Screenshot: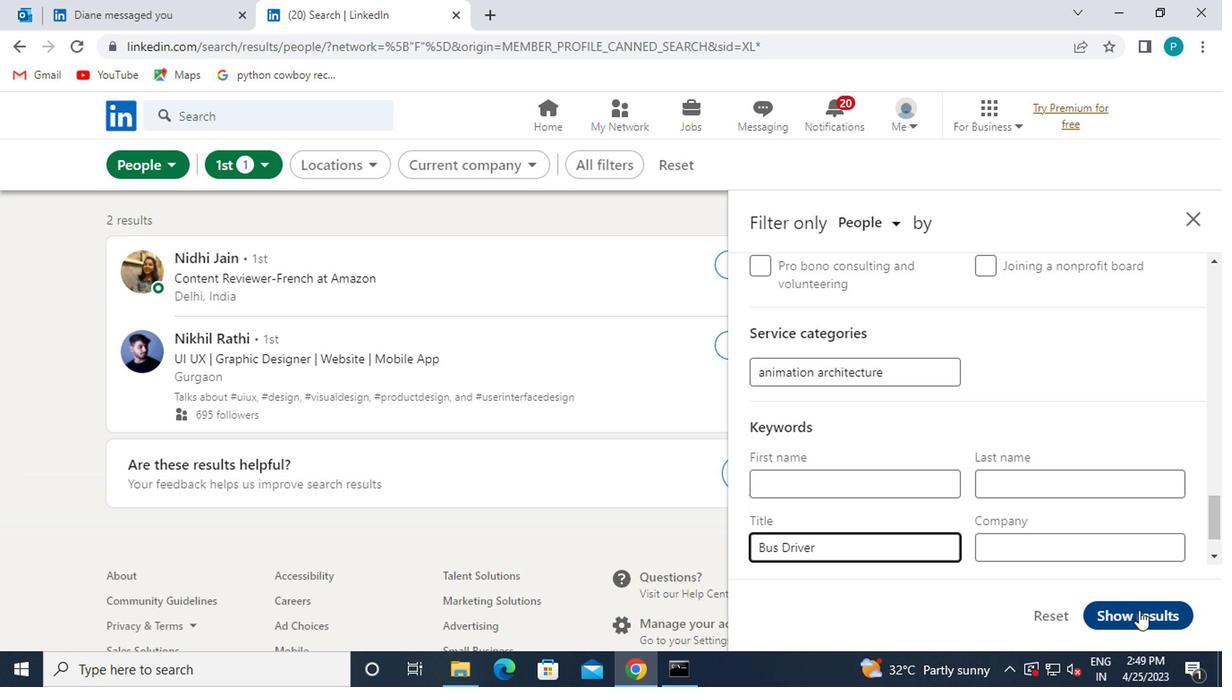 
Action: Mouse moved to (1142, 599)
Screenshot: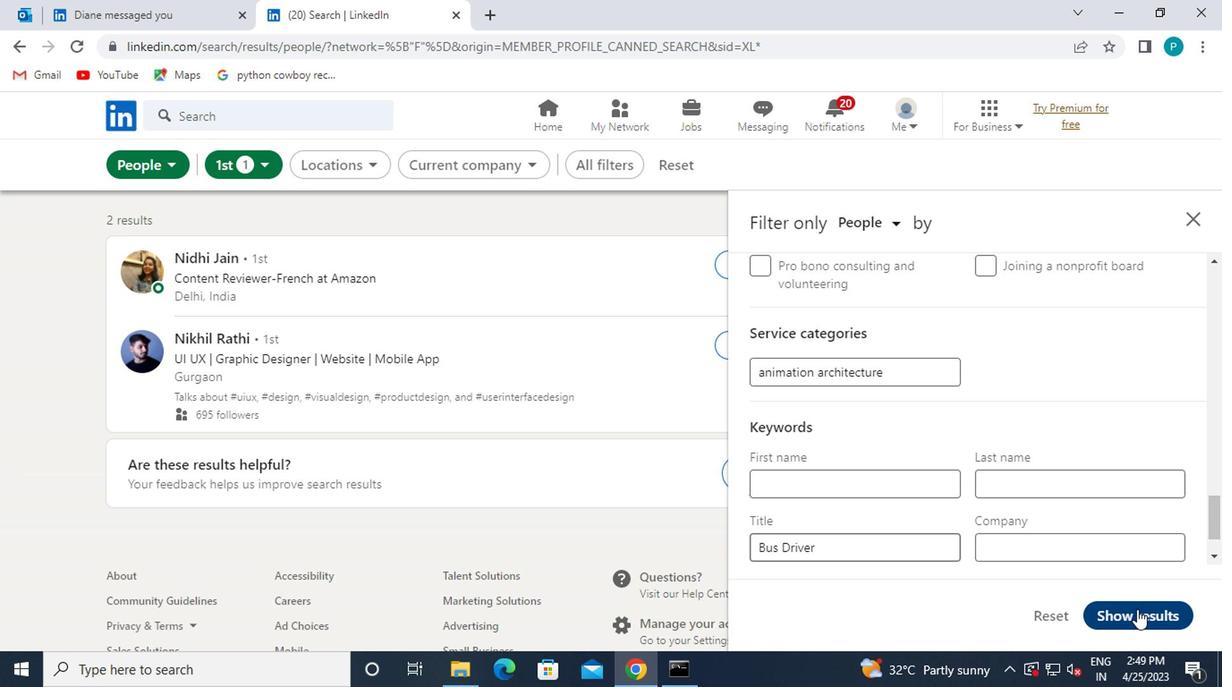 
